 Task: Look for space in Surendranagar, India from 8th June, 2023 to 12th June, 2023 for 2 adults in price range Rs.8000 to Rs.16000. Place can be private room with 1  bedroom having 1 bed and 1 bathroom. Property type can be flatguest house, hotel. Booking option can be shelf check-in. Required host language is English.
Action: Mouse moved to (559, 85)
Screenshot: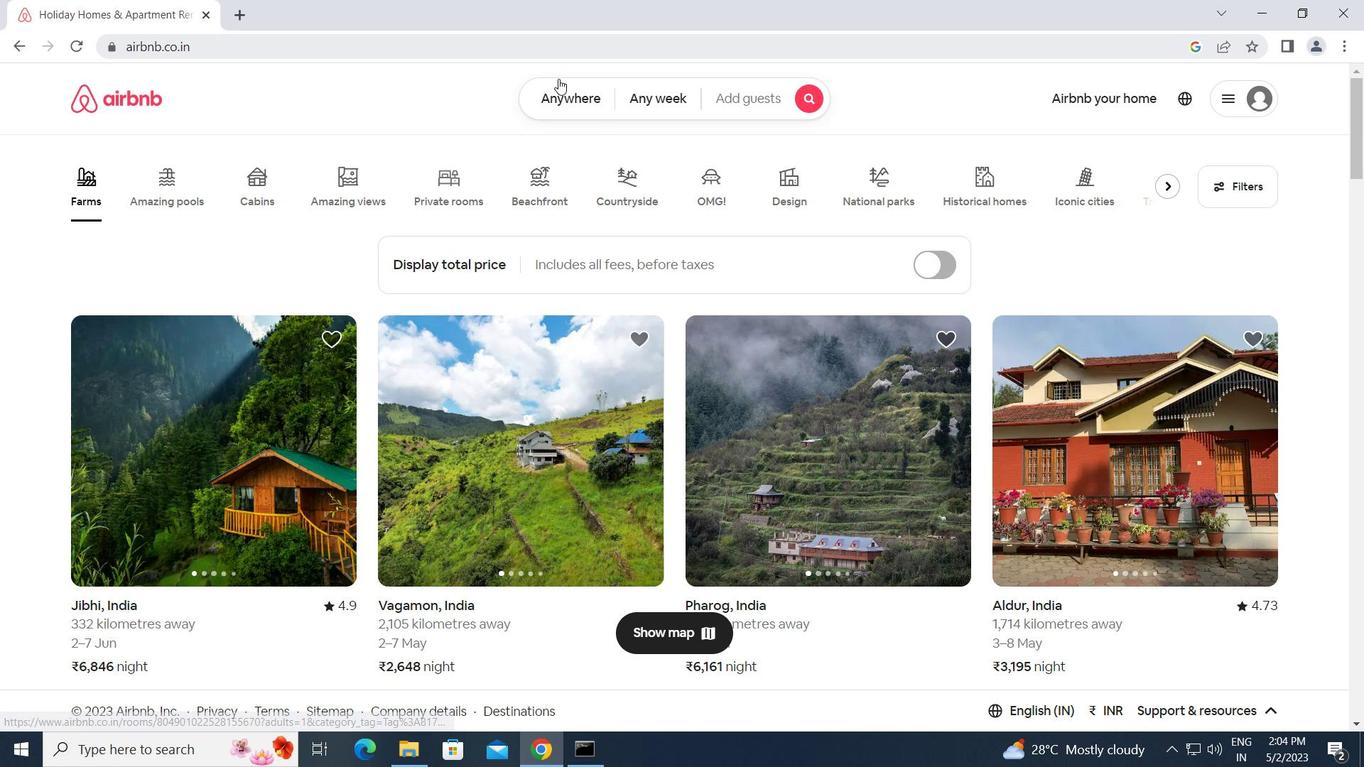 
Action: Mouse pressed left at (559, 85)
Screenshot: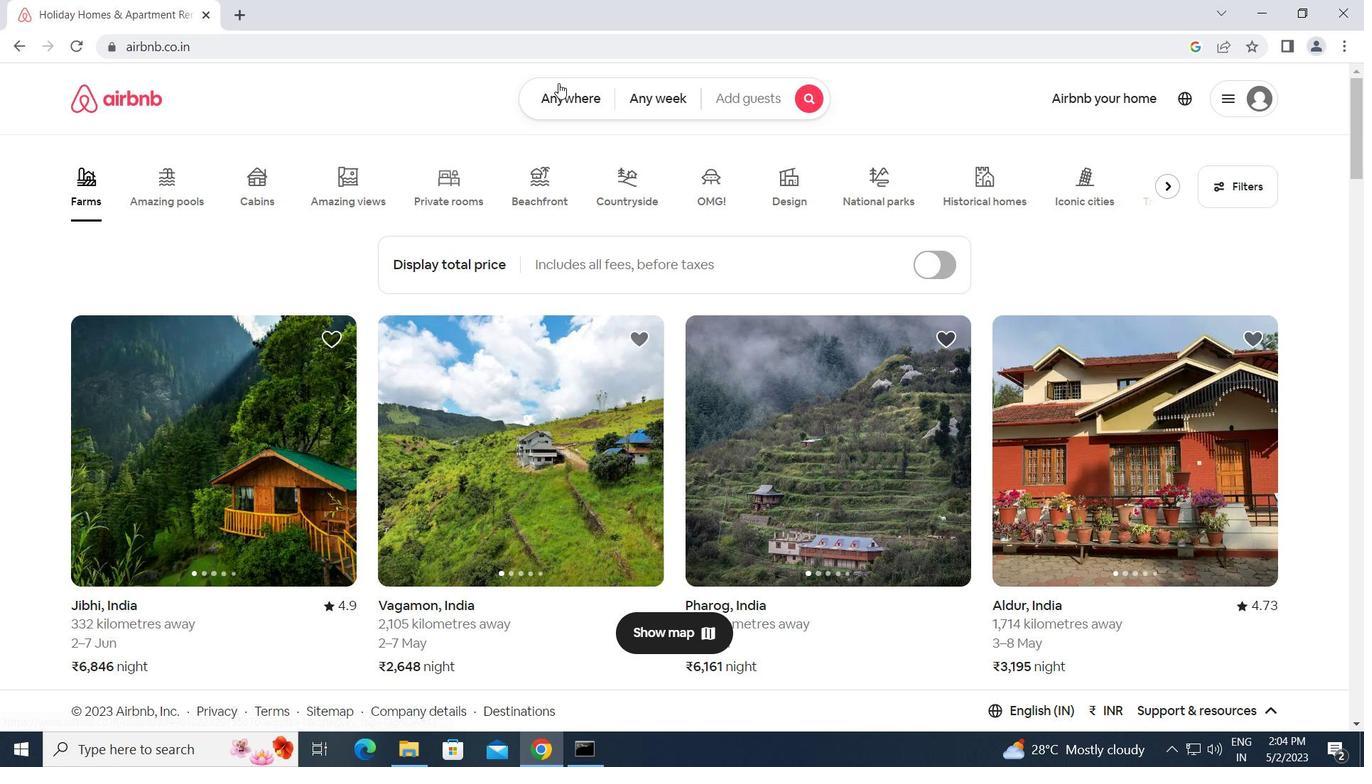 
Action: Mouse moved to (451, 163)
Screenshot: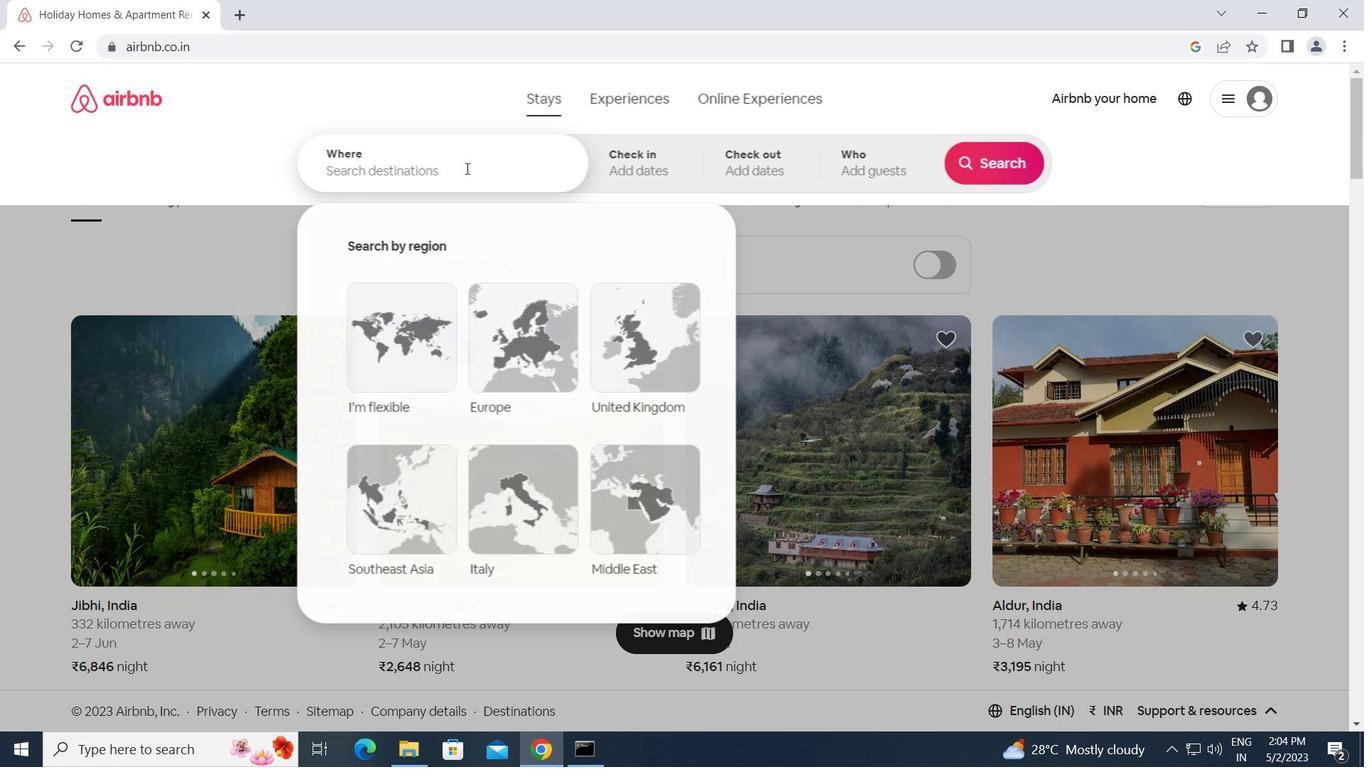 
Action: Mouse pressed left at (451, 163)
Screenshot: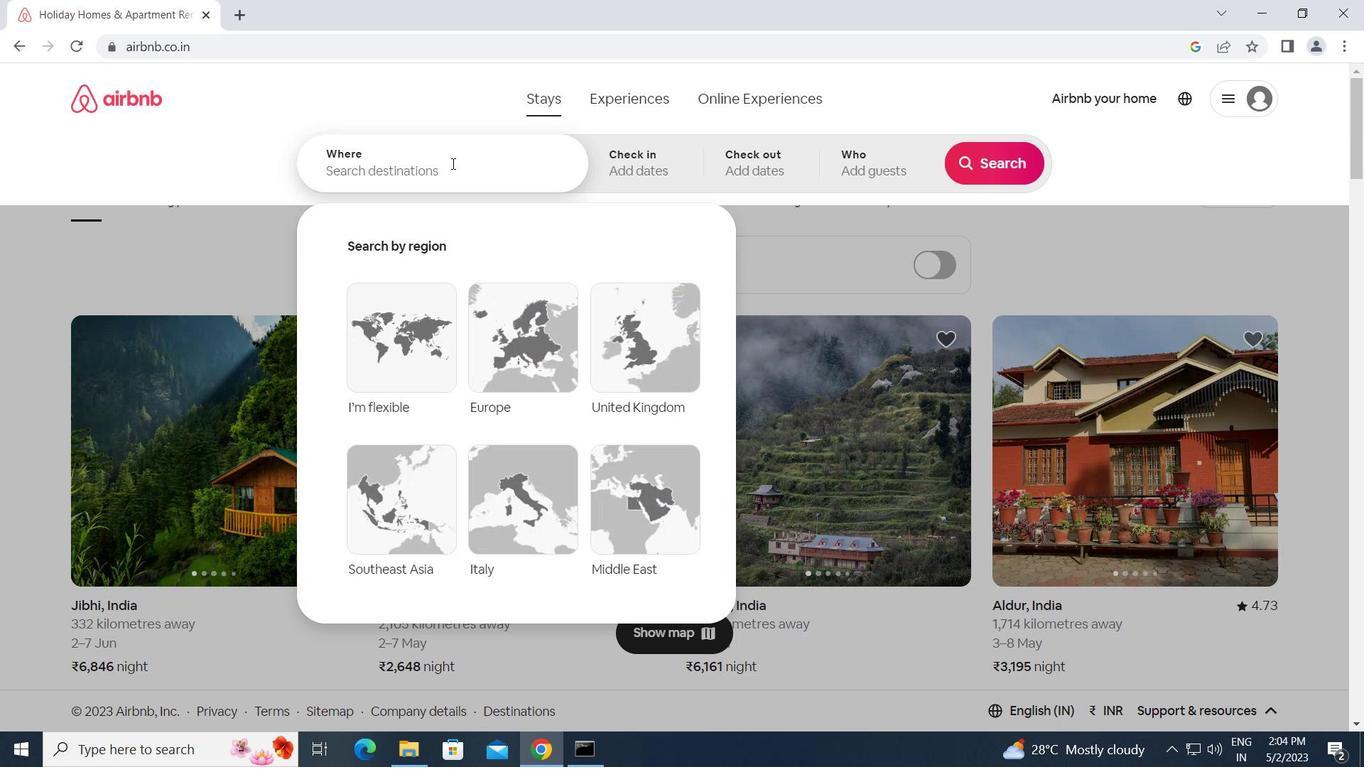 
Action: Mouse moved to (451, 162)
Screenshot: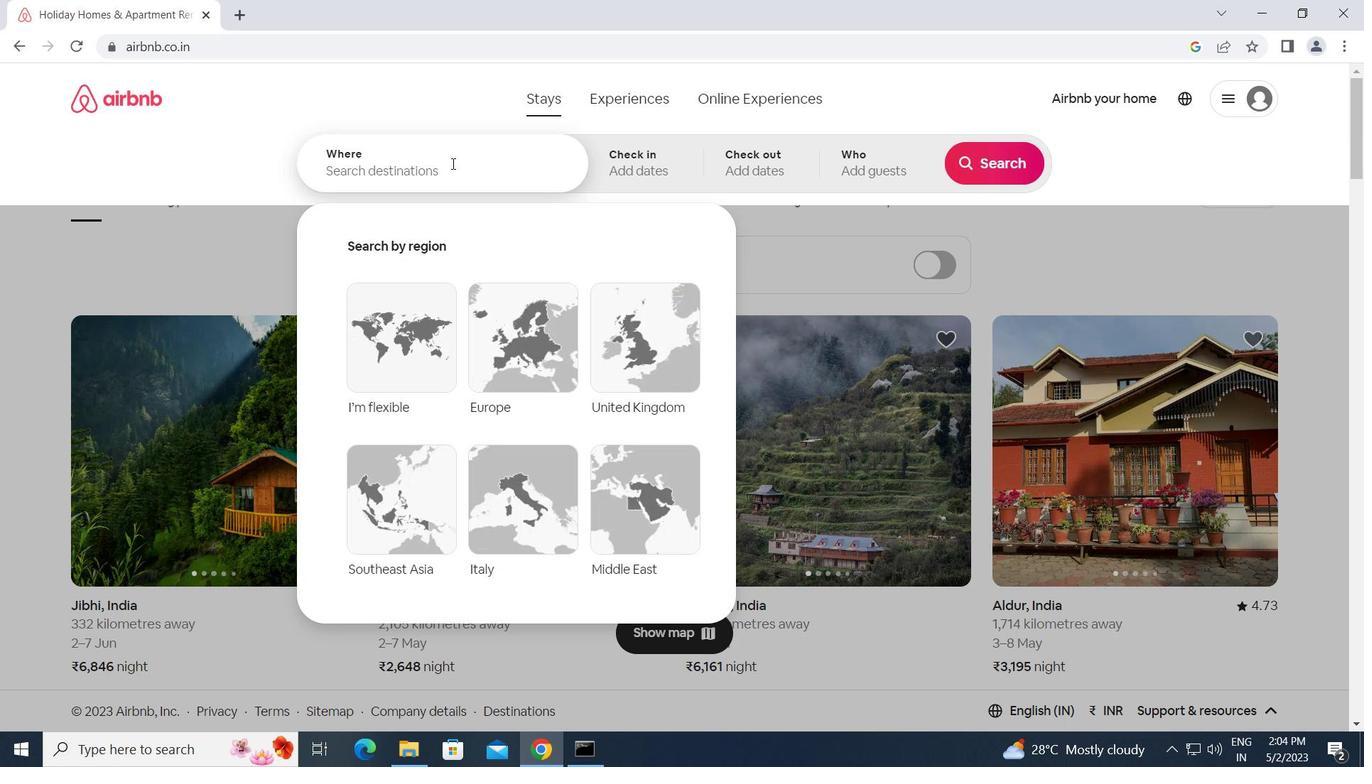 
Action: Key pressed s<Key.caps_lock>urendranagar,<Key.space><Key.caps_lock>i<Key.caps_lock>ndia<Key.enter>
Screenshot: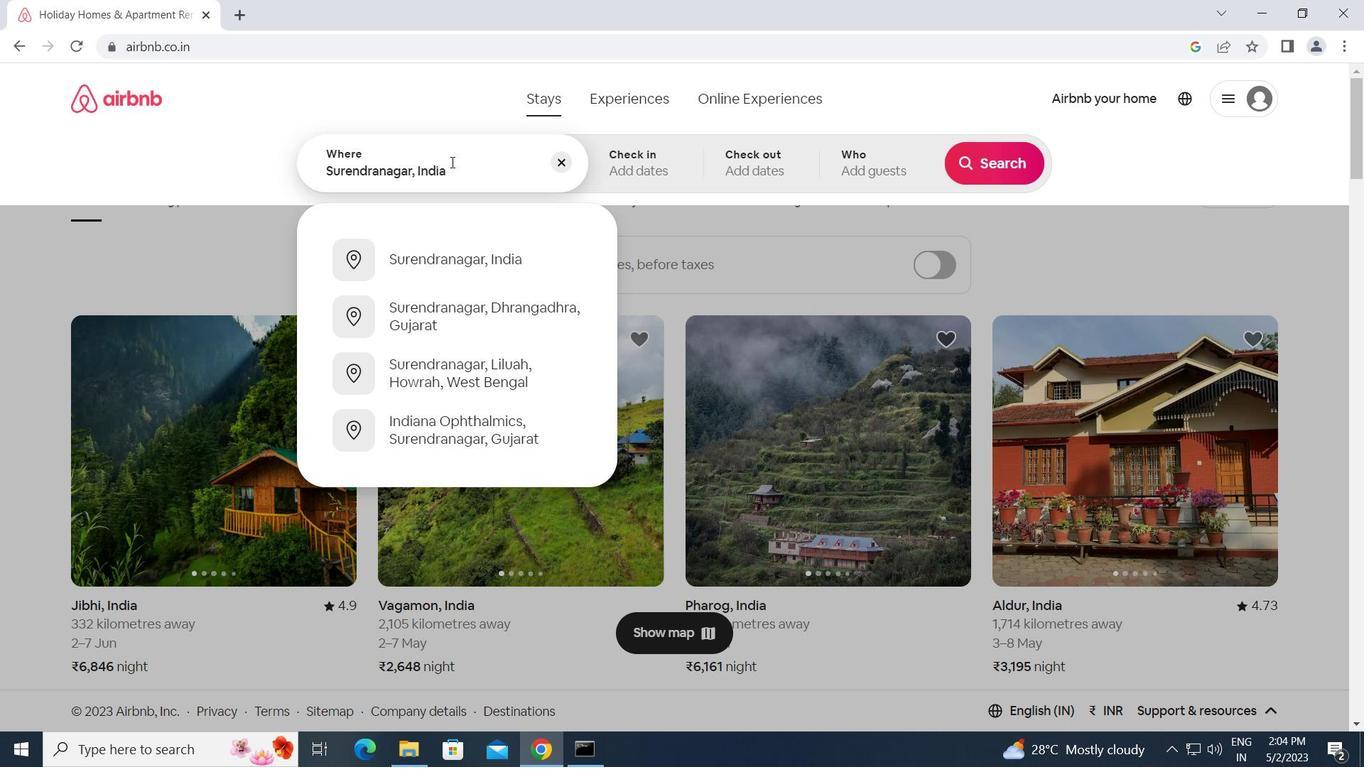 
Action: Mouse moved to (902, 424)
Screenshot: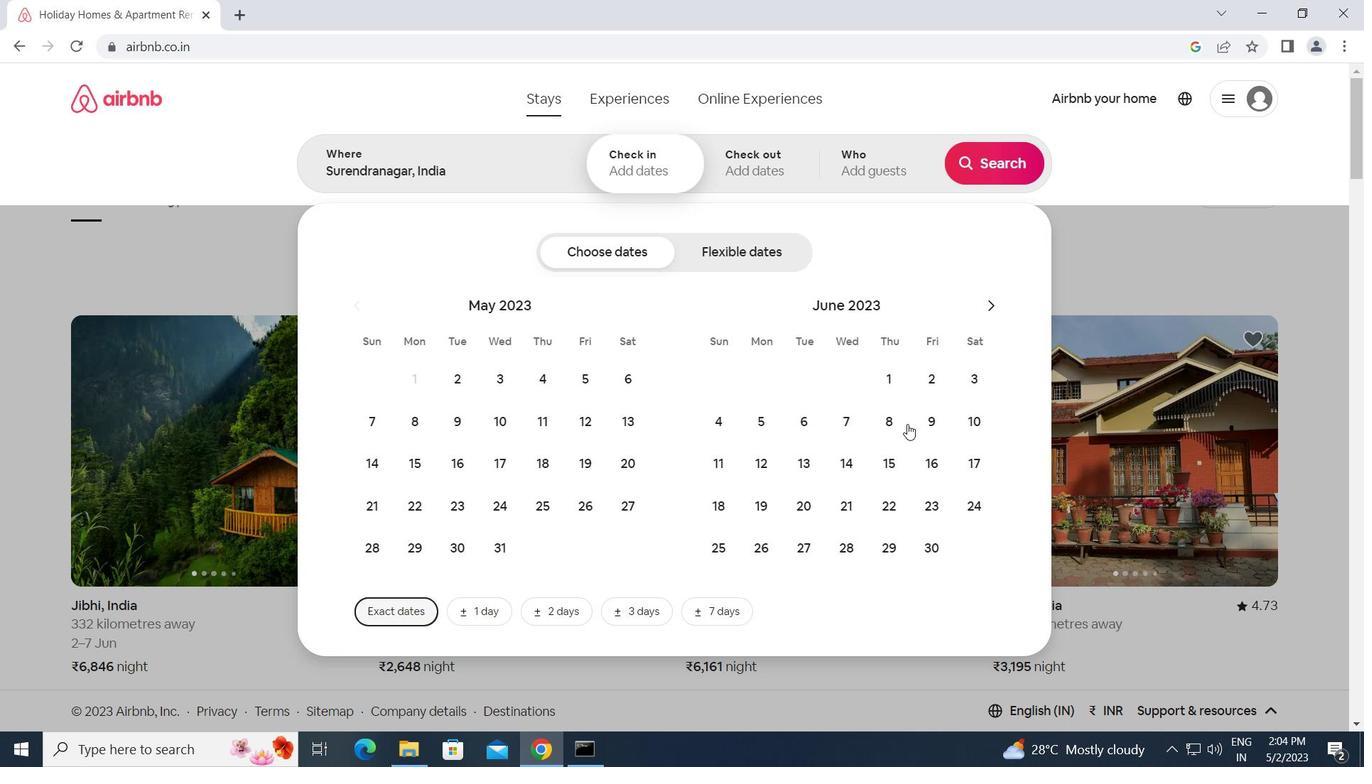 
Action: Mouse pressed left at (902, 424)
Screenshot: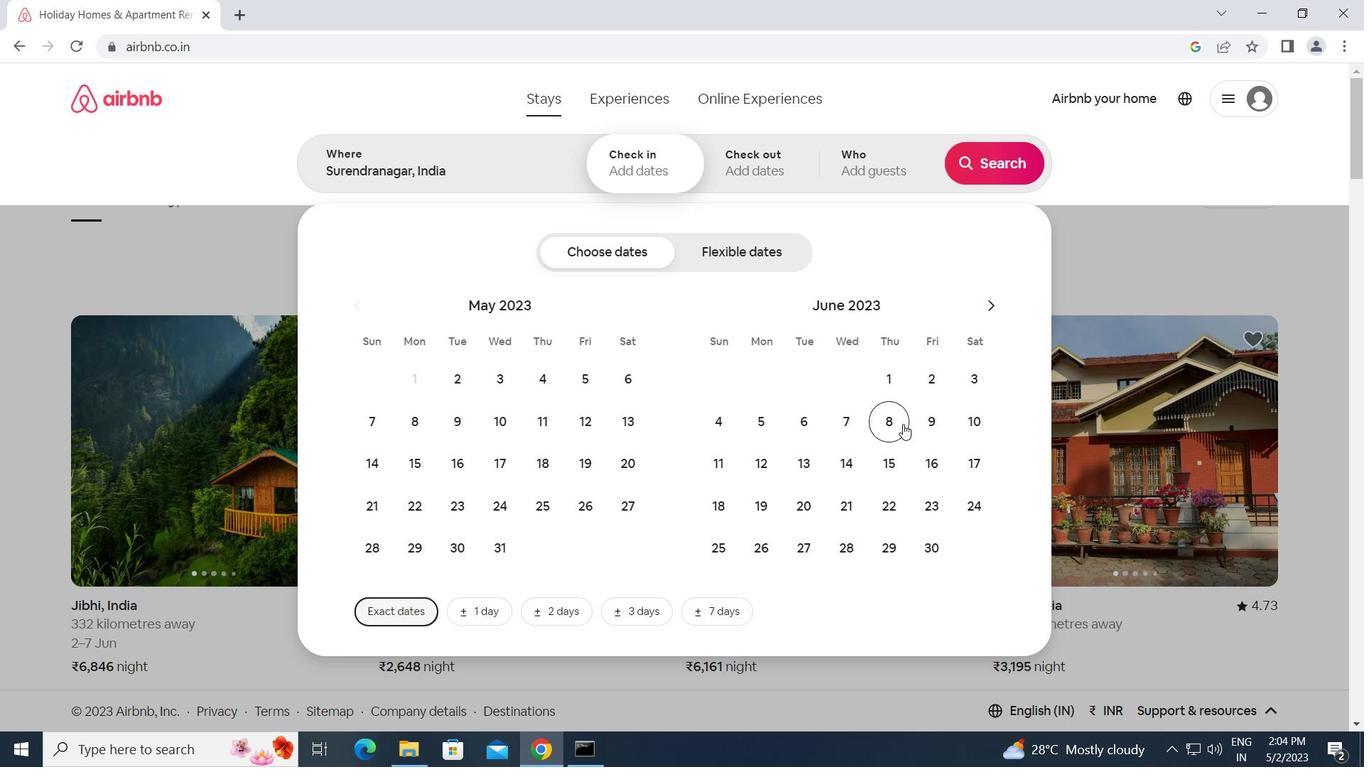 
Action: Mouse moved to (758, 463)
Screenshot: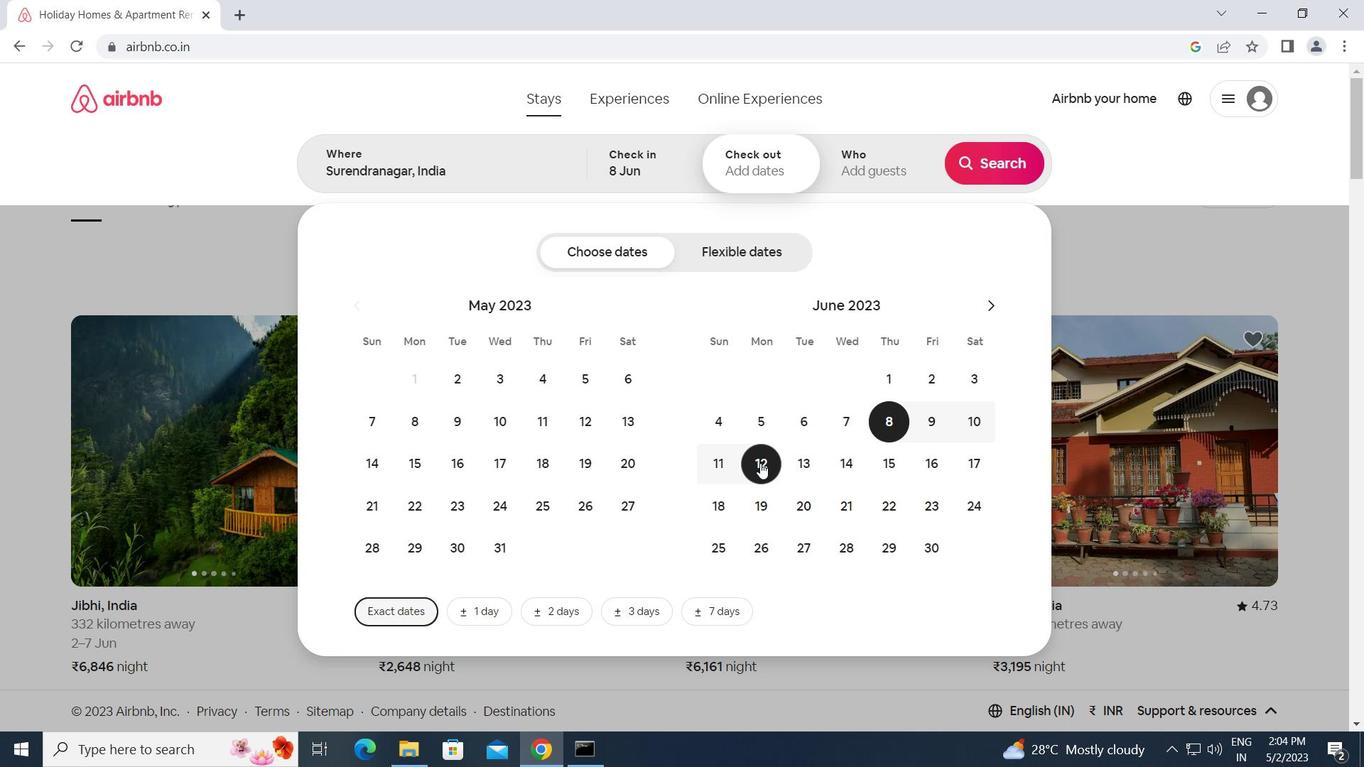 
Action: Mouse pressed left at (758, 463)
Screenshot: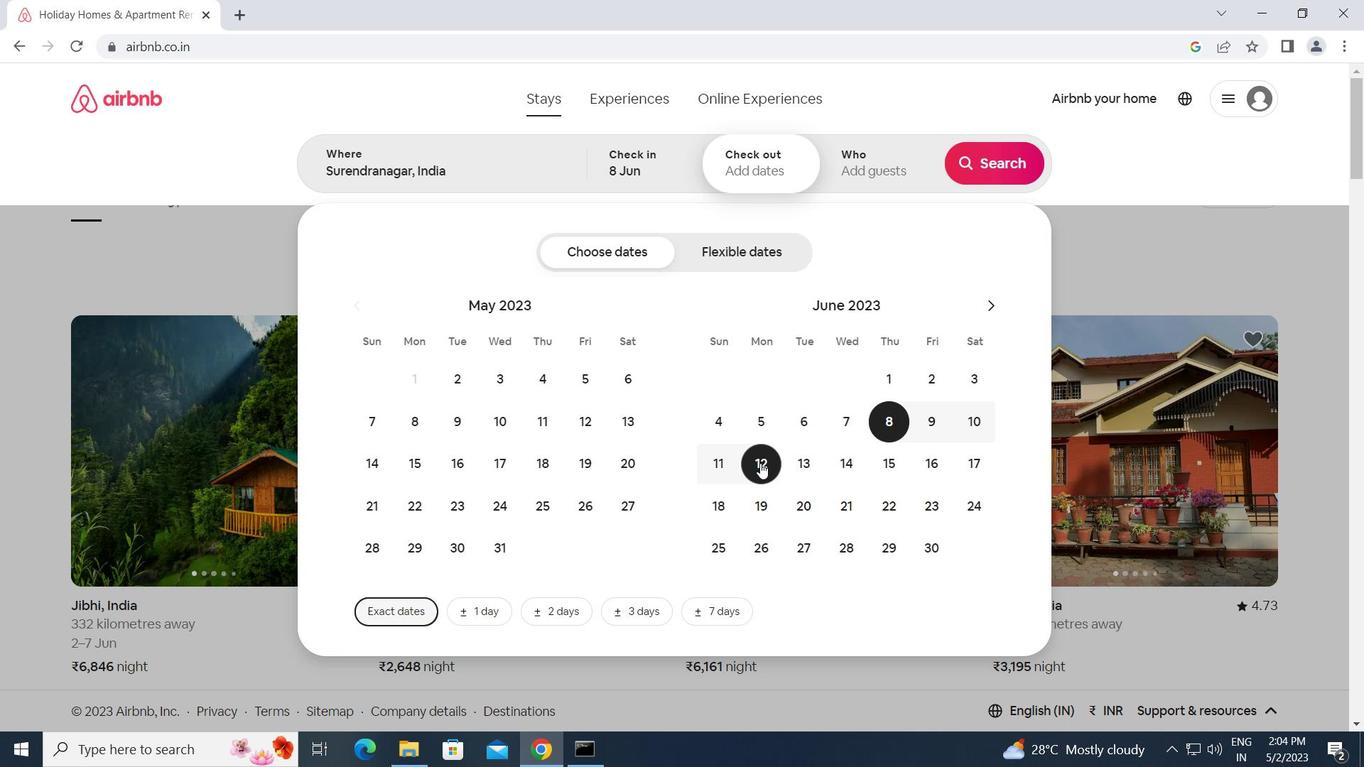 
Action: Mouse moved to (877, 153)
Screenshot: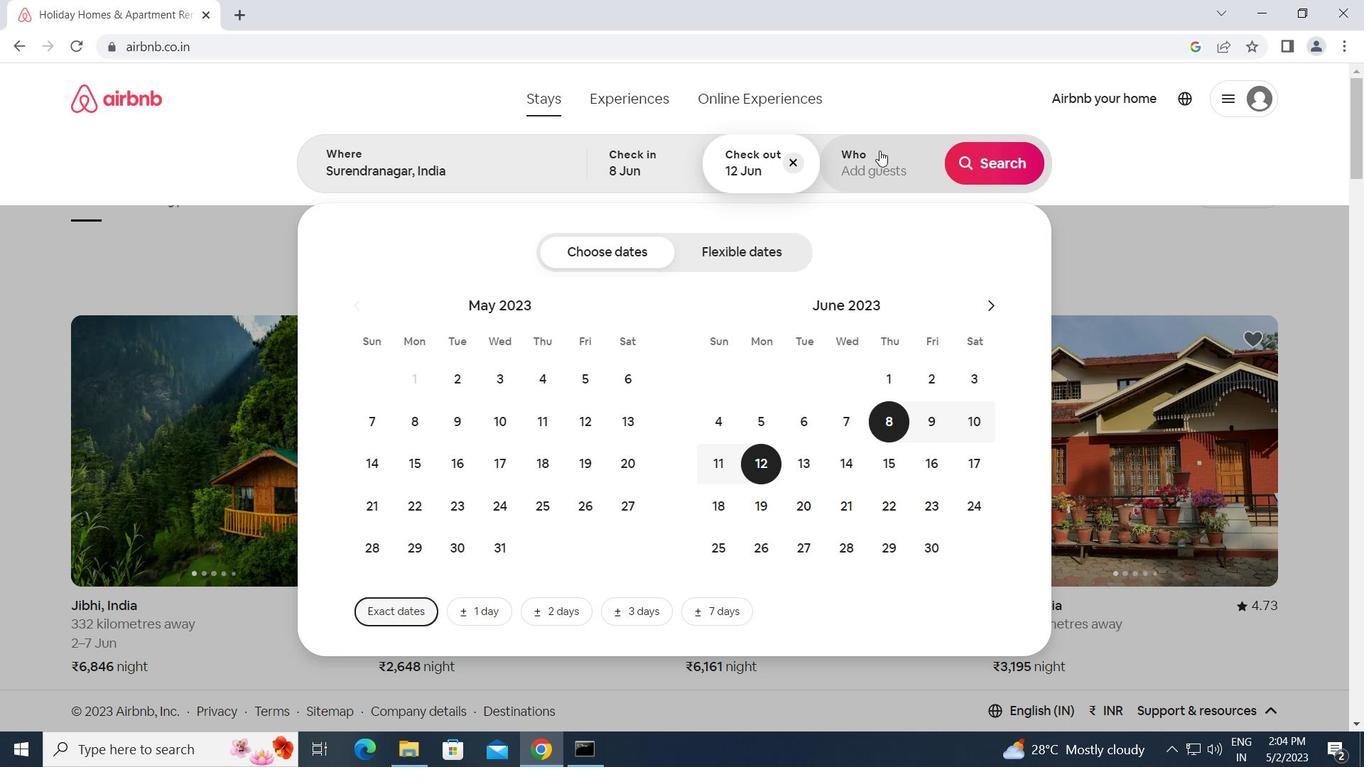 
Action: Mouse pressed left at (877, 153)
Screenshot: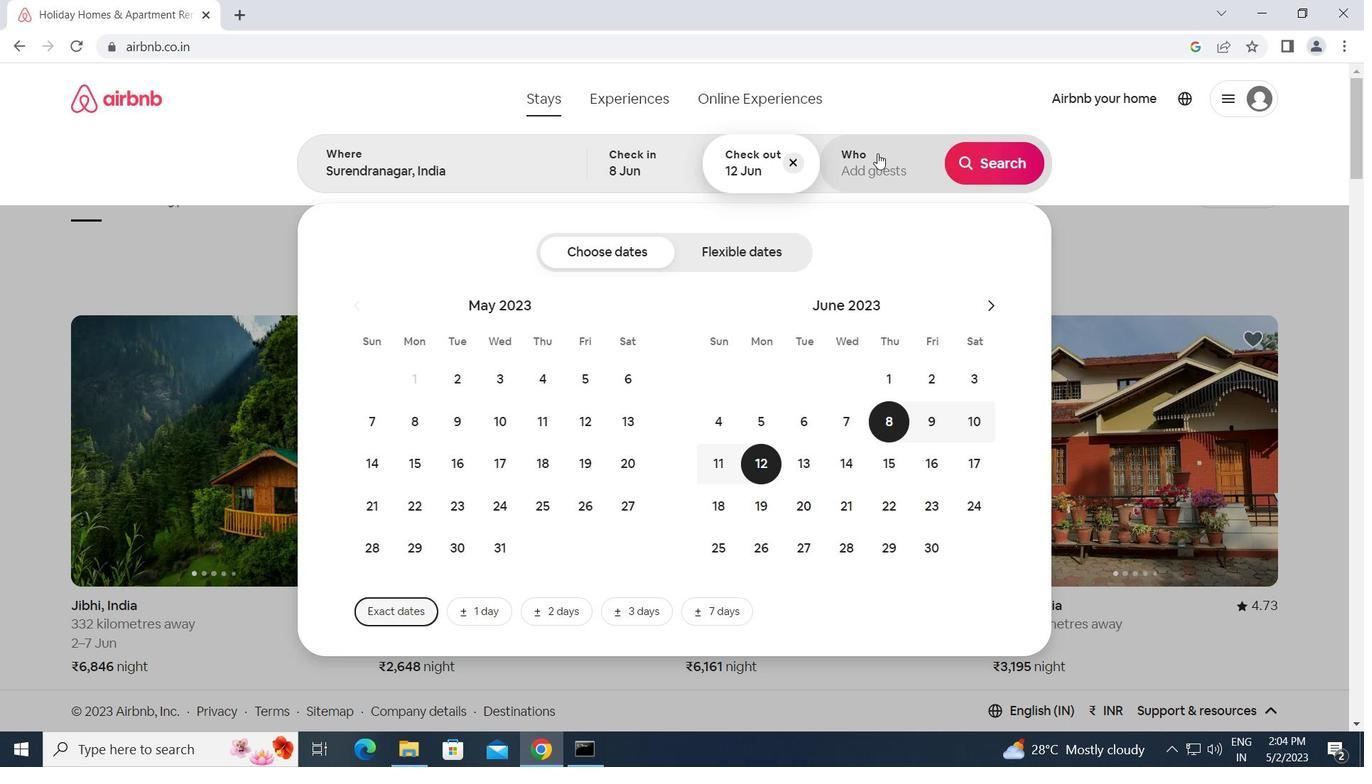 
Action: Mouse moved to (994, 252)
Screenshot: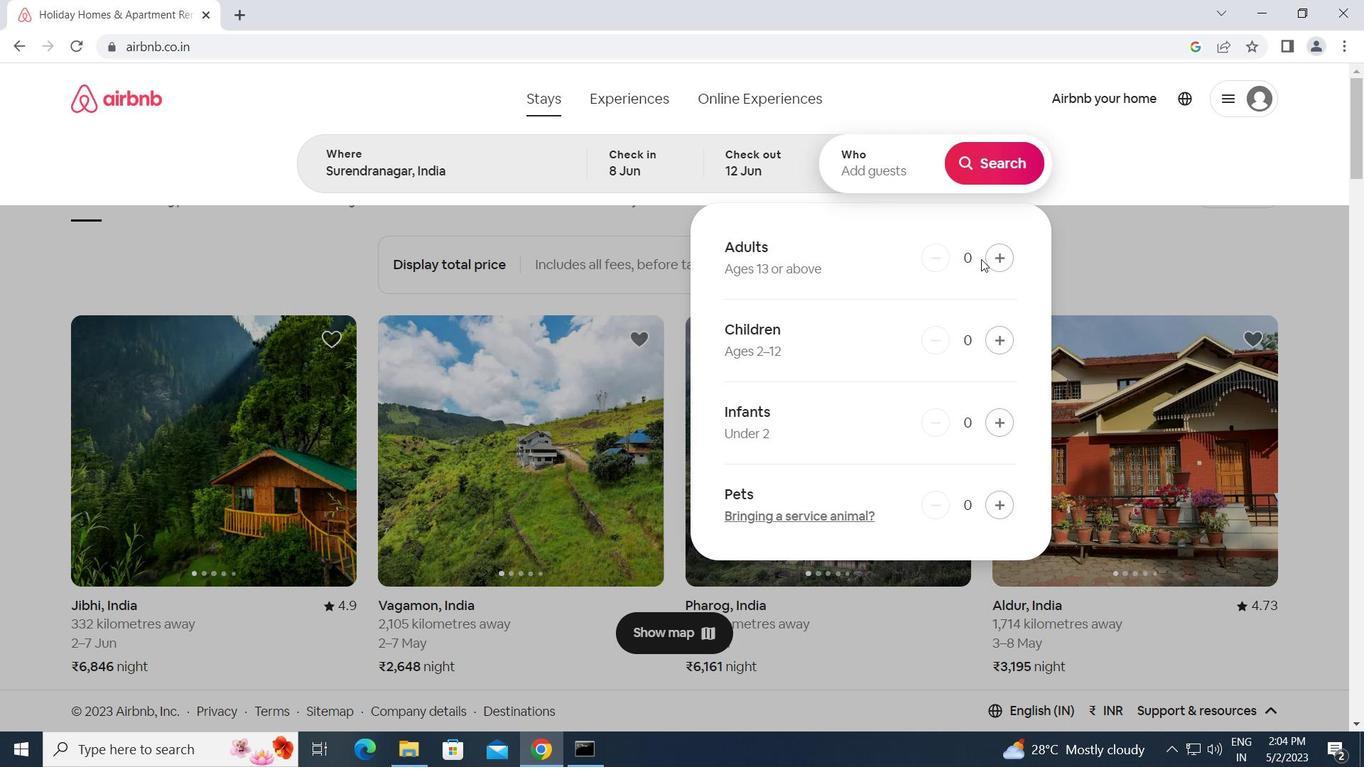 
Action: Mouse pressed left at (994, 252)
Screenshot: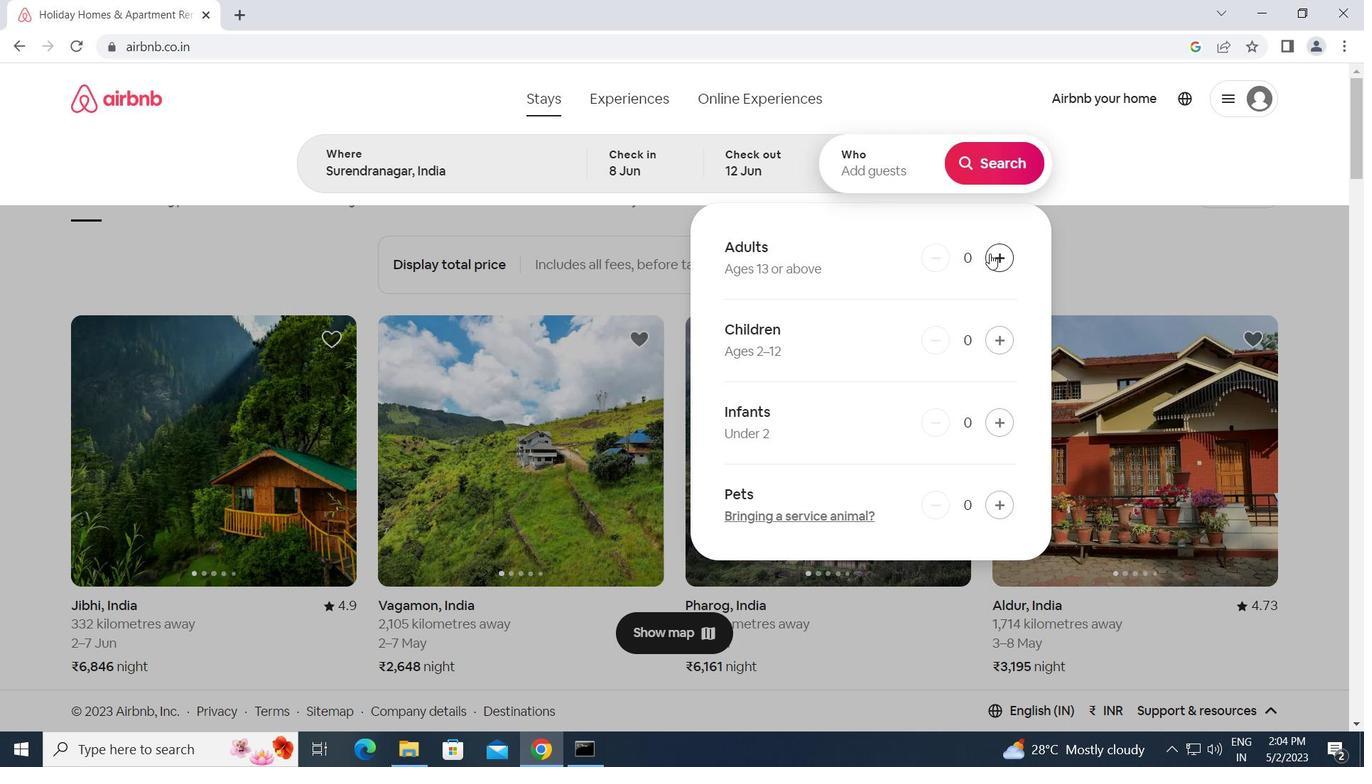 
Action: Mouse moved to (995, 252)
Screenshot: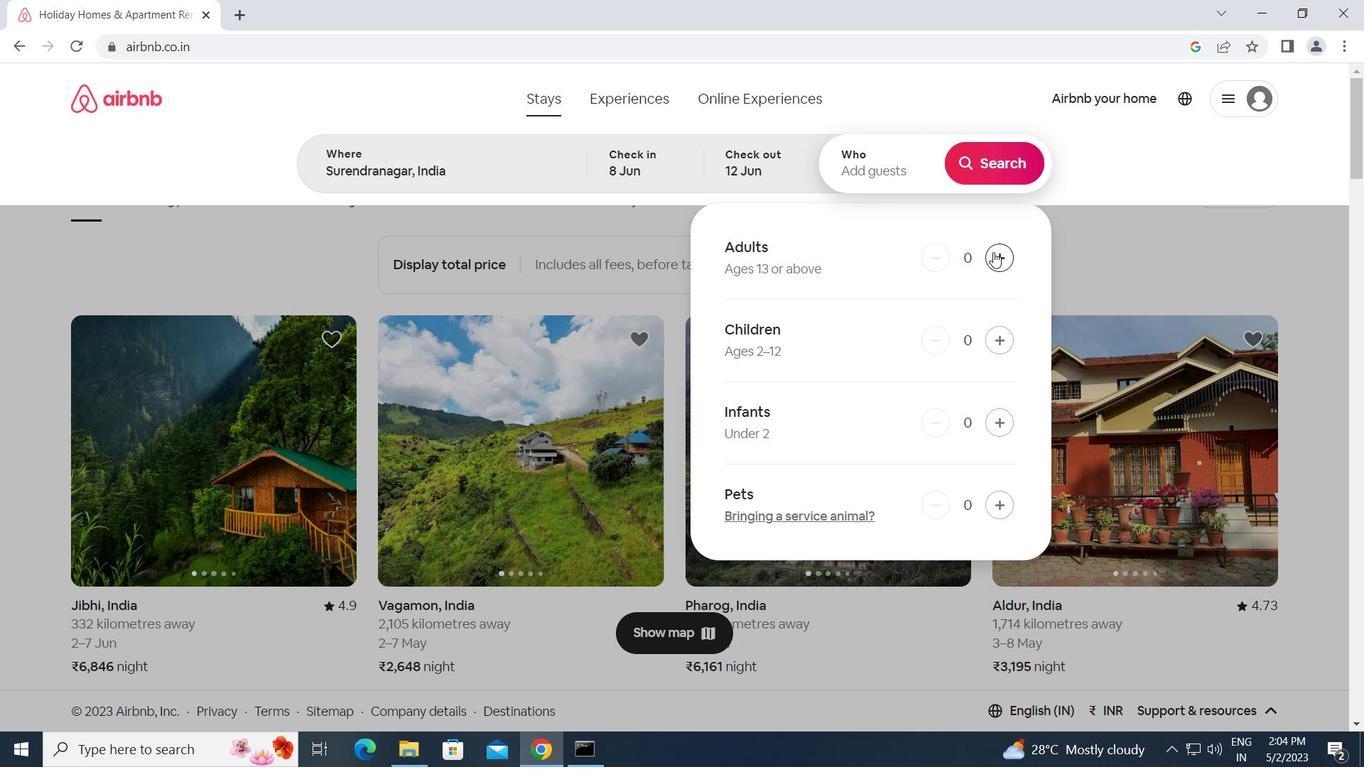 
Action: Mouse pressed left at (995, 252)
Screenshot: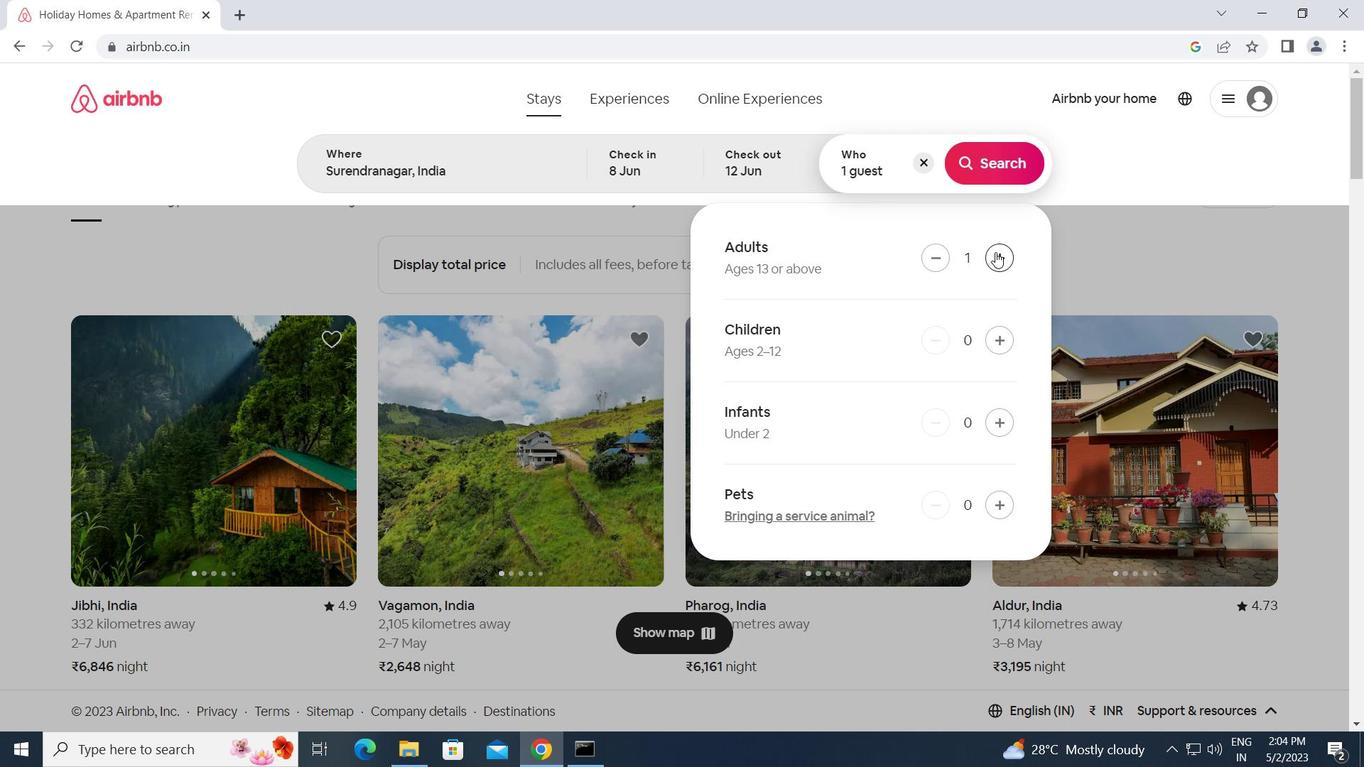 
Action: Mouse moved to (995, 165)
Screenshot: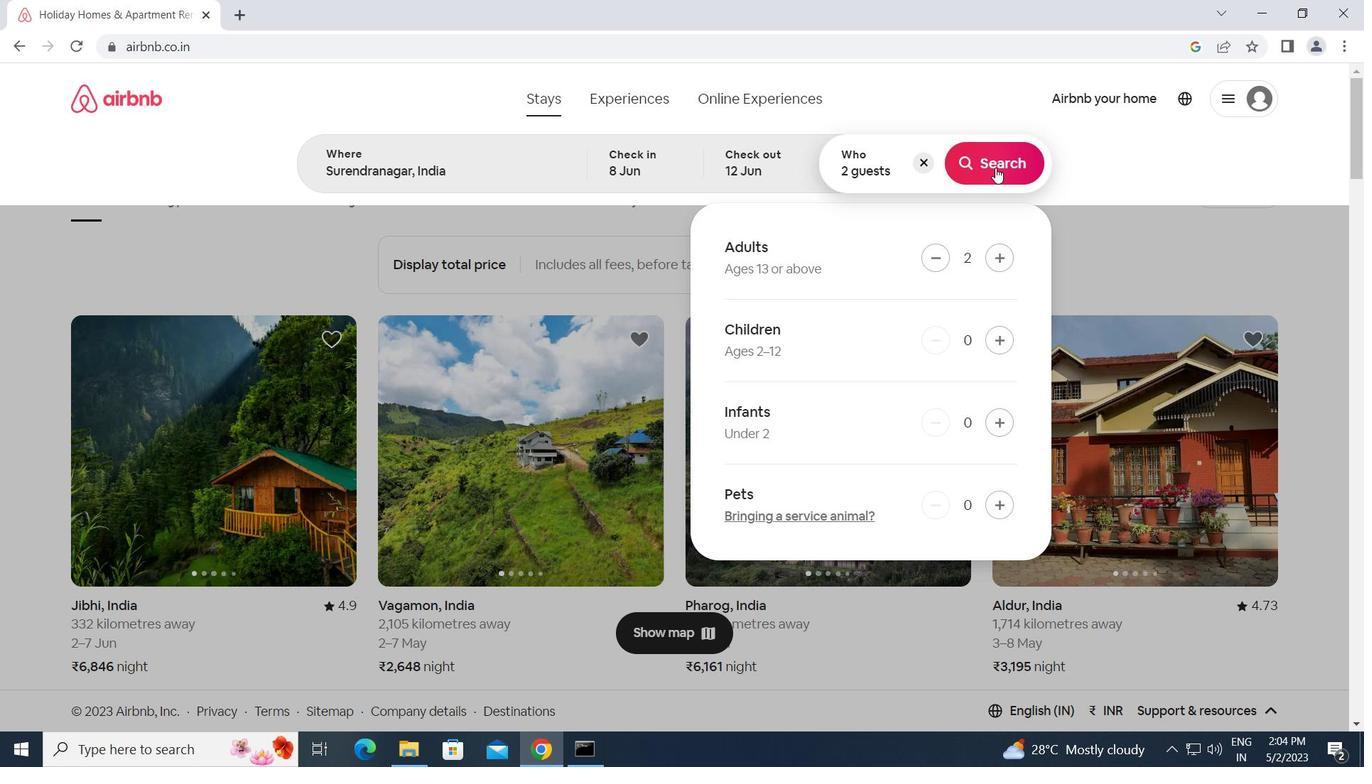 
Action: Mouse pressed left at (995, 165)
Screenshot: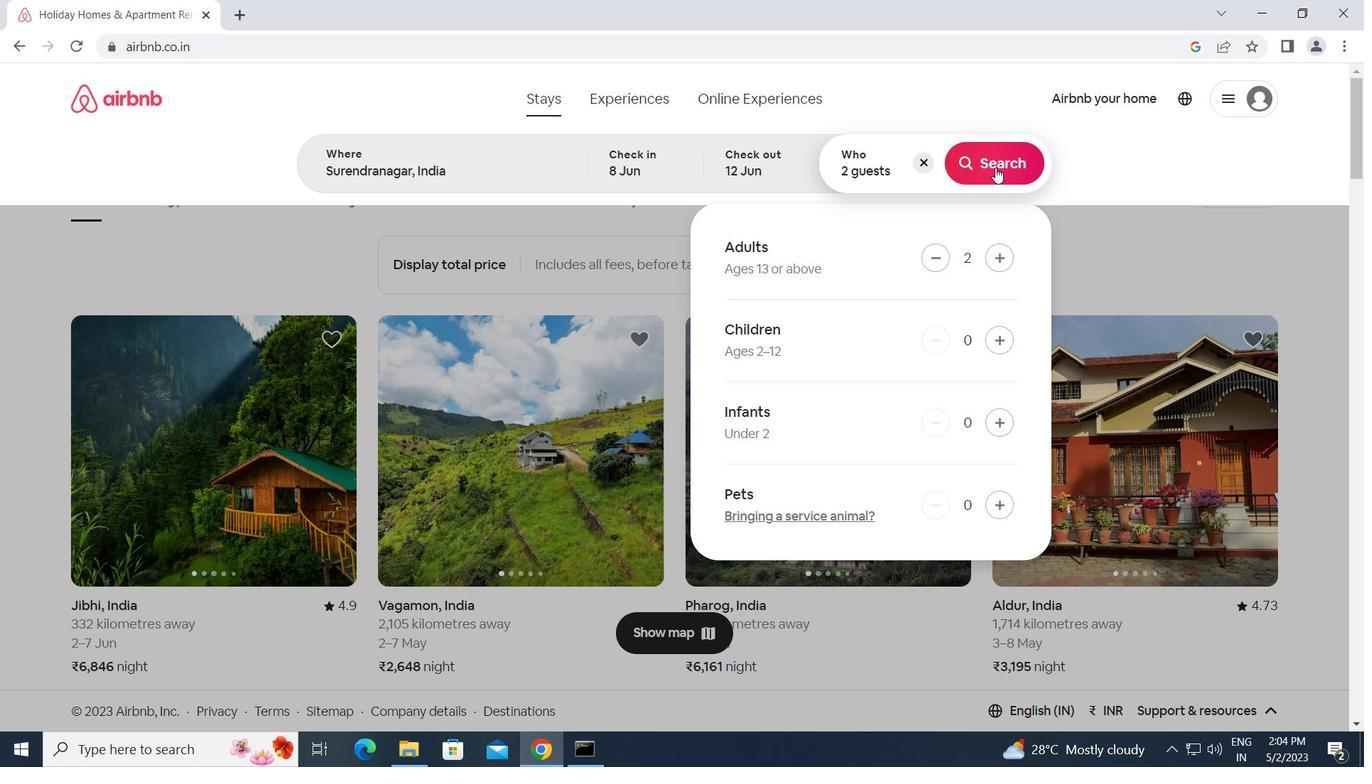 
Action: Mouse moved to (1283, 175)
Screenshot: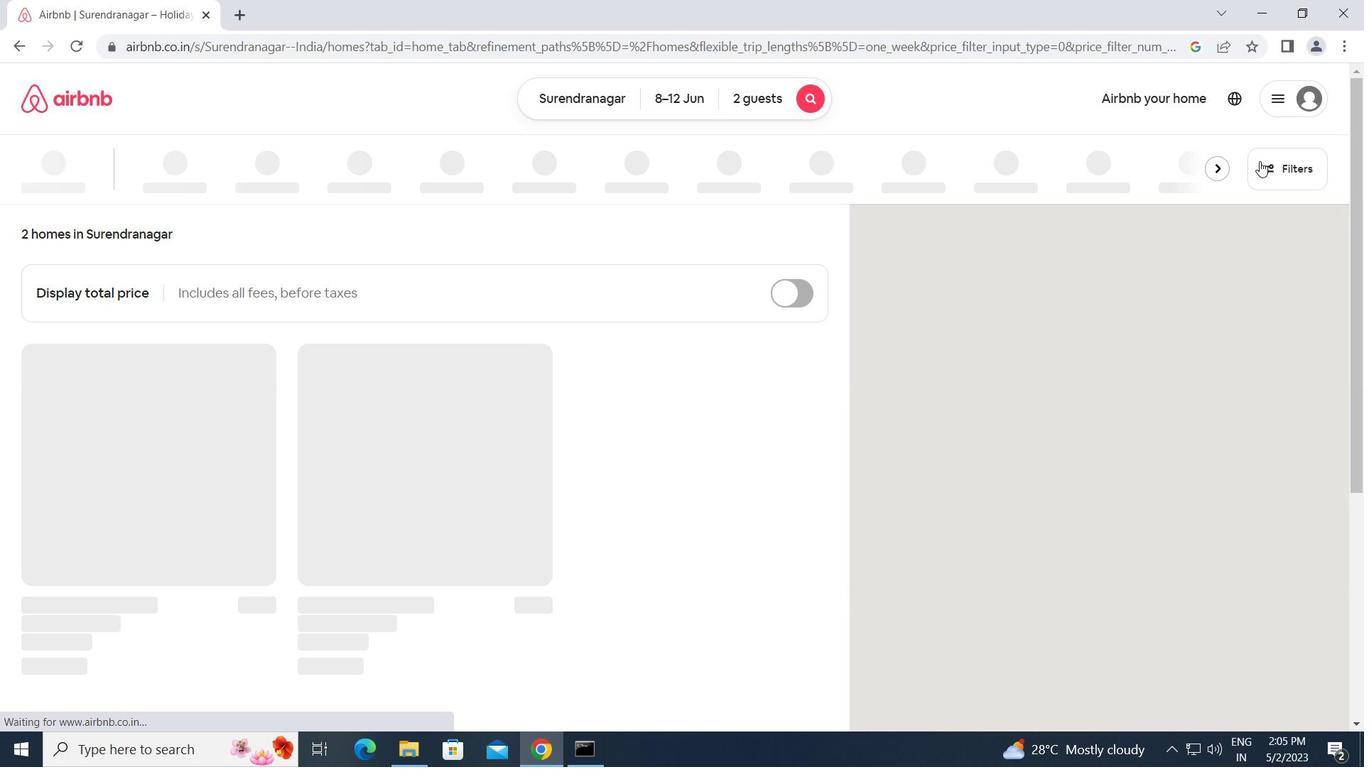 
Action: Mouse pressed left at (1283, 175)
Screenshot: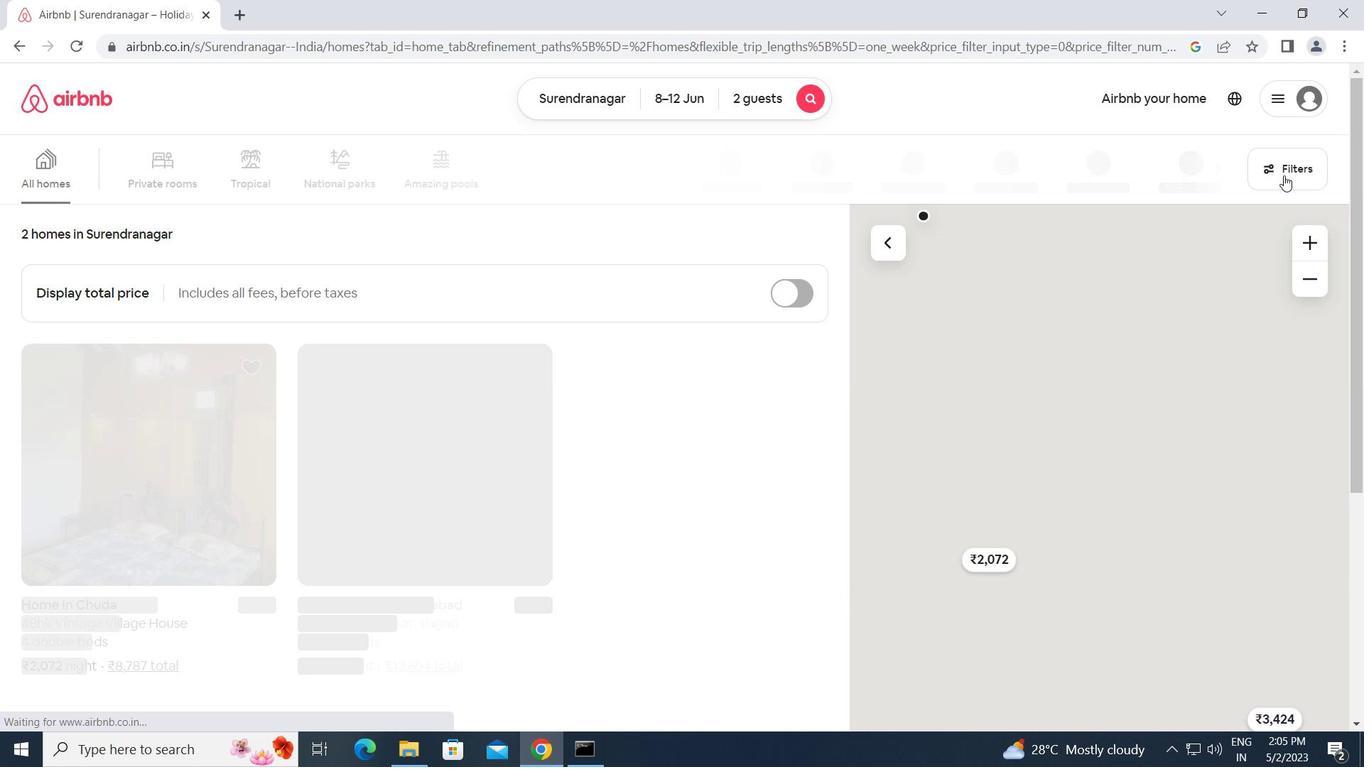 
Action: Mouse moved to (471, 404)
Screenshot: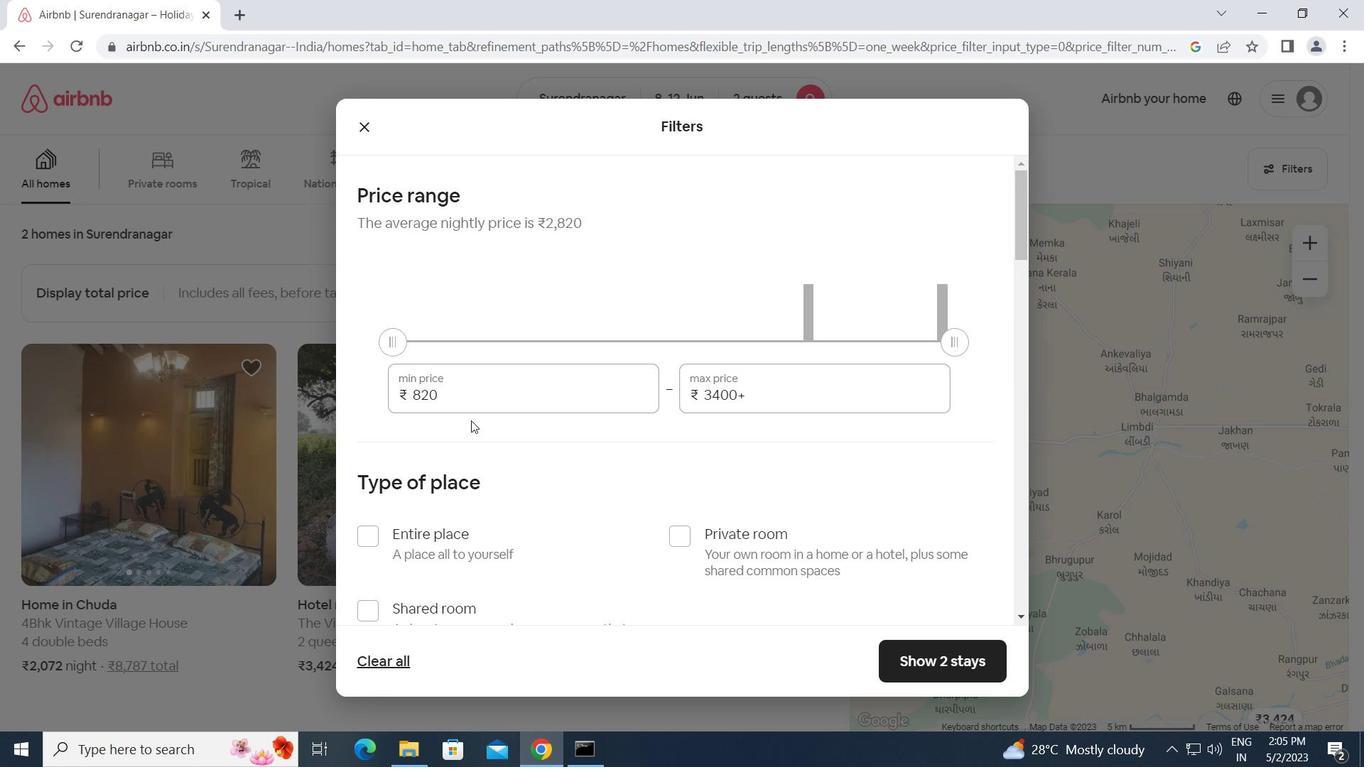 
Action: Mouse pressed left at (471, 404)
Screenshot: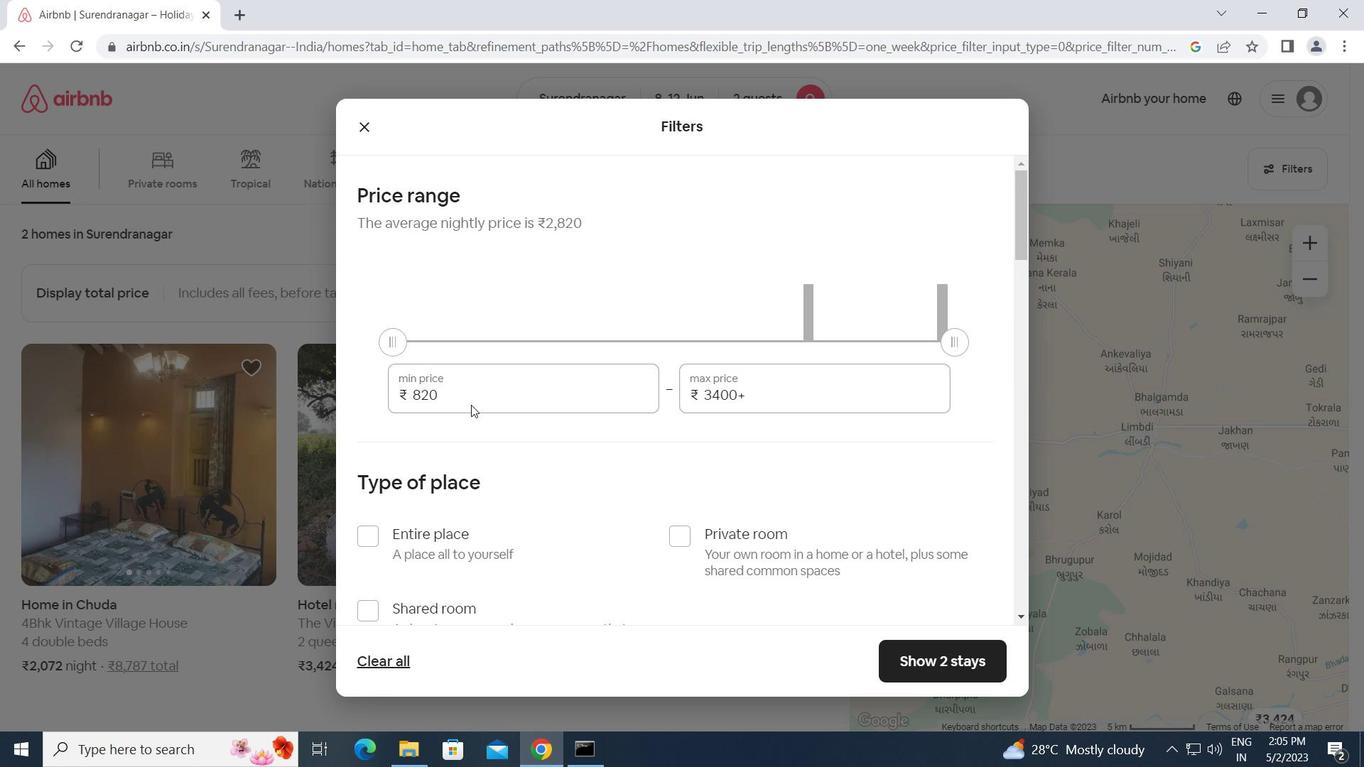 
Action: Mouse moved to (442, 395)
Screenshot: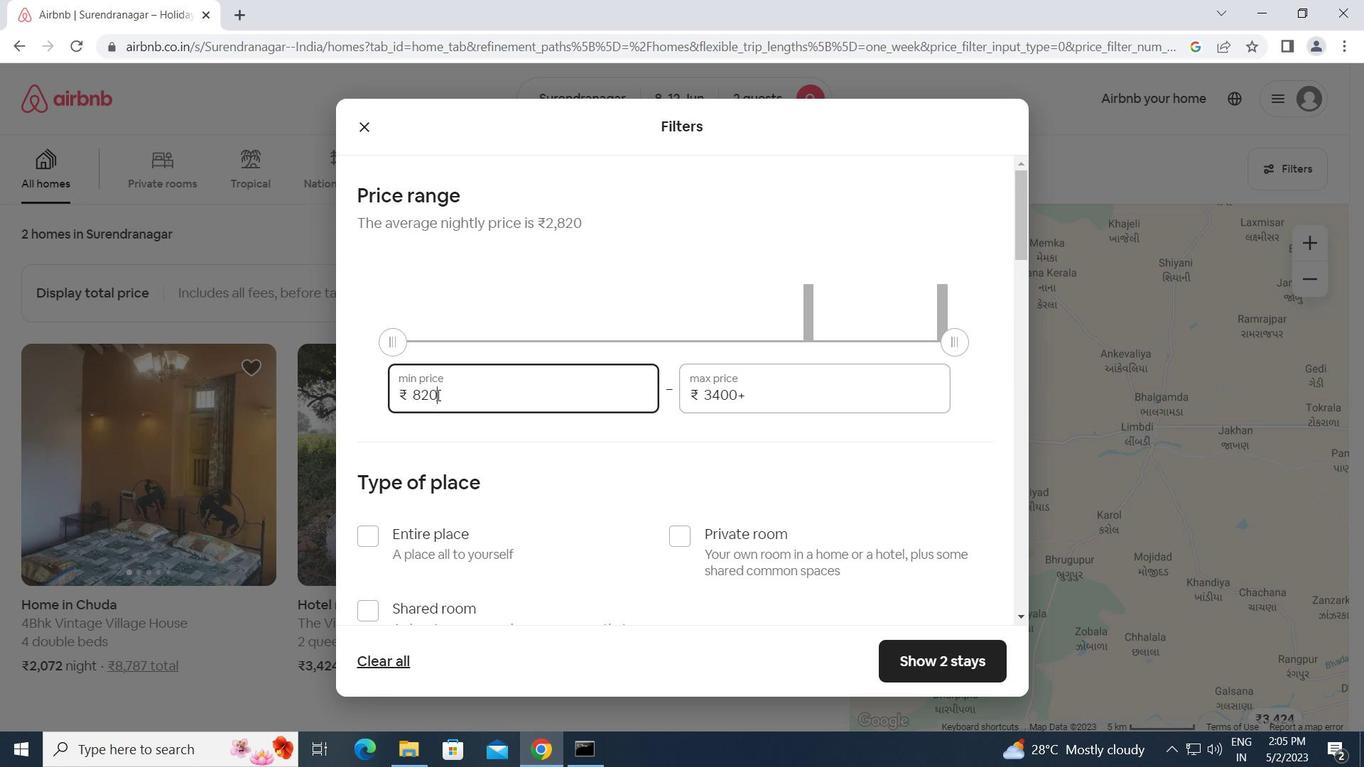 
Action: Mouse pressed left at (442, 395)
Screenshot: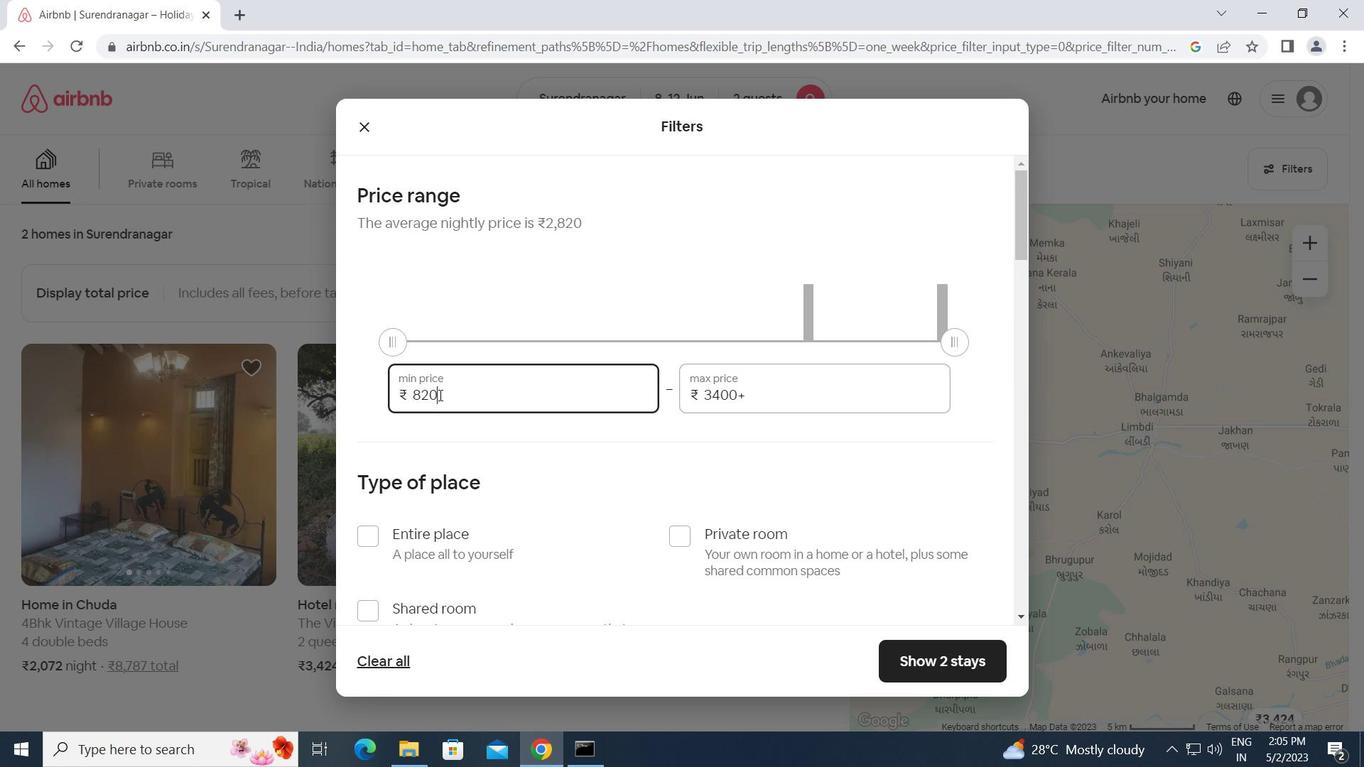 
Action: Mouse moved to (403, 399)
Screenshot: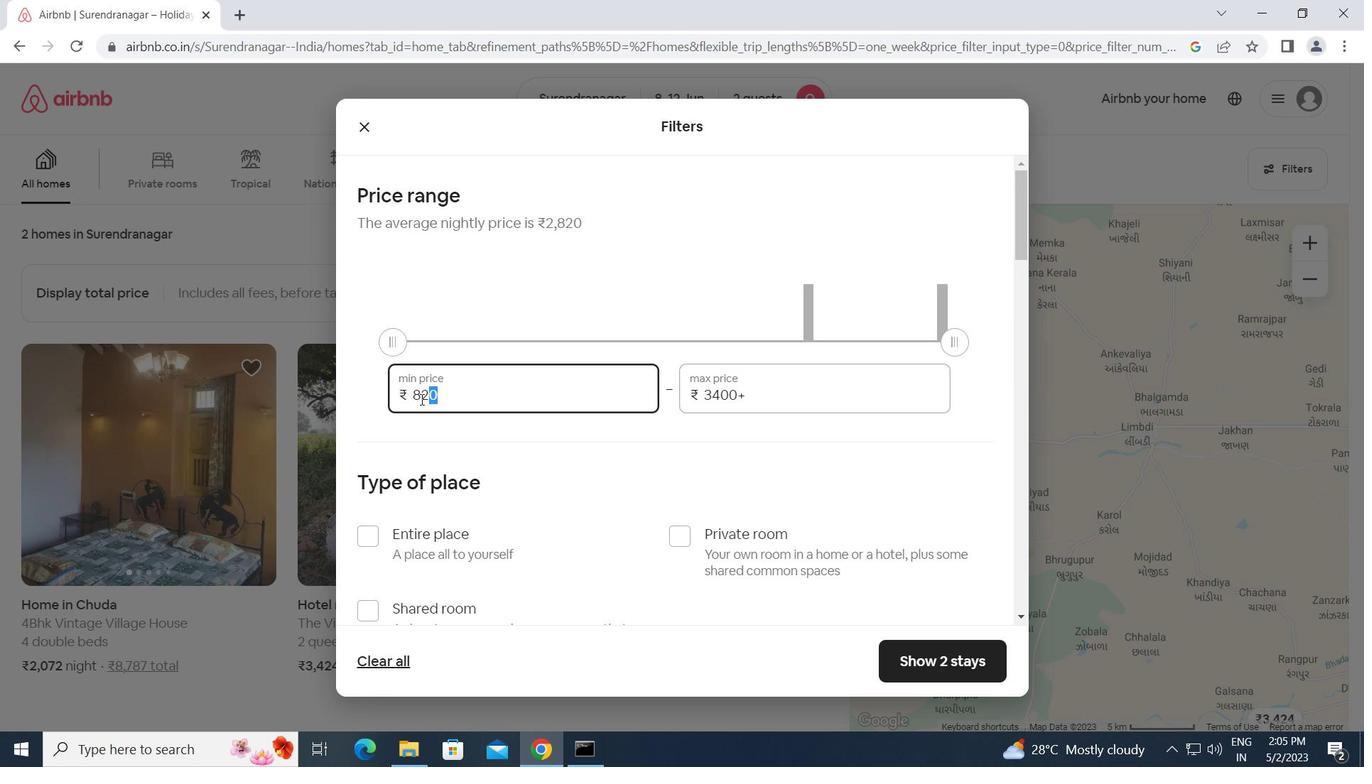 
Action: Key pressed 8000<Key.tab>16000
Screenshot: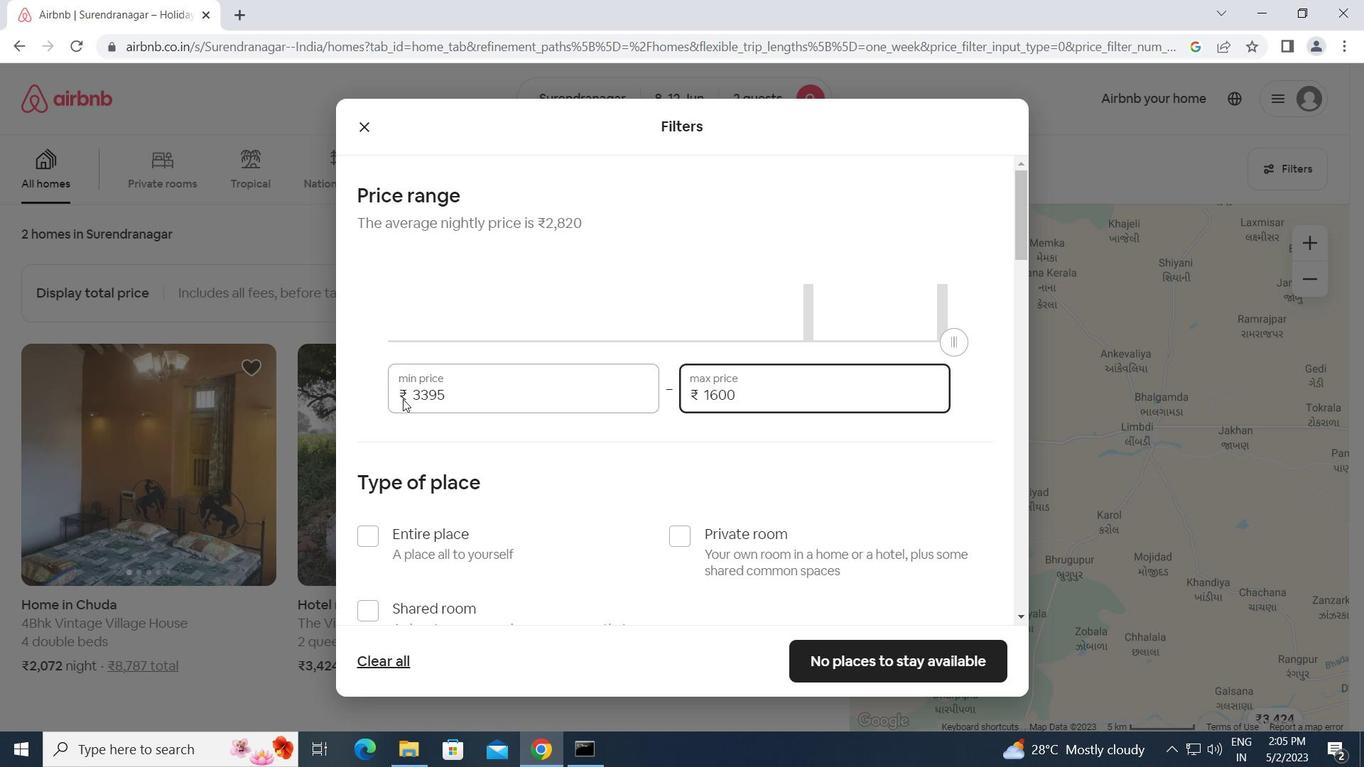 
Action: Mouse moved to (675, 544)
Screenshot: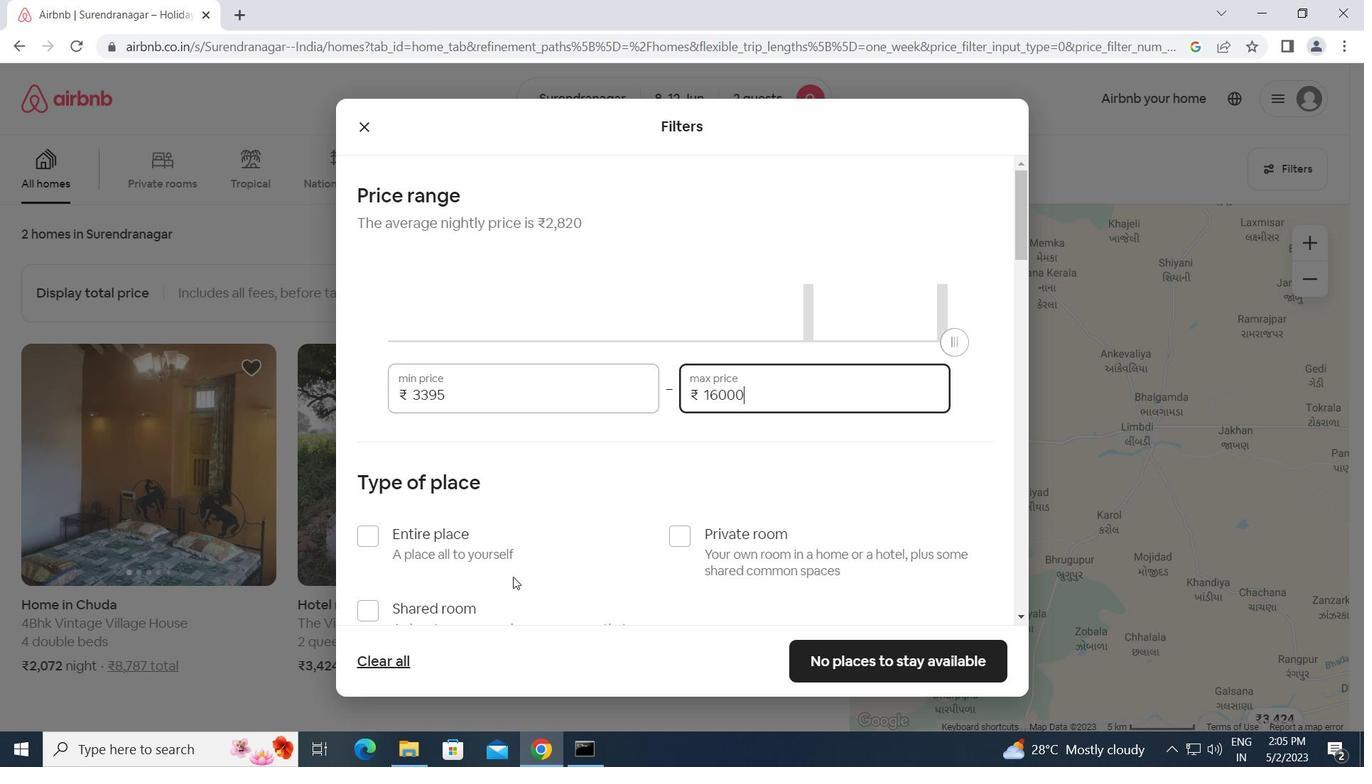 
Action: Mouse pressed left at (675, 544)
Screenshot: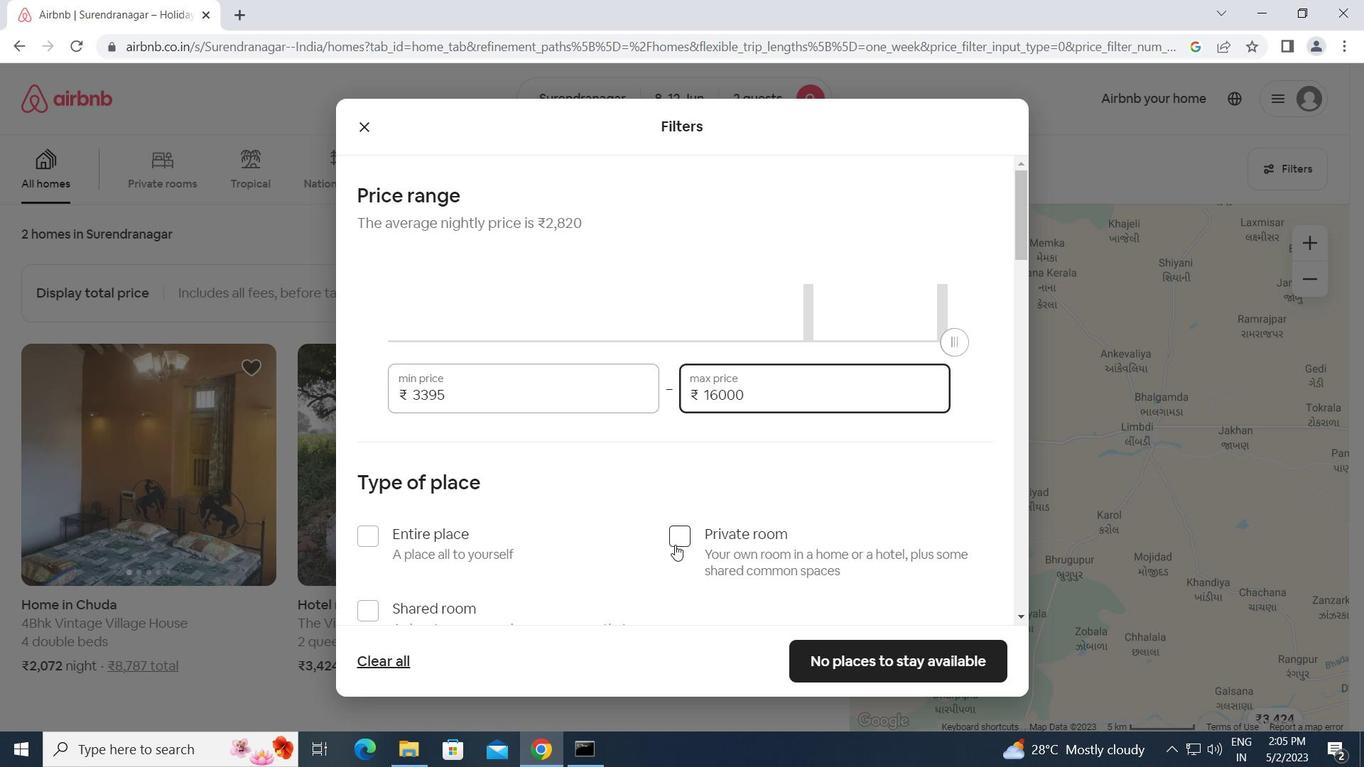 
Action: Mouse scrolled (675, 544) with delta (0, 0)
Screenshot: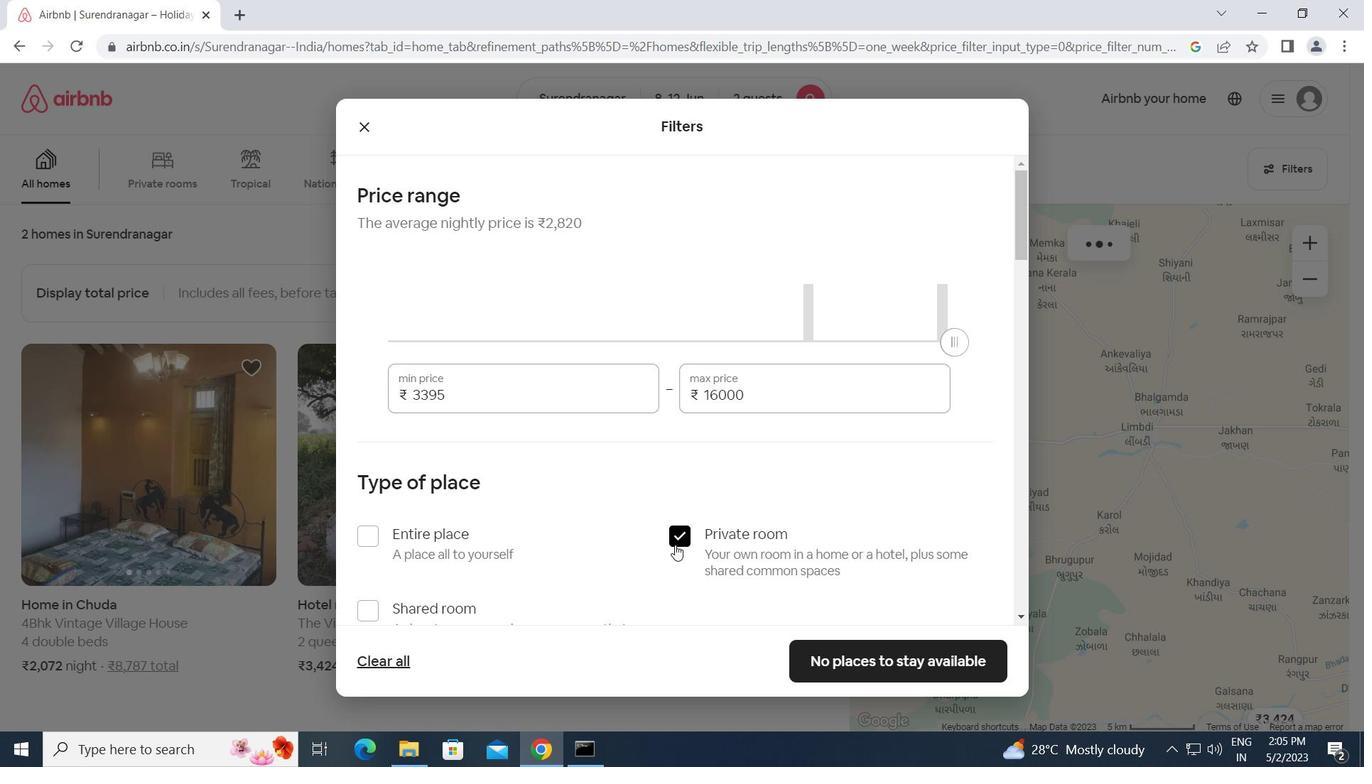 
Action: Mouse scrolled (675, 544) with delta (0, 0)
Screenshot: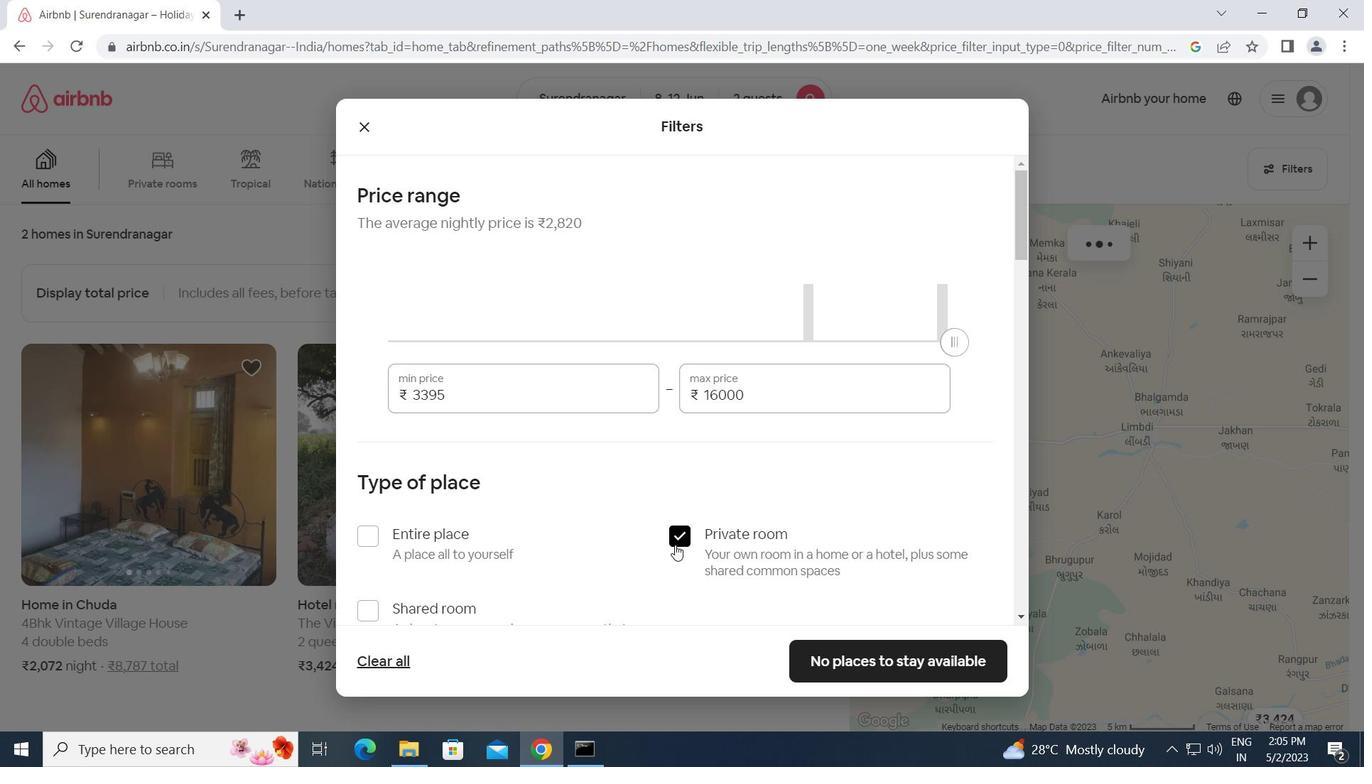 
Action: Mouse scrolled (675, 544) with delta (0, 0)
Screenshot: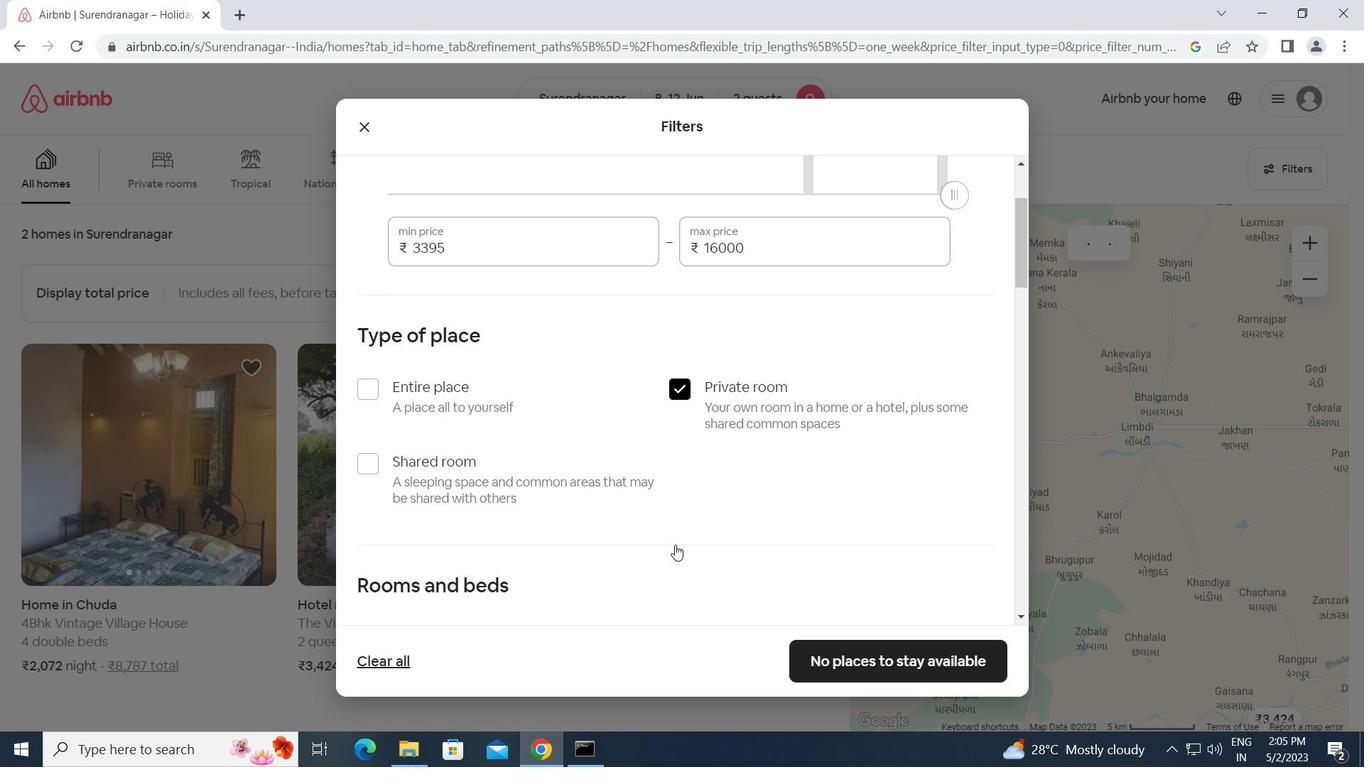 
Action: Mouse scrolled (675, 544) with delta (0, 0)
Screenshot: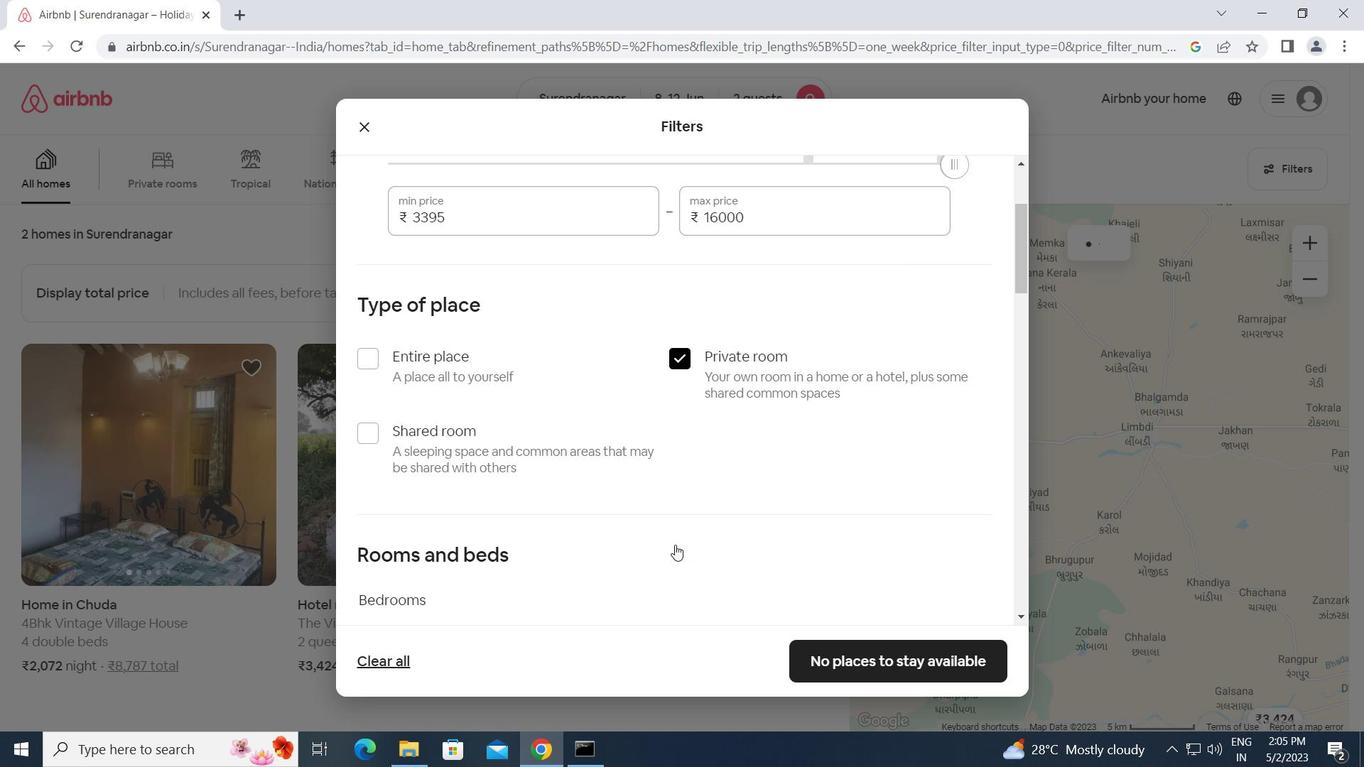 
Action: Mouse scrolled (675, 544) with delta (0, 0)
Screenshot: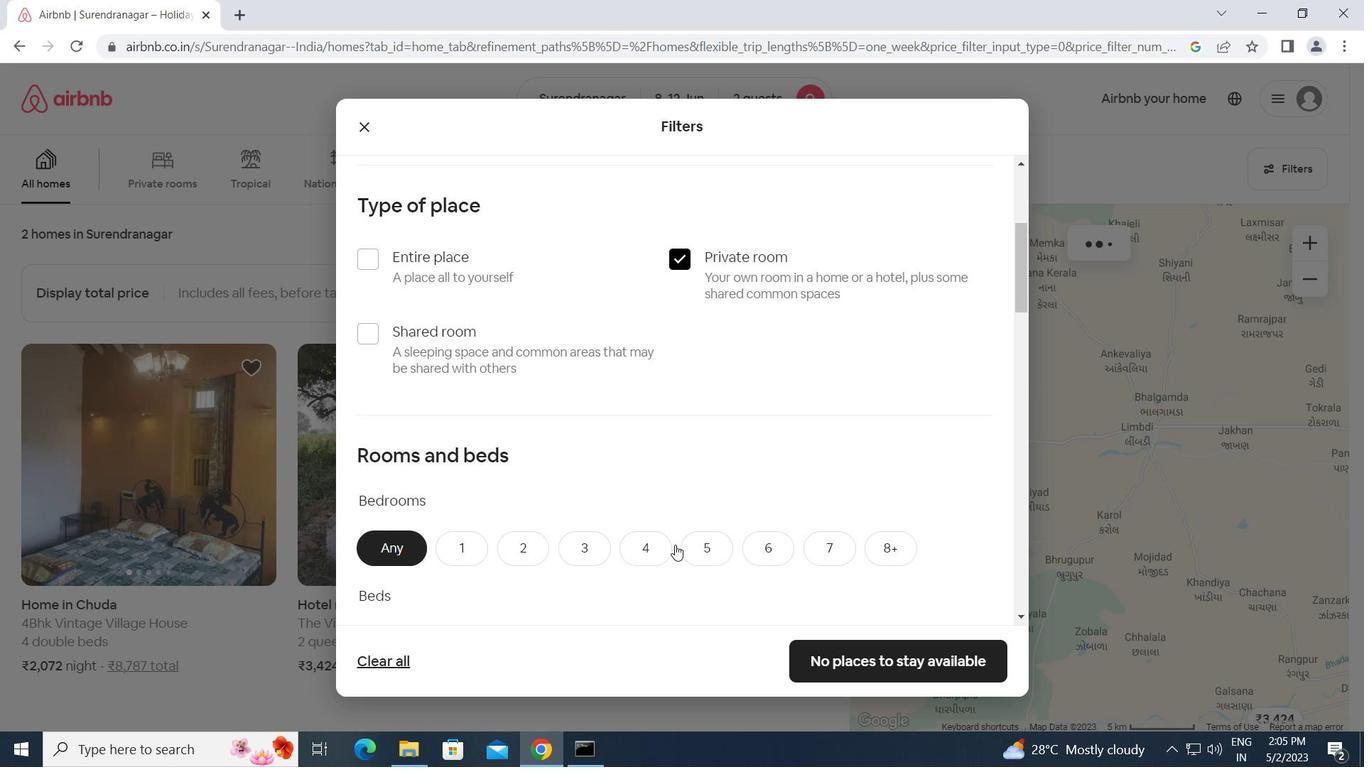 
Action: Mouse moved to (458, 378)
Screenshot: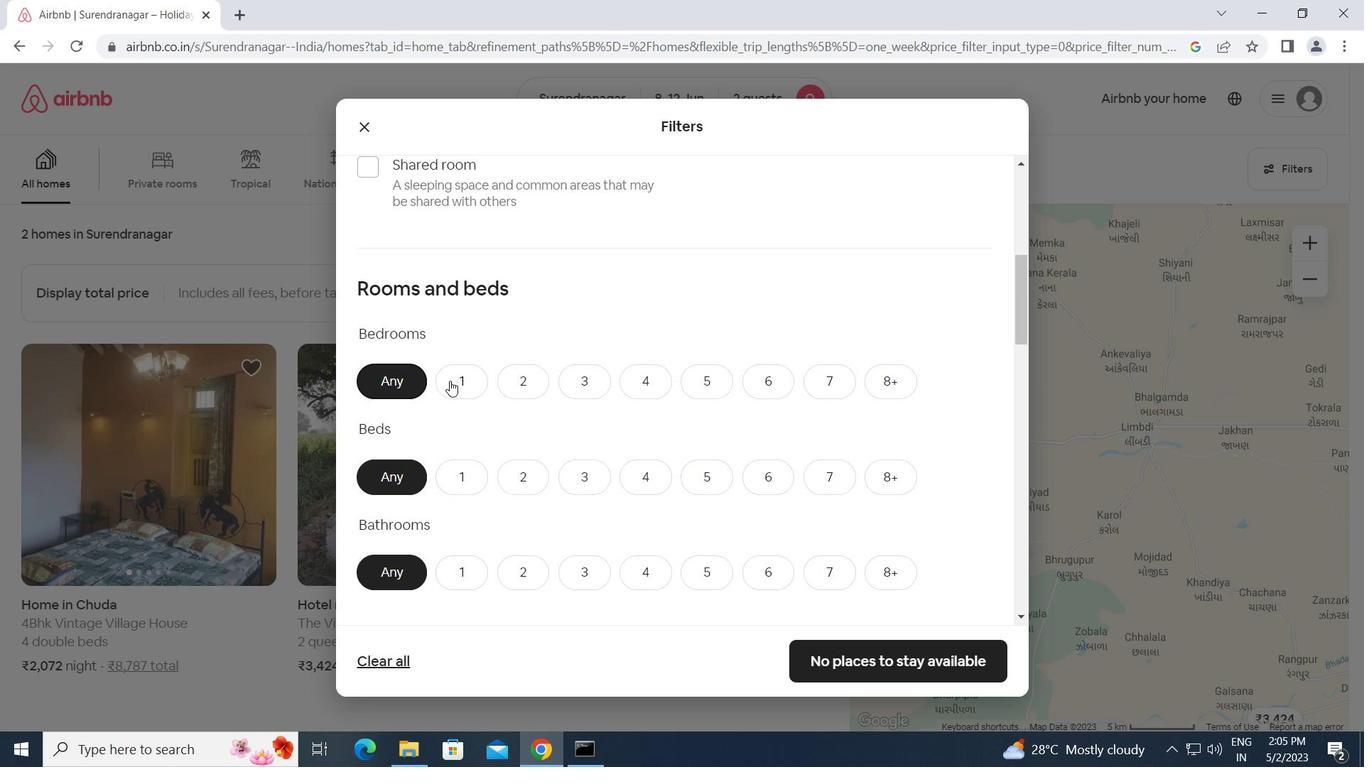 
Action: Mouse pressed left at (458, 378)
Screenshot: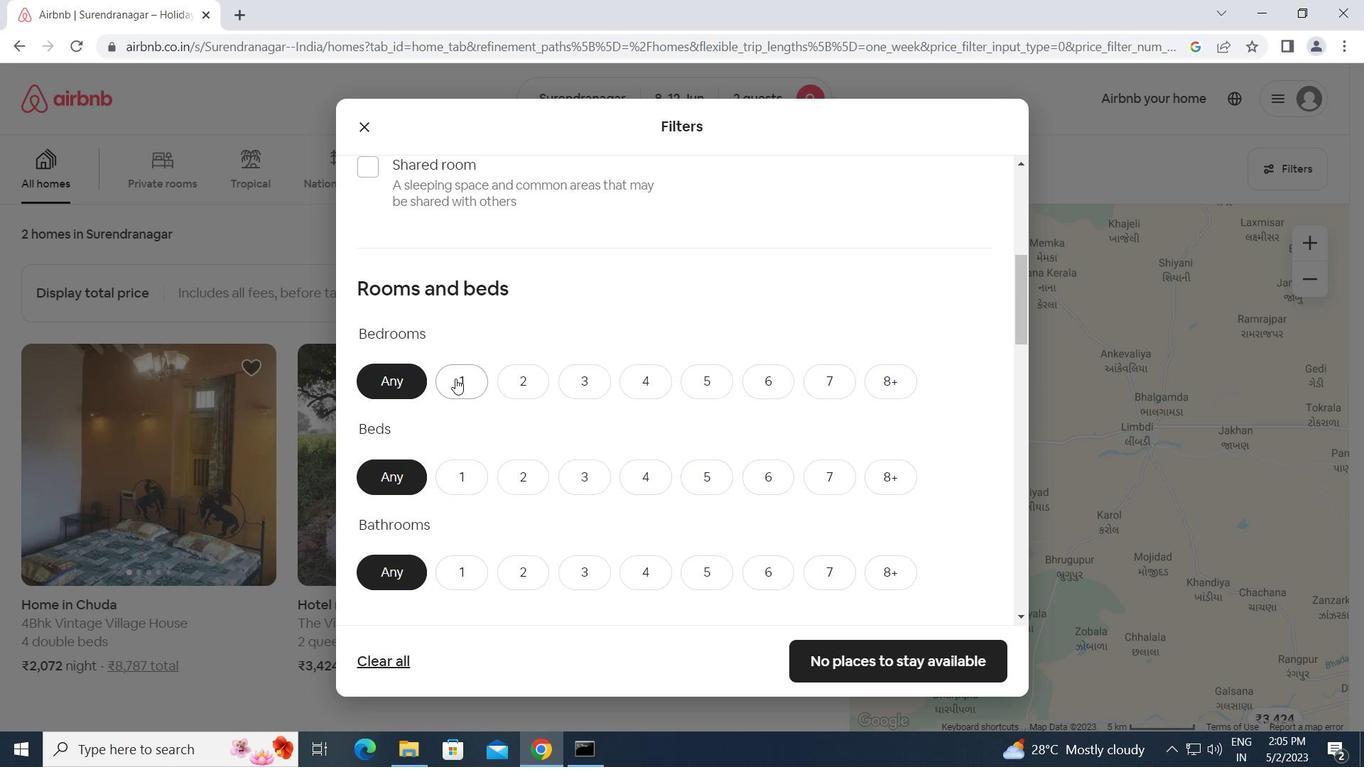 
Action: Mouse moved to (448, 467)
Screenshot: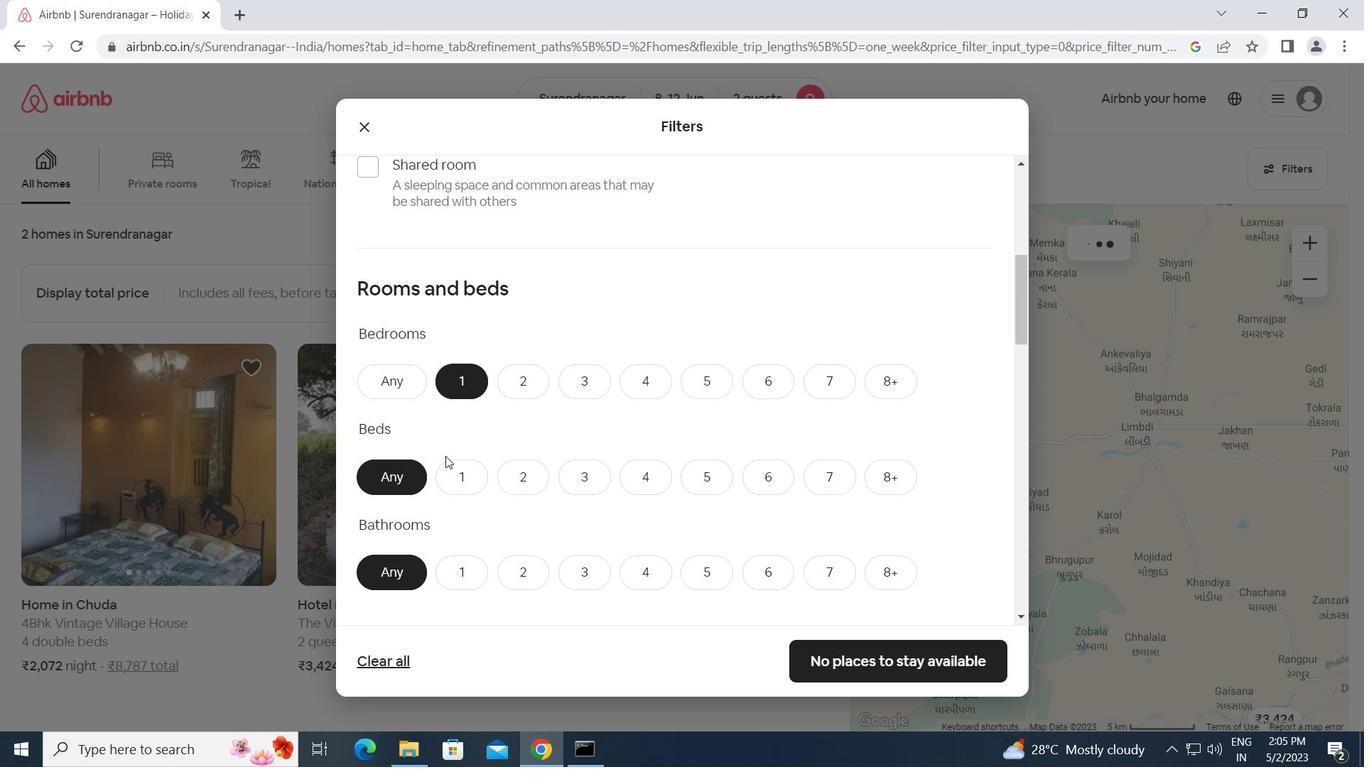 
Action: Mouse pressed left at (448, 467)
Screenshot: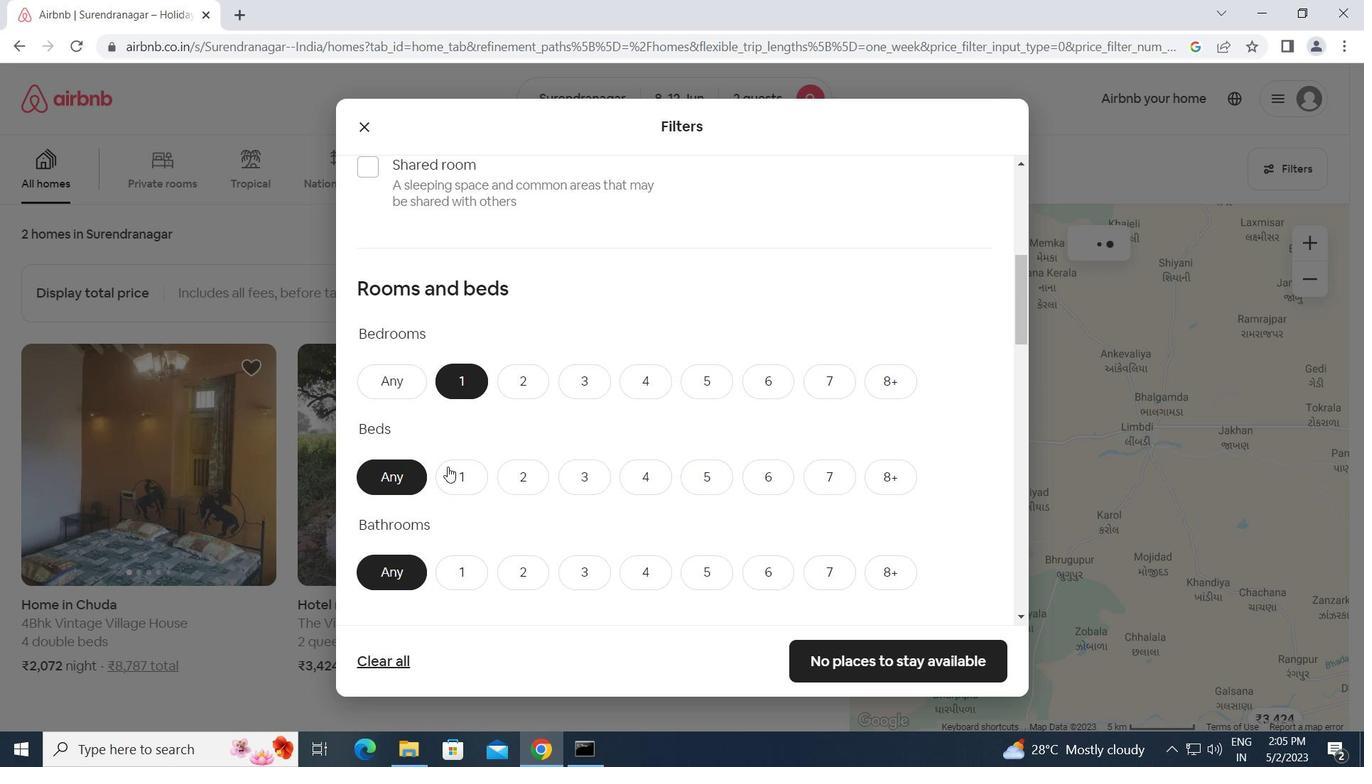 
Action: Mouse moved to (459, 566)
Screenshot: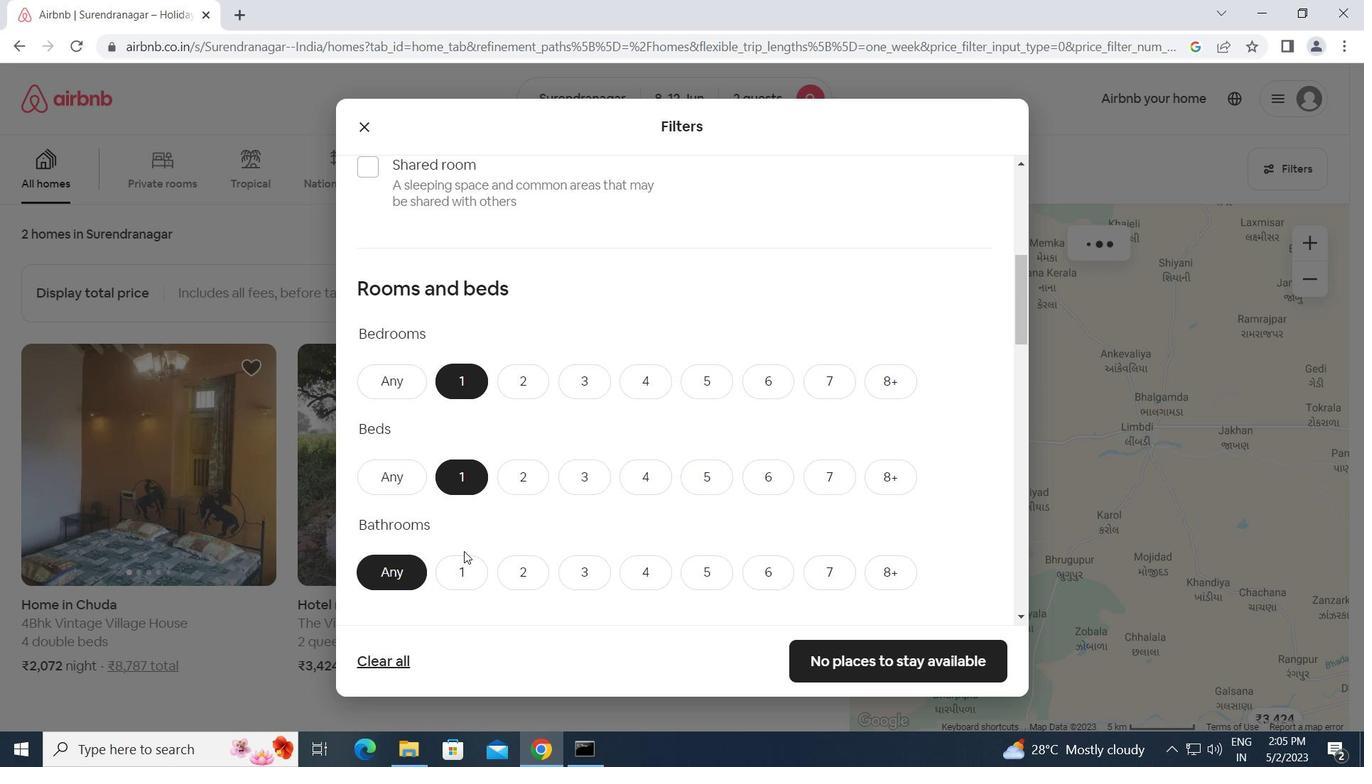 
Action: Mouse pressed left at (459, 566)
Screenshot: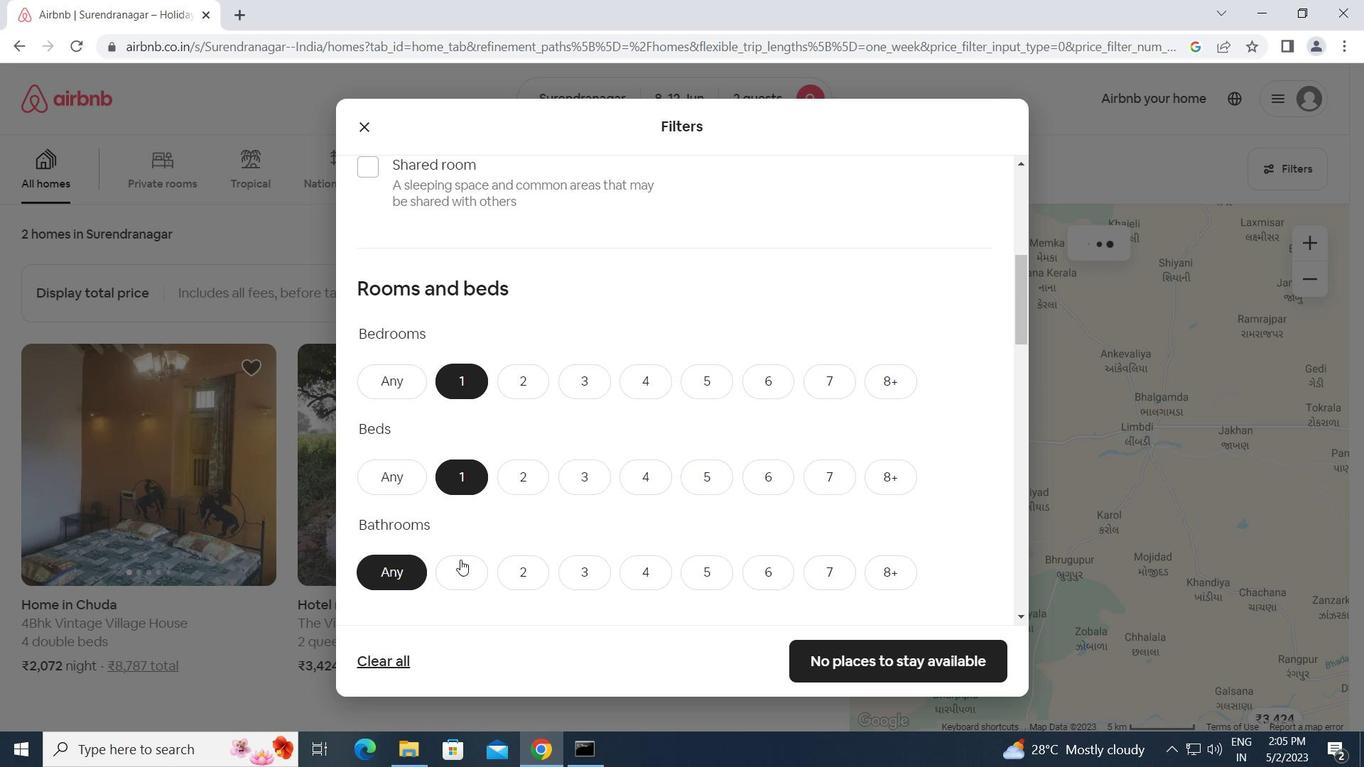 
Action: Mouse moved to (483, 563)
Screenshot: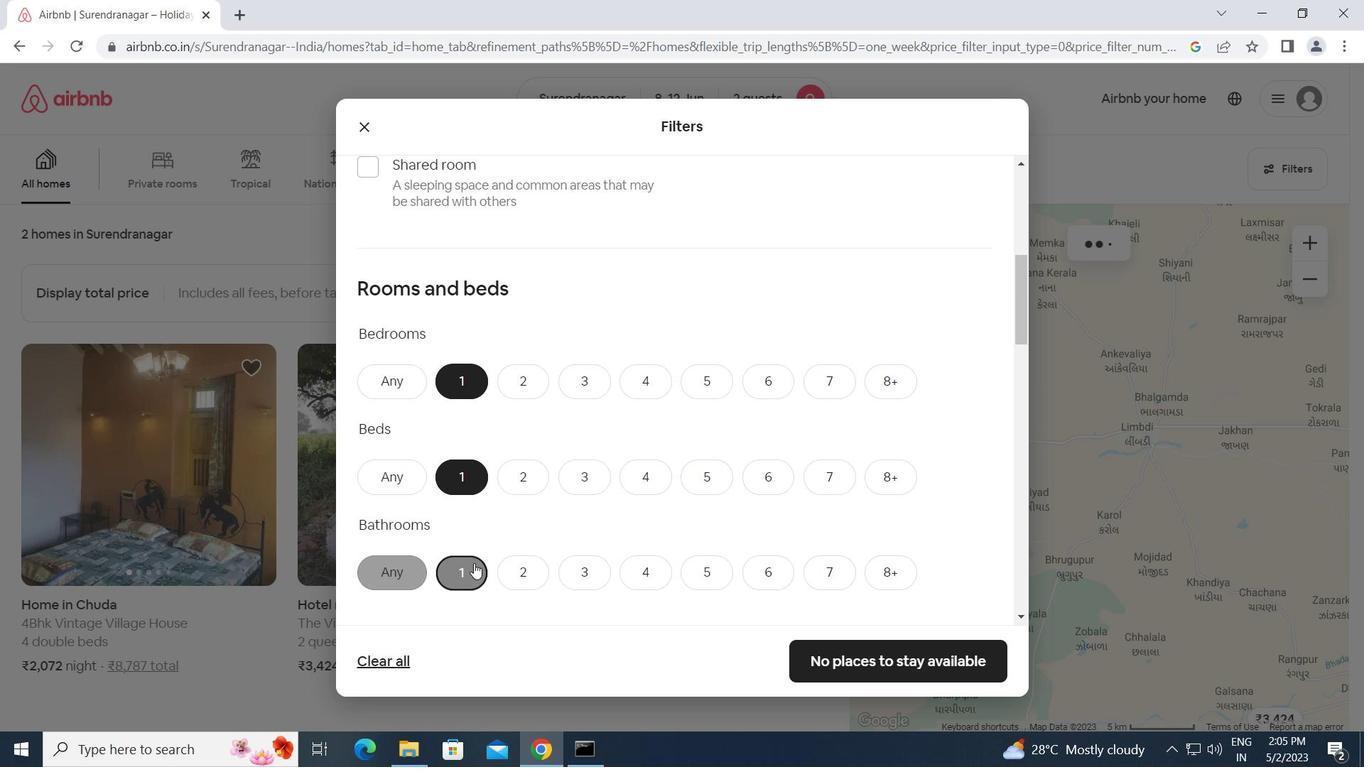 
Action: Mouse scrolled (483, 562) with delta (0, 0)
Screenshot: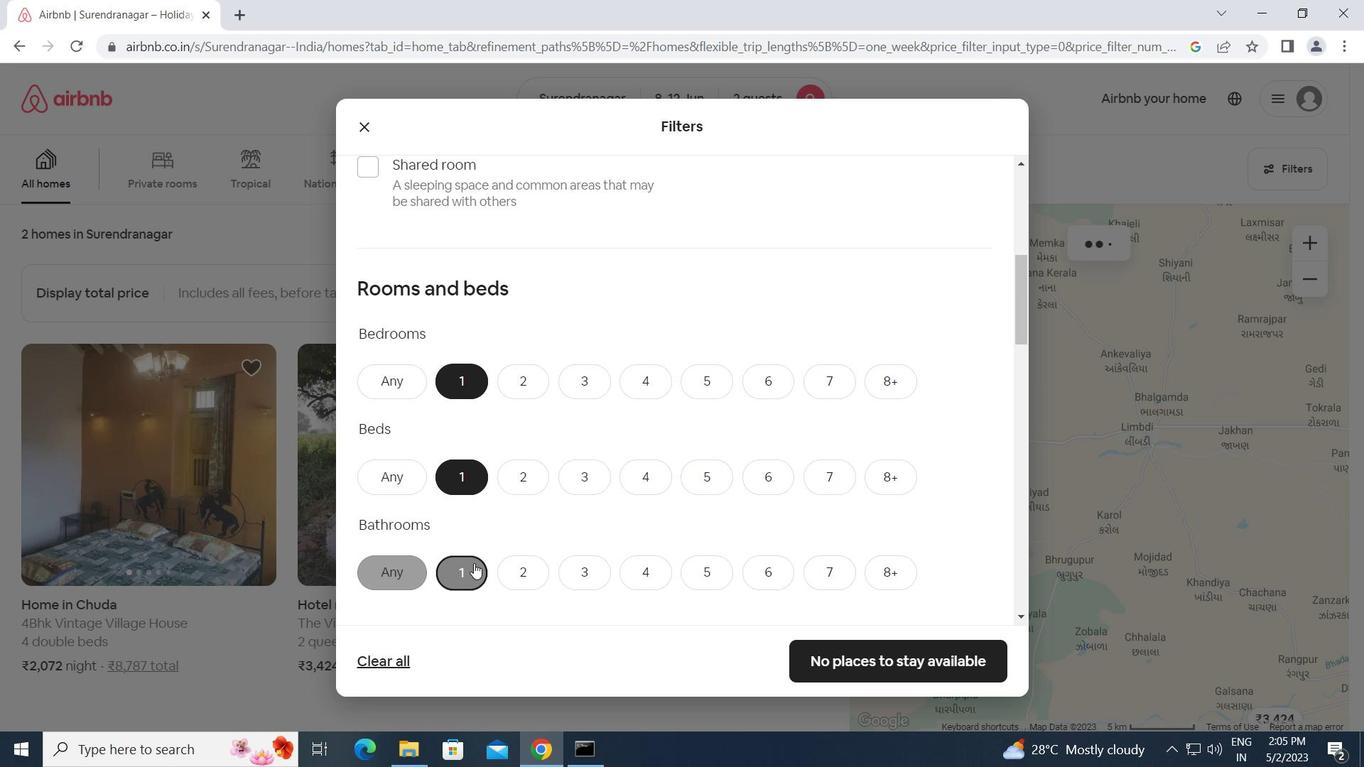 
Action: Mouse moved to (484, 563)
Screenshot: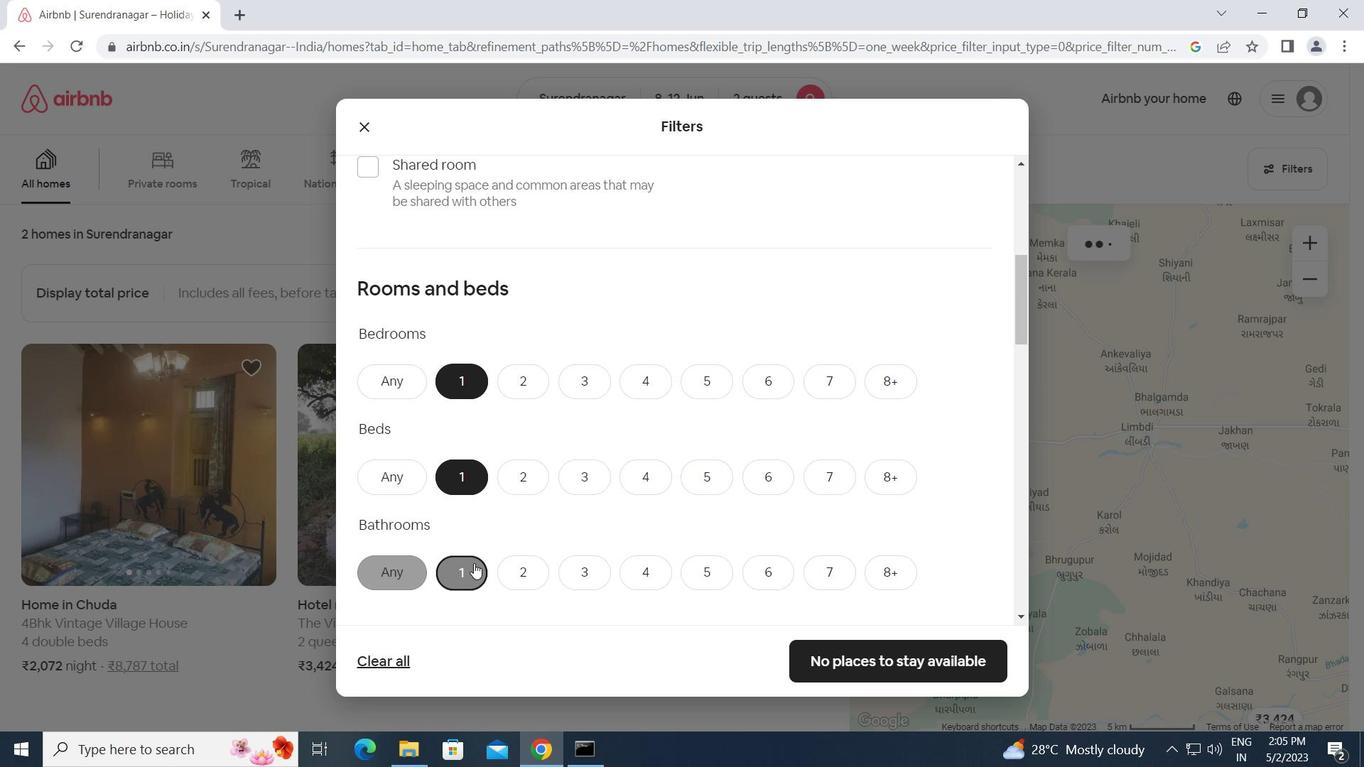 
Action: Mouse scrolled (484, 562) with delta (0, 0)
Screenshot: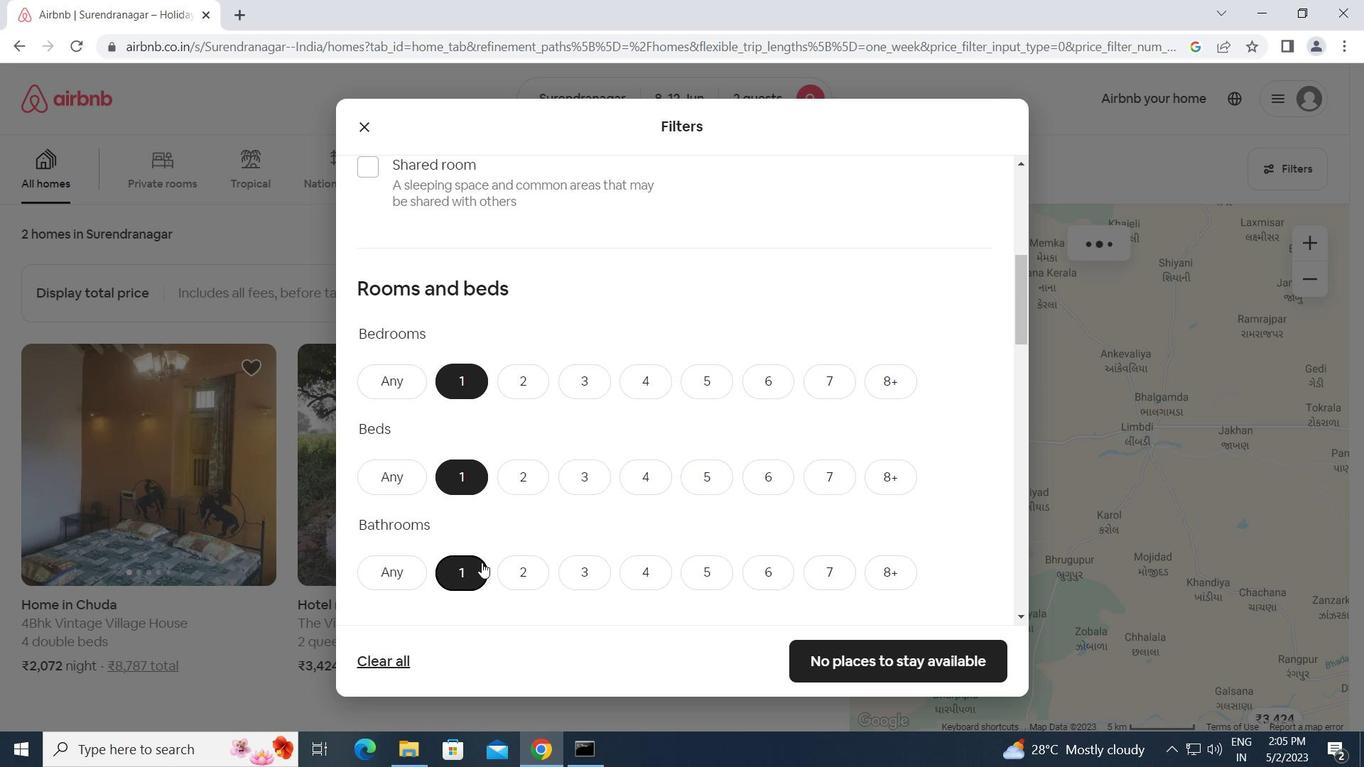 
Action: Mouse scrolled (484, 562) with delta (0, 0)
Screenshot: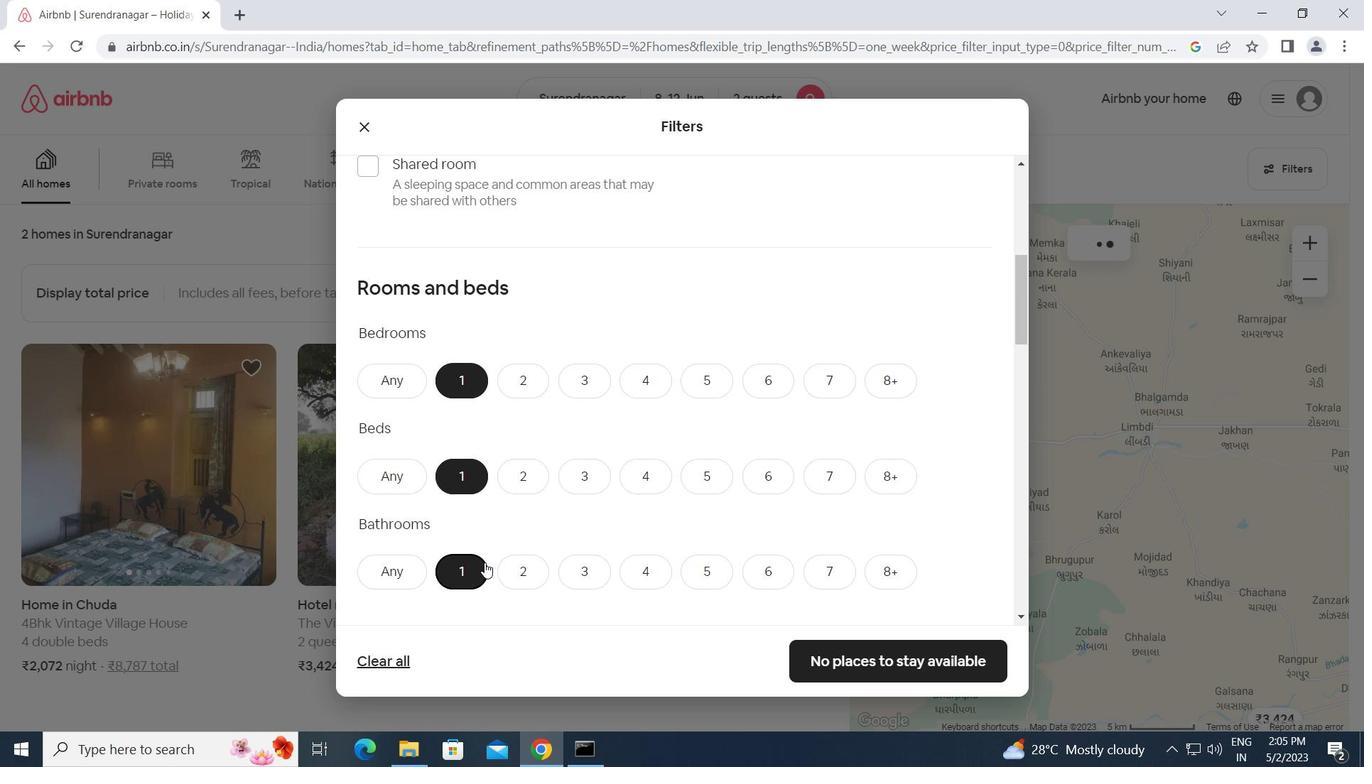 
Action: Mouse moved to (451, 505)
Screenshot: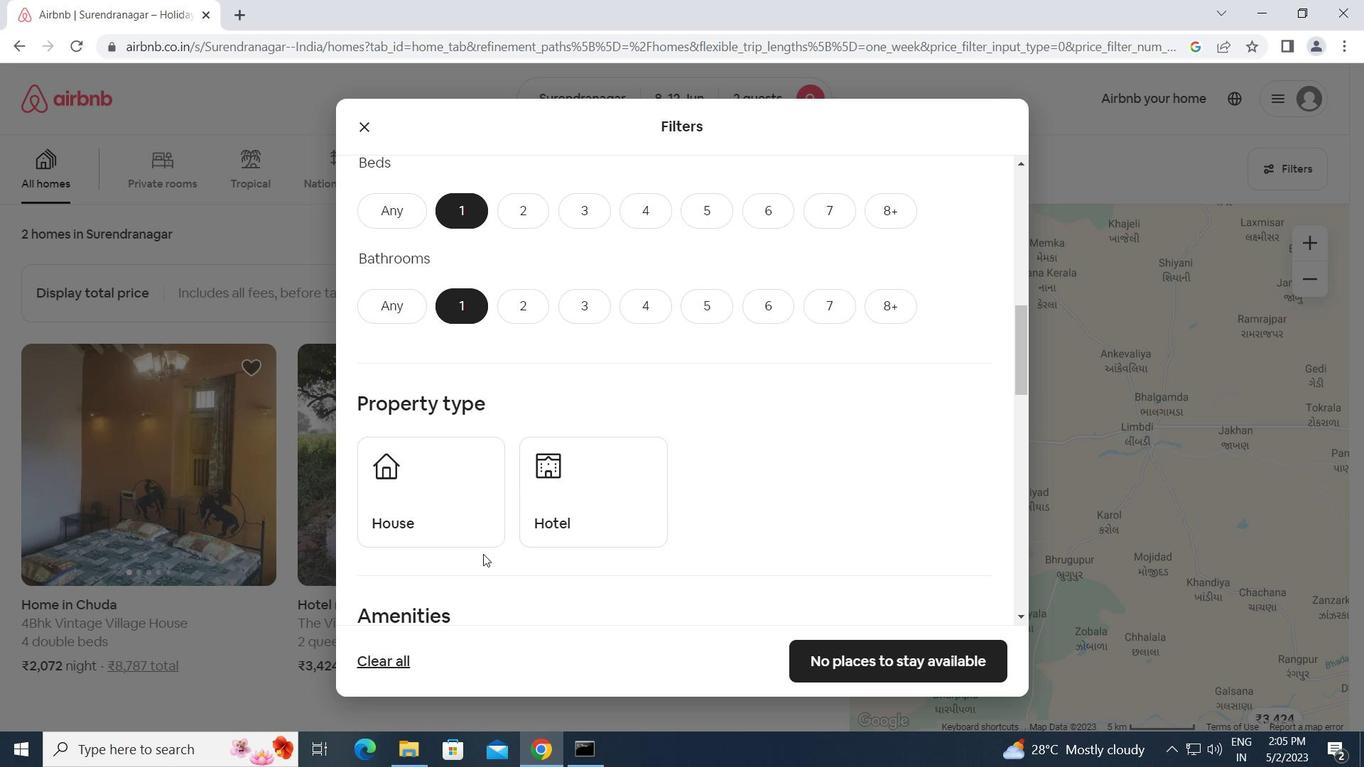 
Action: Mouse pressed left at (451, 505)
Screenshot: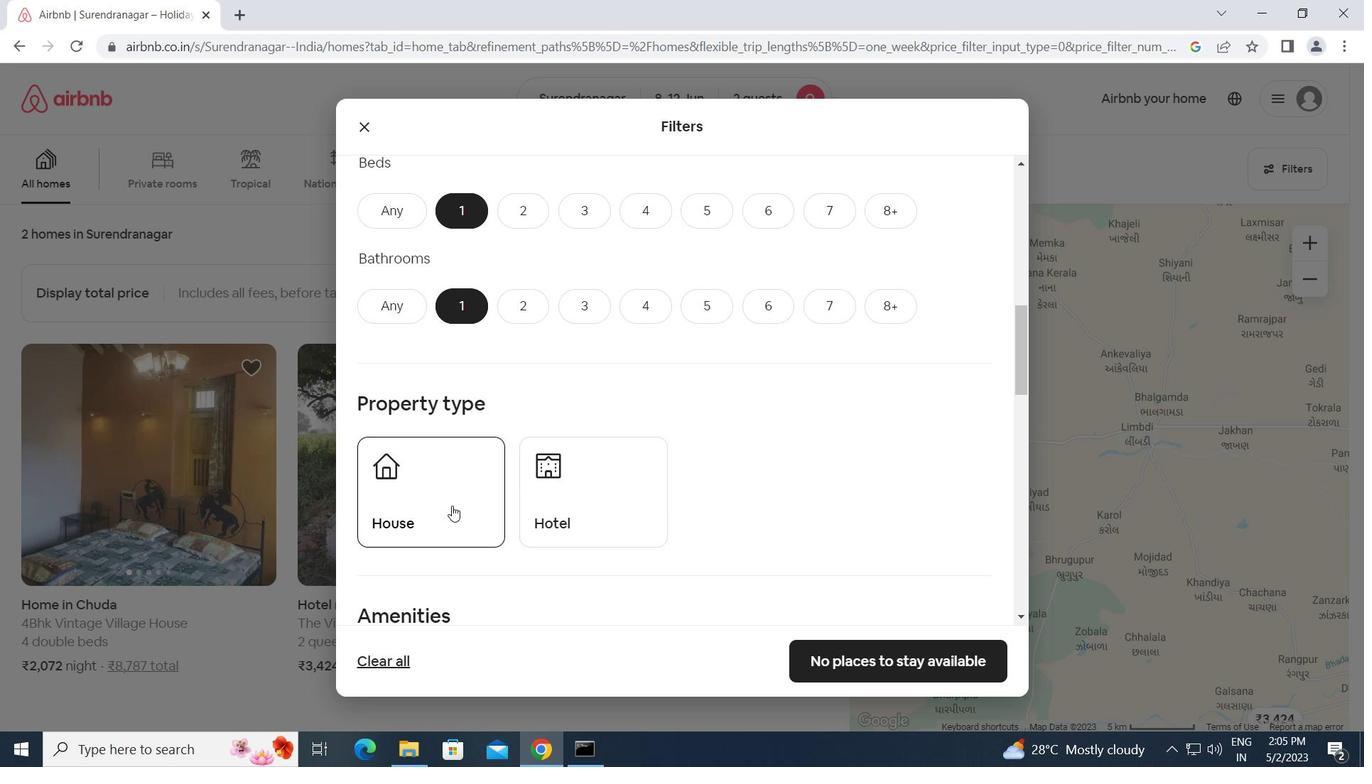 
Action: Mouse moved to (547, 508)
Screenshot: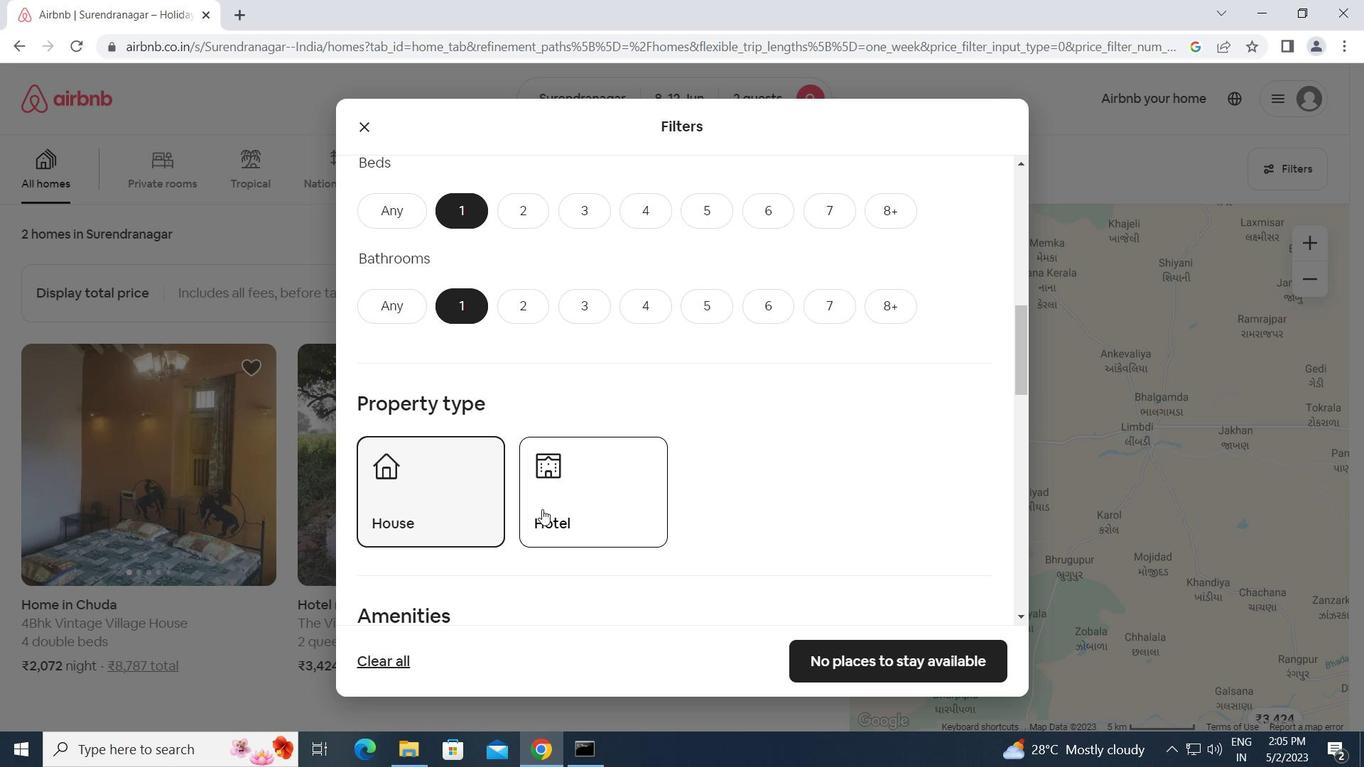 
Action: Mouse pressed left at (547, 508)
Screenshot: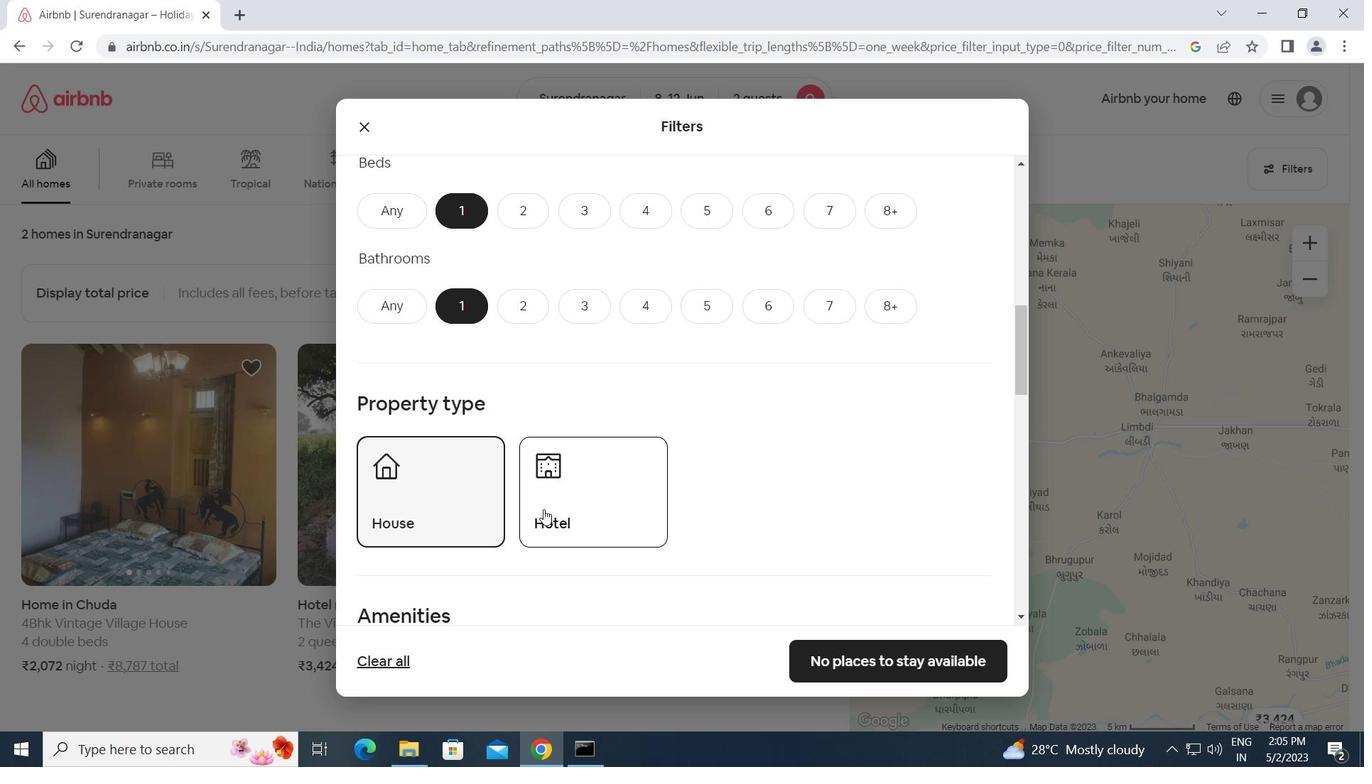 
Action: Mouse moved to (477, 496)
Screenshot: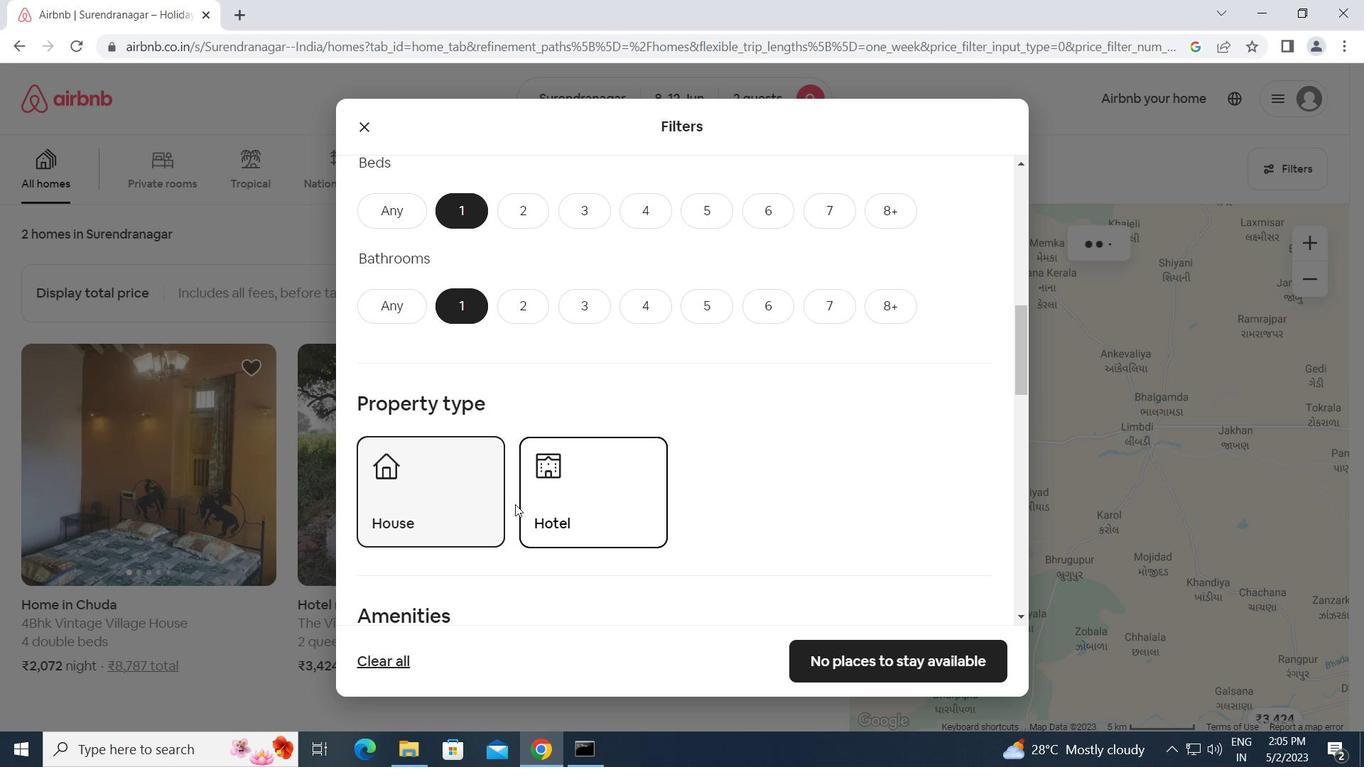 
Action: Mouse pressed left at (477, 496)
Screenshot: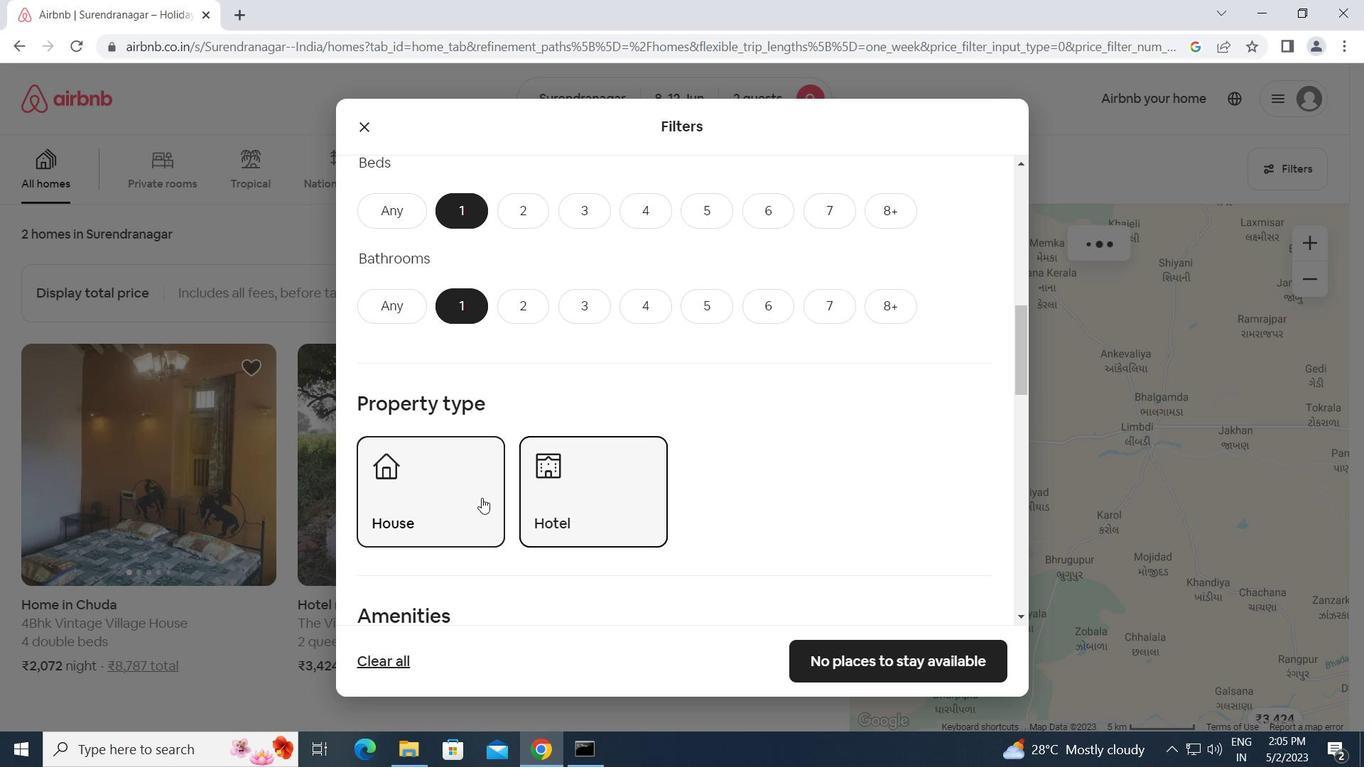 
Action: Mouse moved to (566, 513)
Screenshot: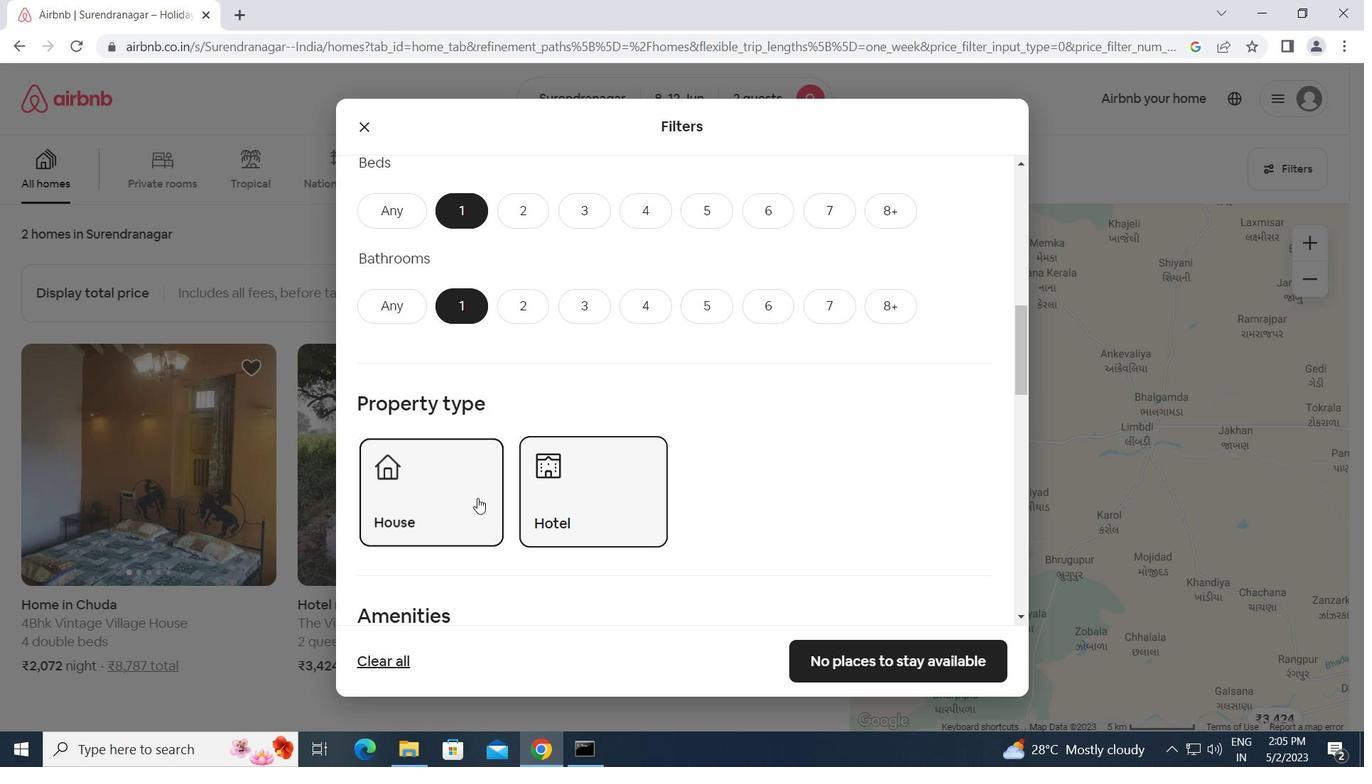 
Action: Mouse scrolled (566, 513) with delta (0, 0)
Screenshot: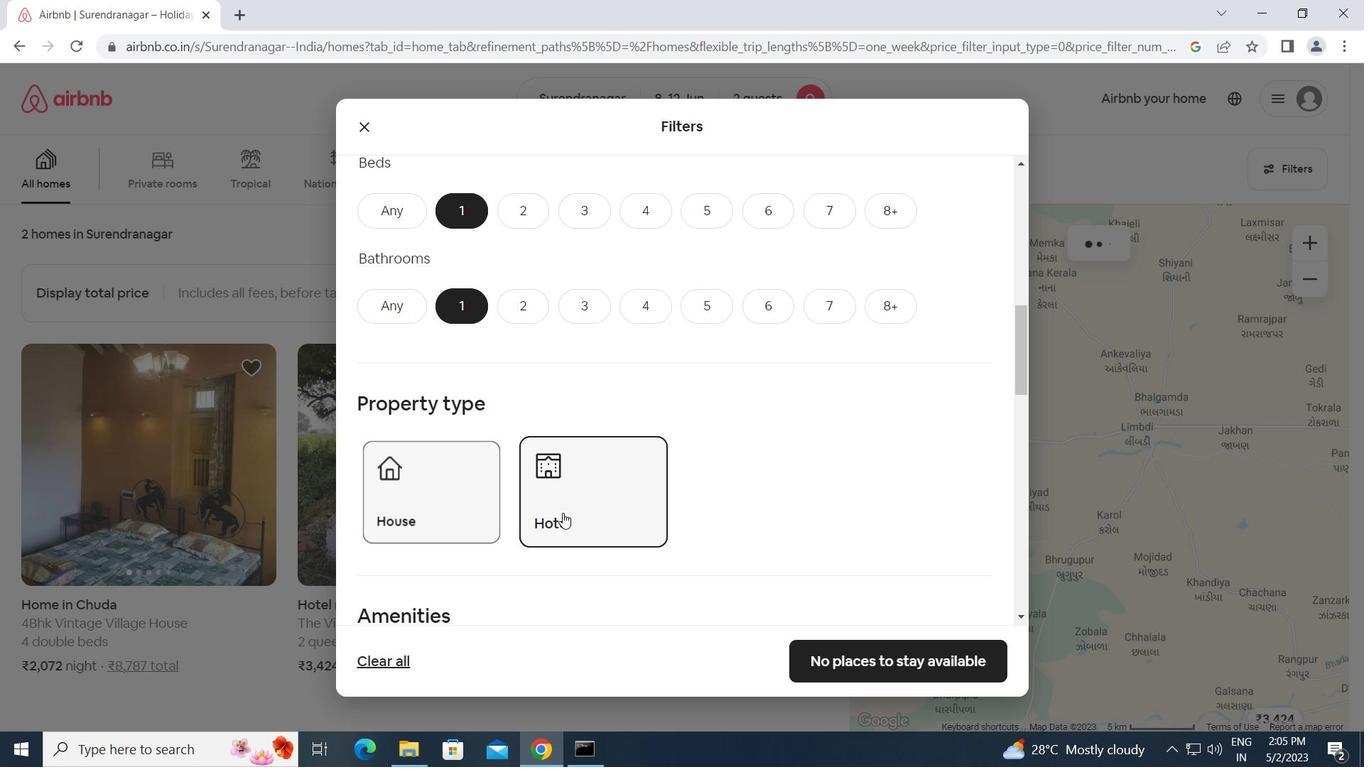 
Action: Mouse scrolled (566, 513) with delta (0, 0)
Screenshot: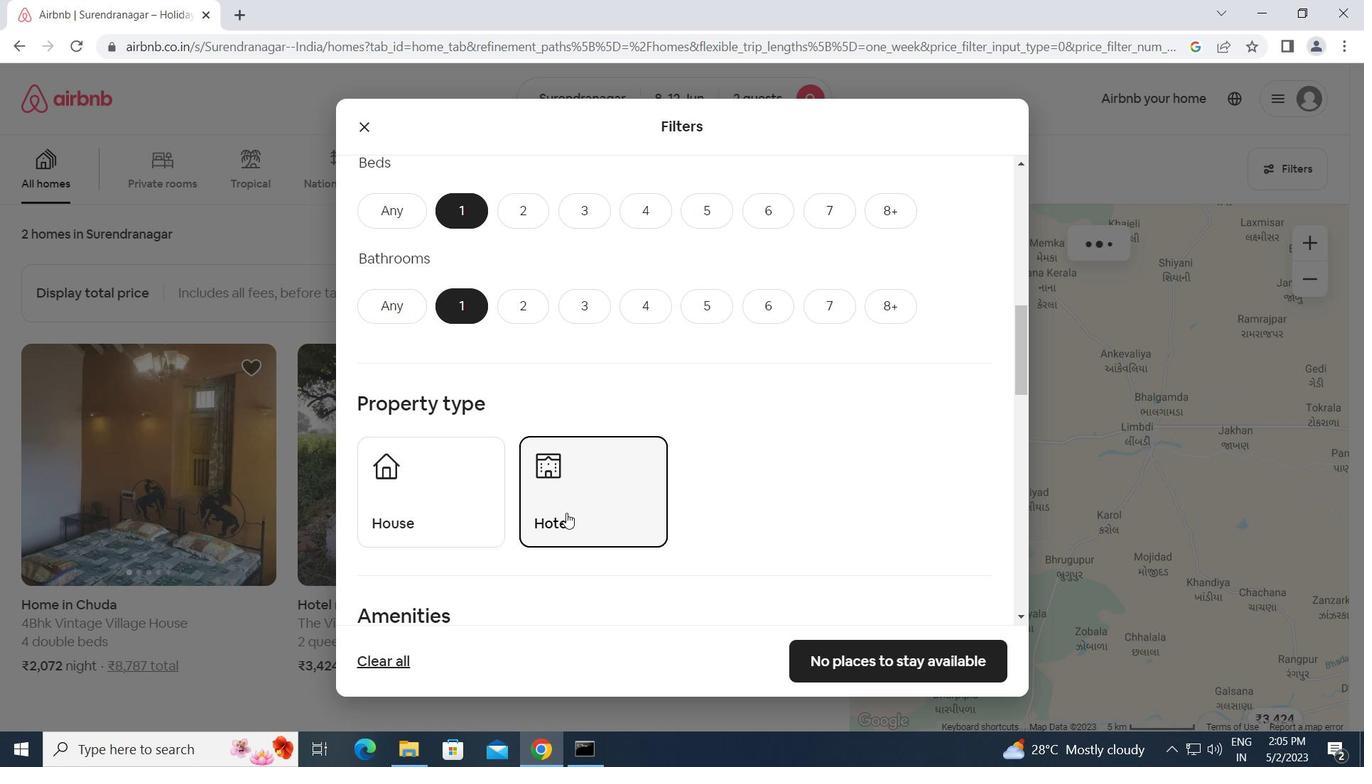
Action: Mouse scrolled (566, 513) with delta (0, 0)
Screenshot: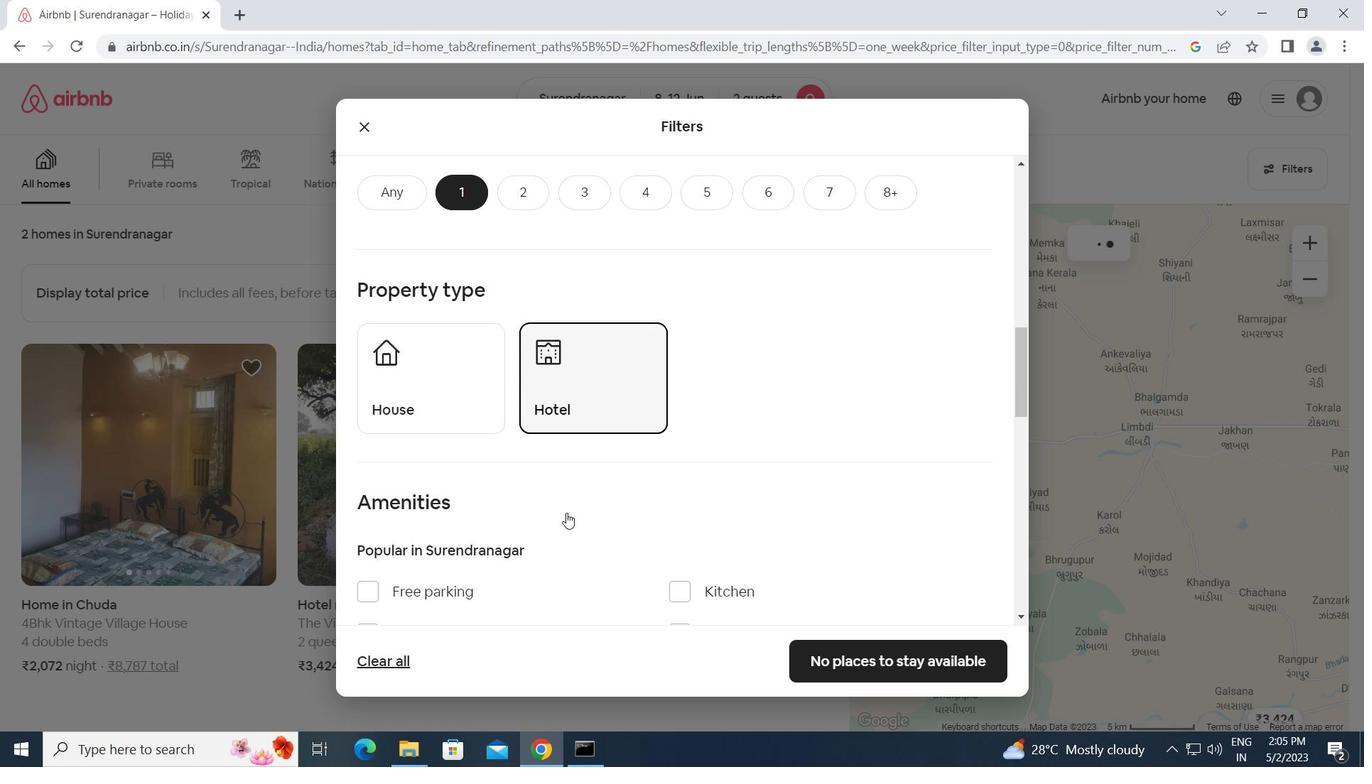 
Action: Mouse moved to (598, 516)
Screenshot: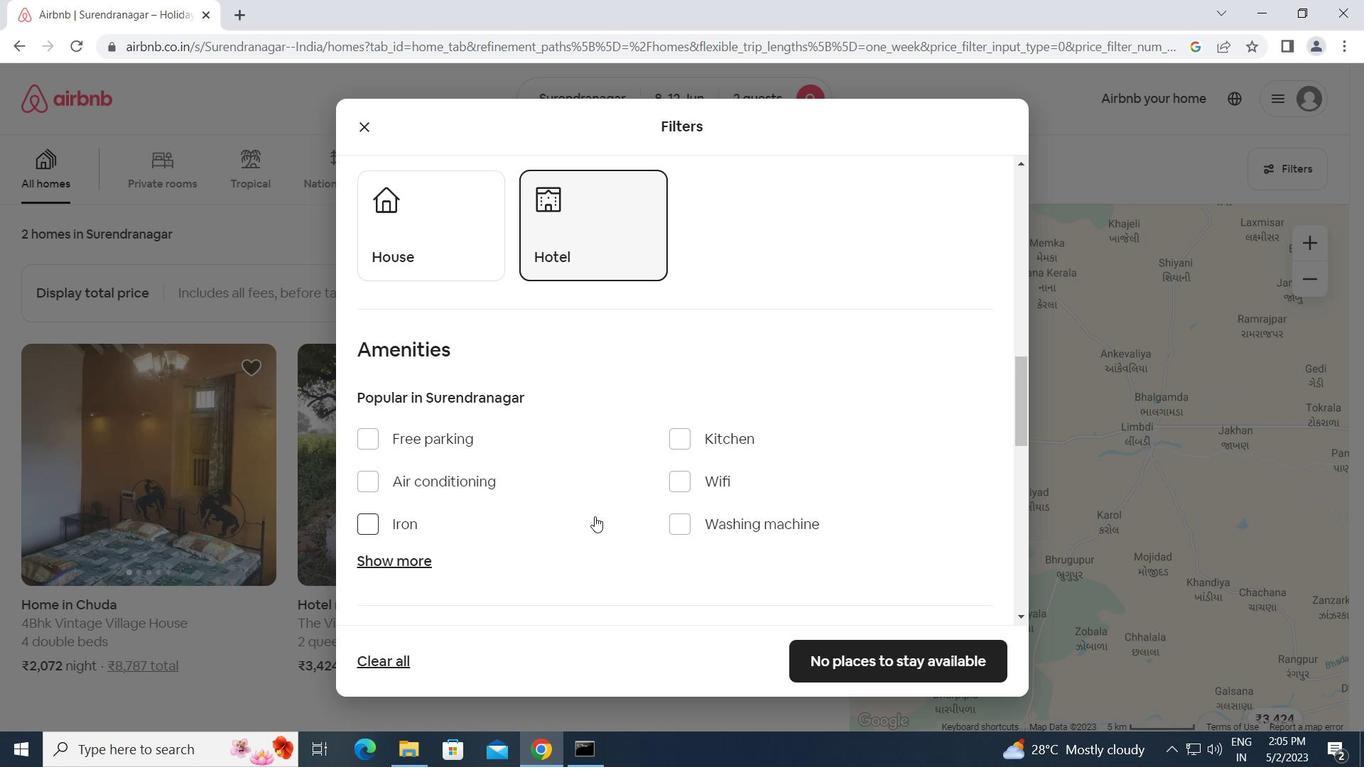 
Action: Mouse scrolled (598, 515) with delta (0, 0)
Screenshot: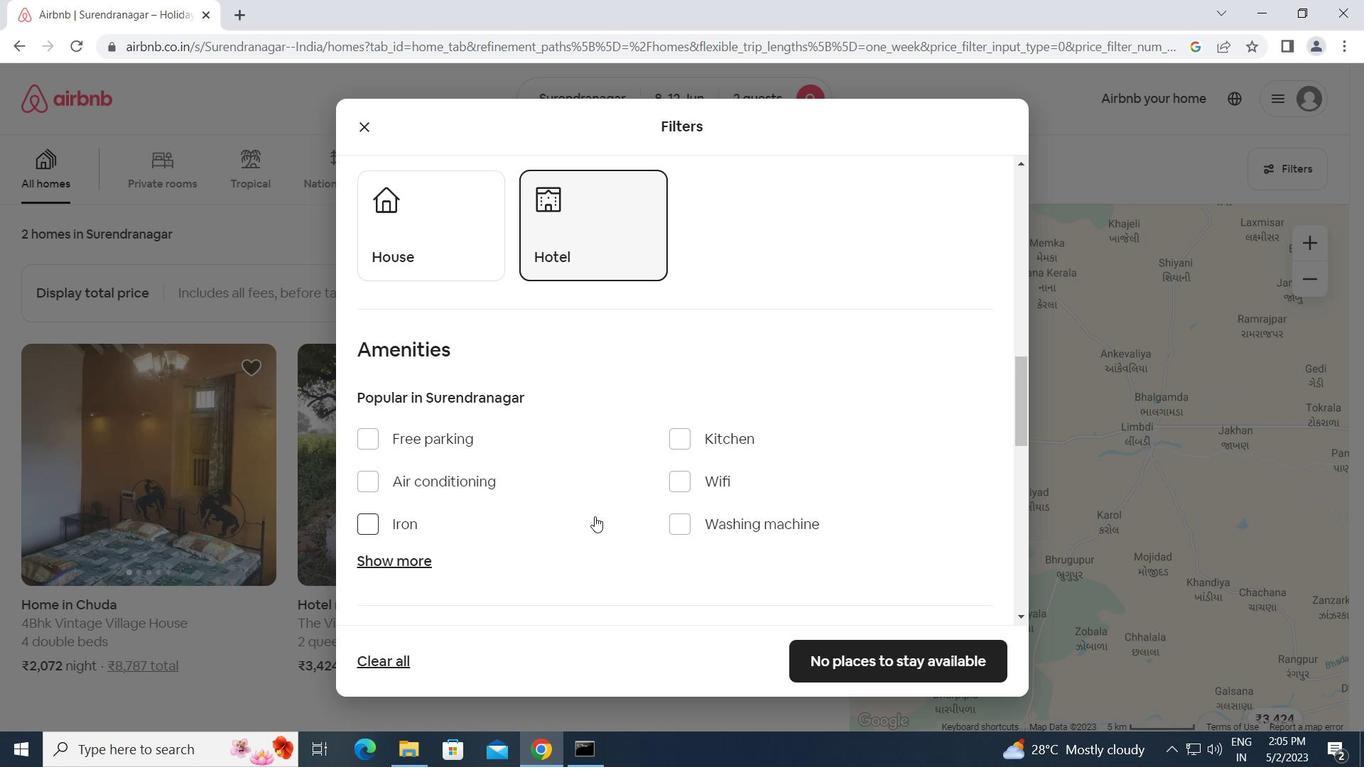 
Action: Mouse moved to (599, 516)
Screenshot: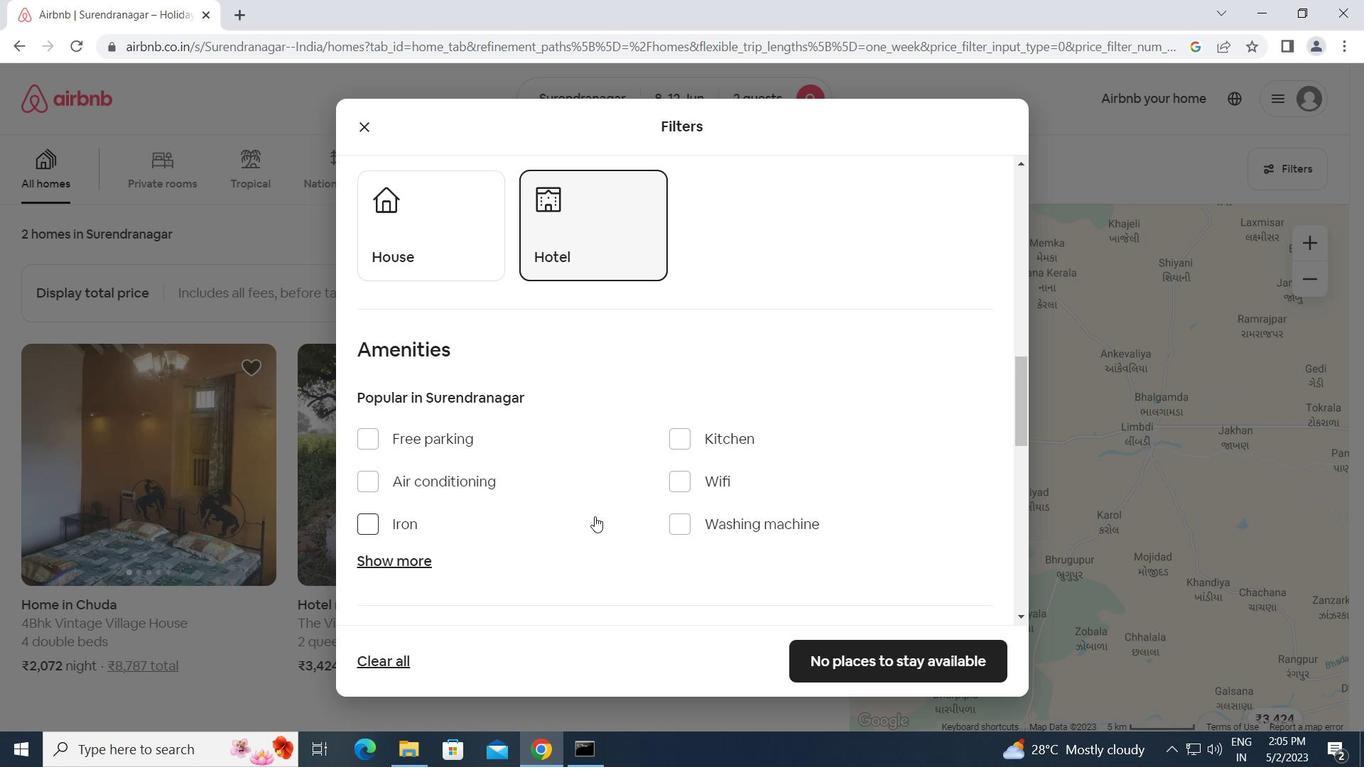 
Action: Mouse scrolled (599, 515) with delta (0, 0)
Screenshot: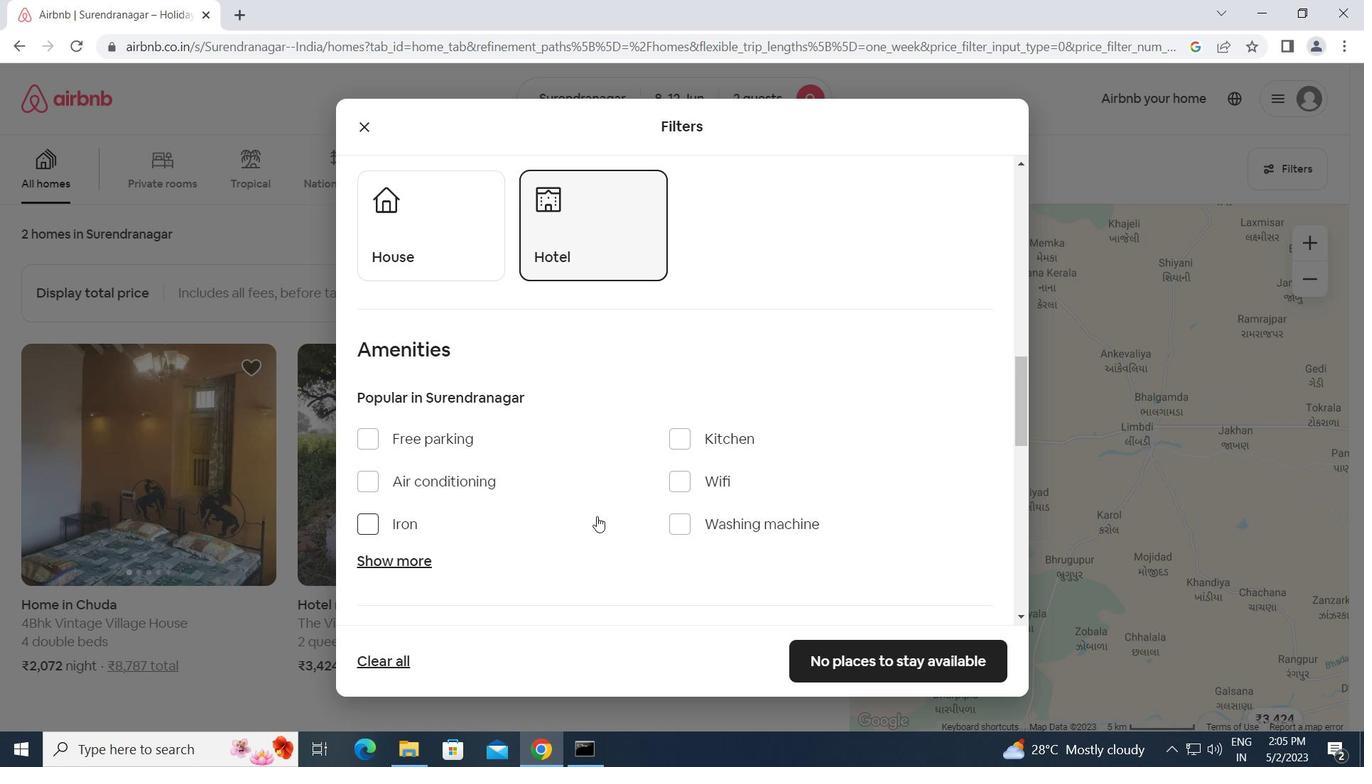 
Action: Mouse moved to (600, 517)
Screenshot: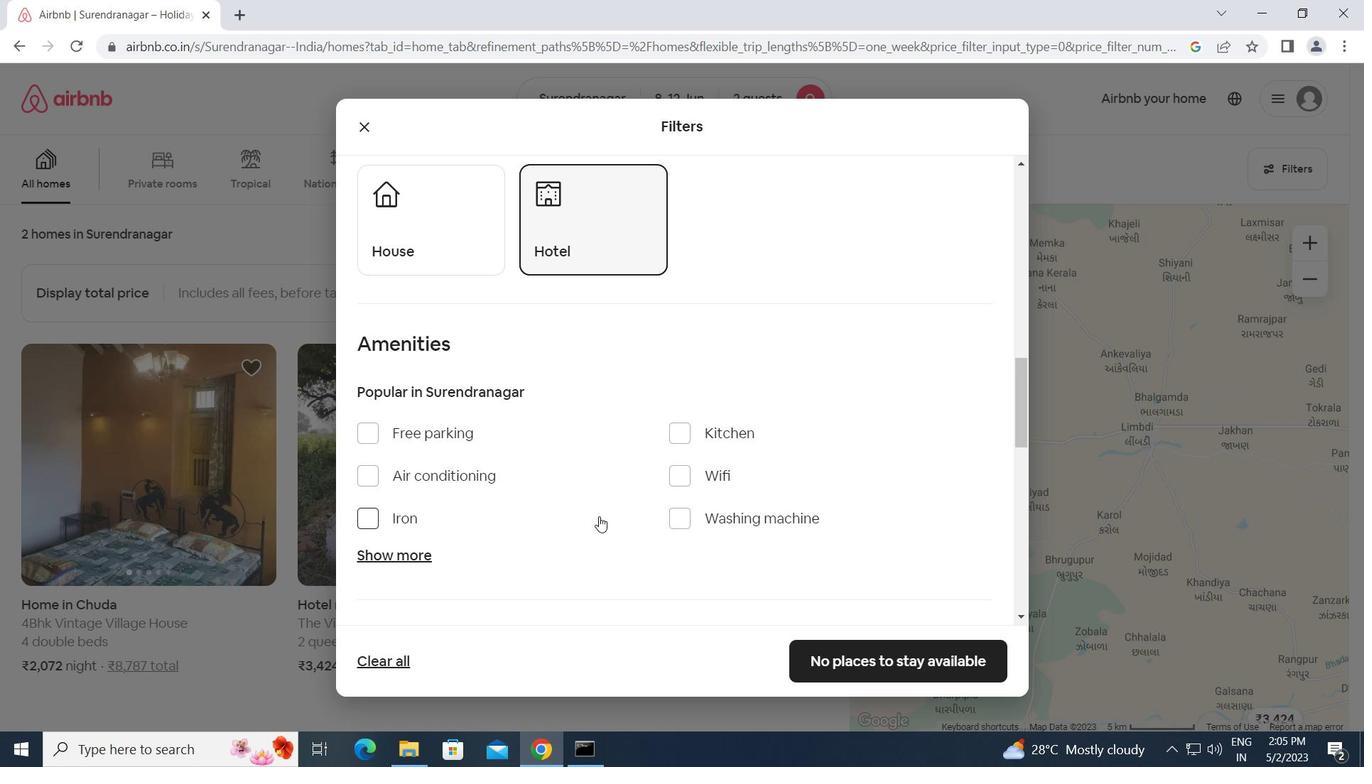 
Action: Mouse scrolled (600, 516) with delta (0, 0)
Screenshot: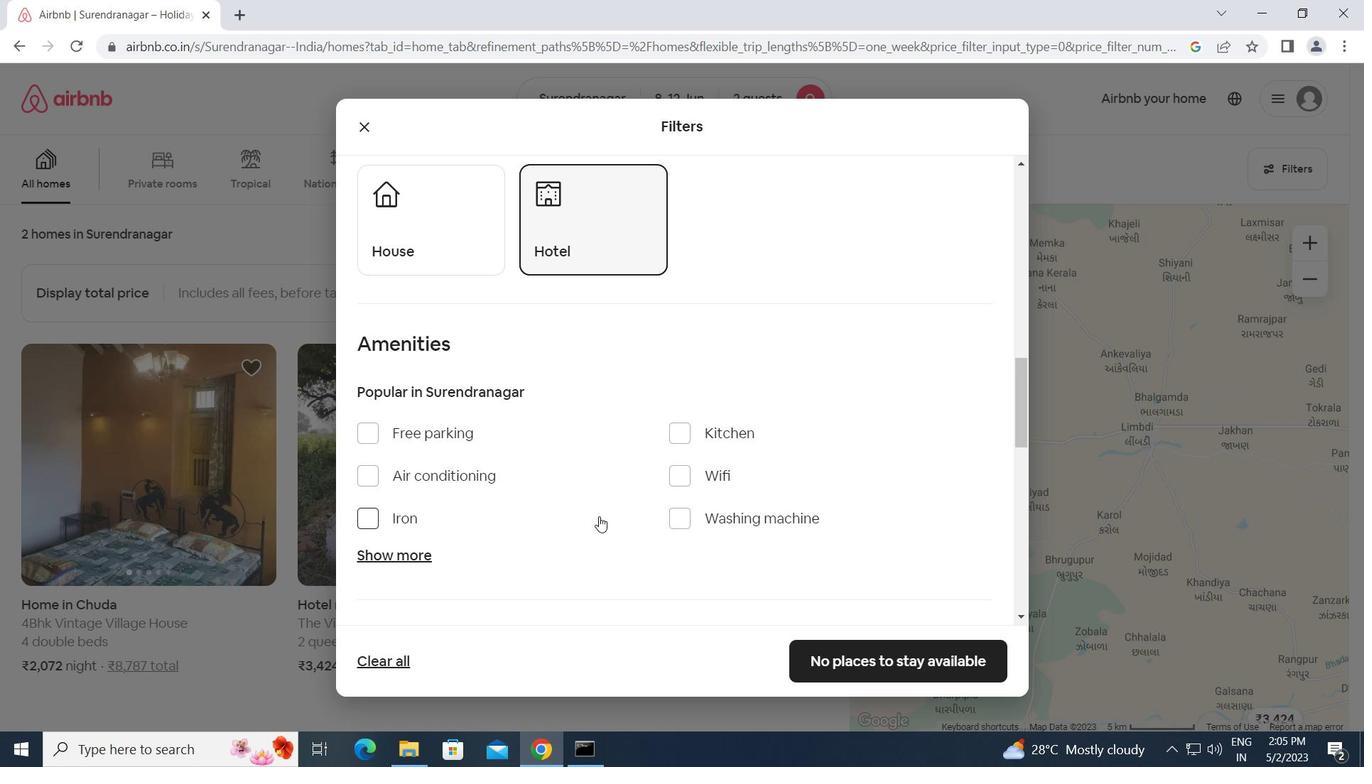 
Action: Mouse moved to (945, 492)
Screenshot: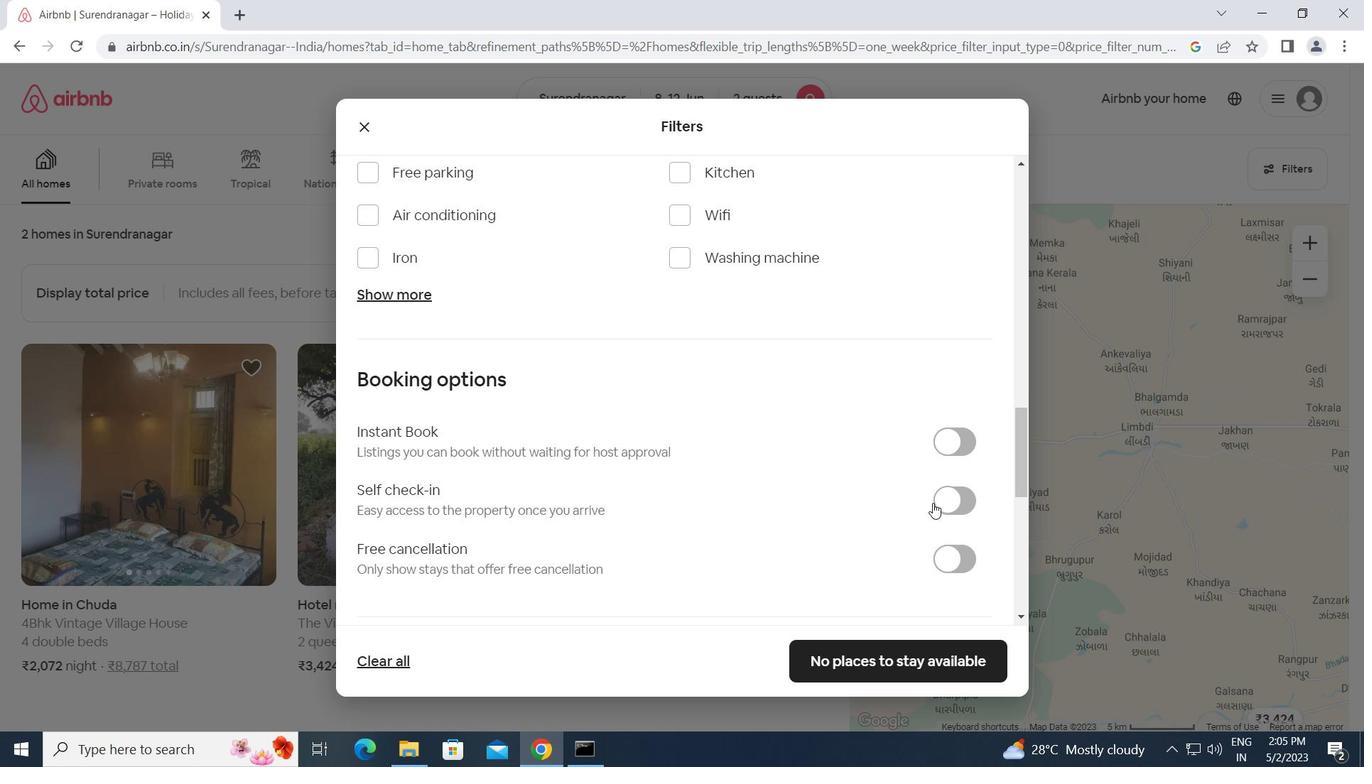
Action: Mouse pressed left at (945, 492)
Screenshot: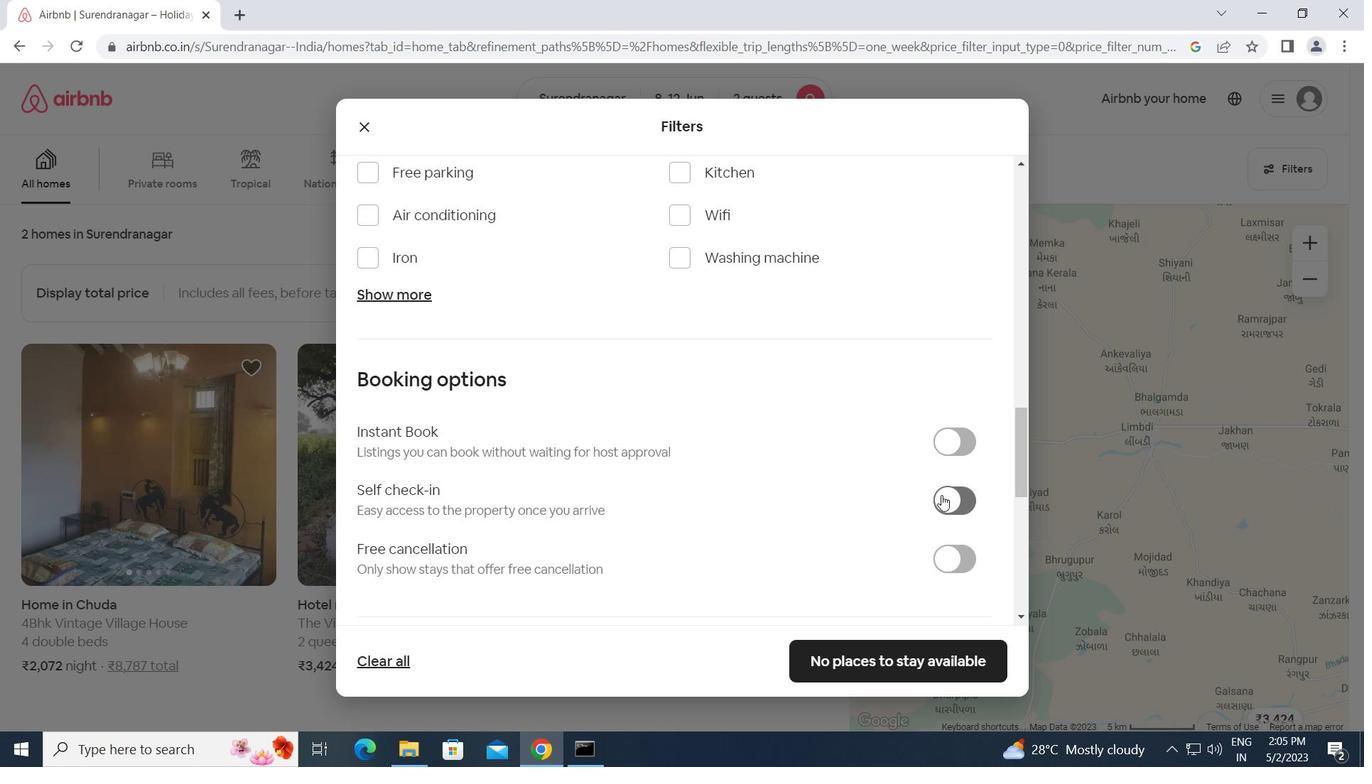 
Action: Mouse moved to (814, 493)
Screenshot: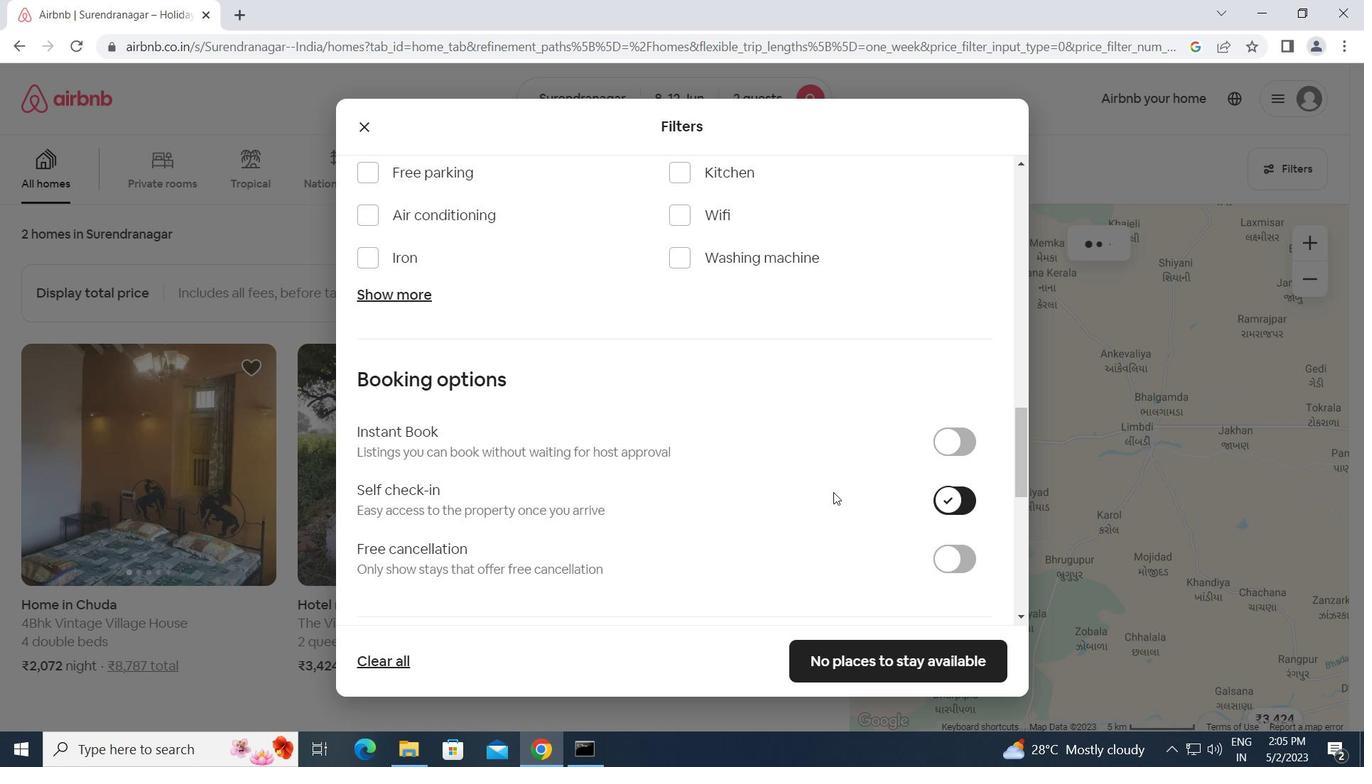 
Action: Mouse scrolled (814, 492) with delta (0, 0)
Screenshot: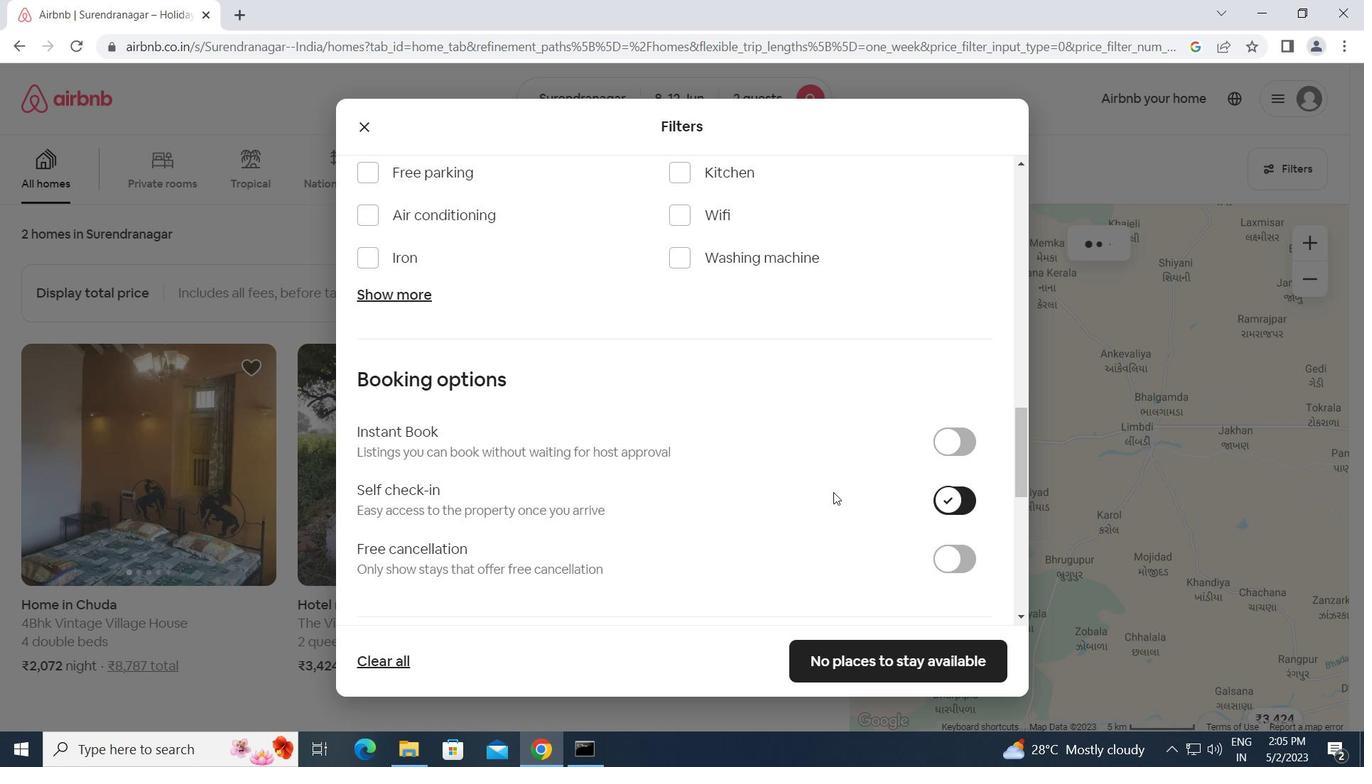 
Action: Mouse scrolled (814, 492) with delta (0, 0)
Screenshot: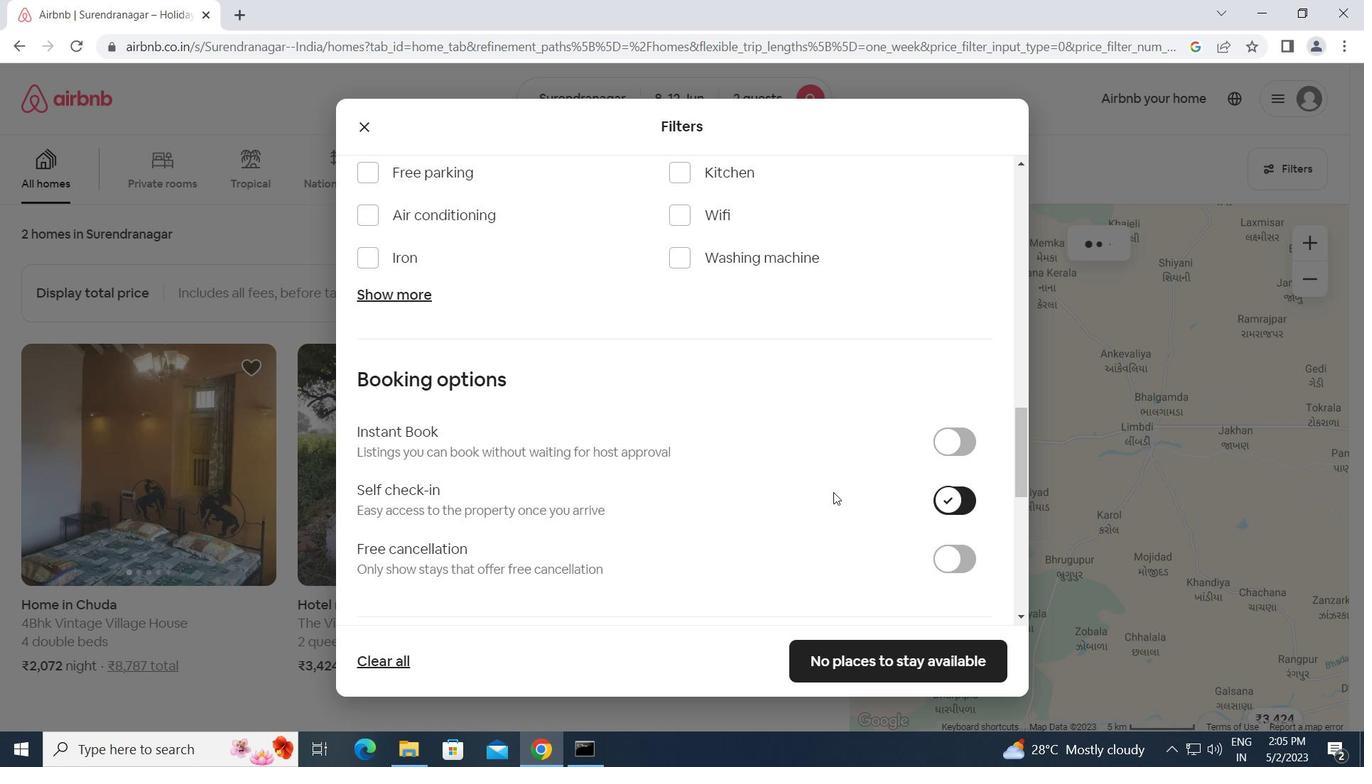 
Action: Mouse scrolled (814, 492) with delta (0, 0)
Screenshot: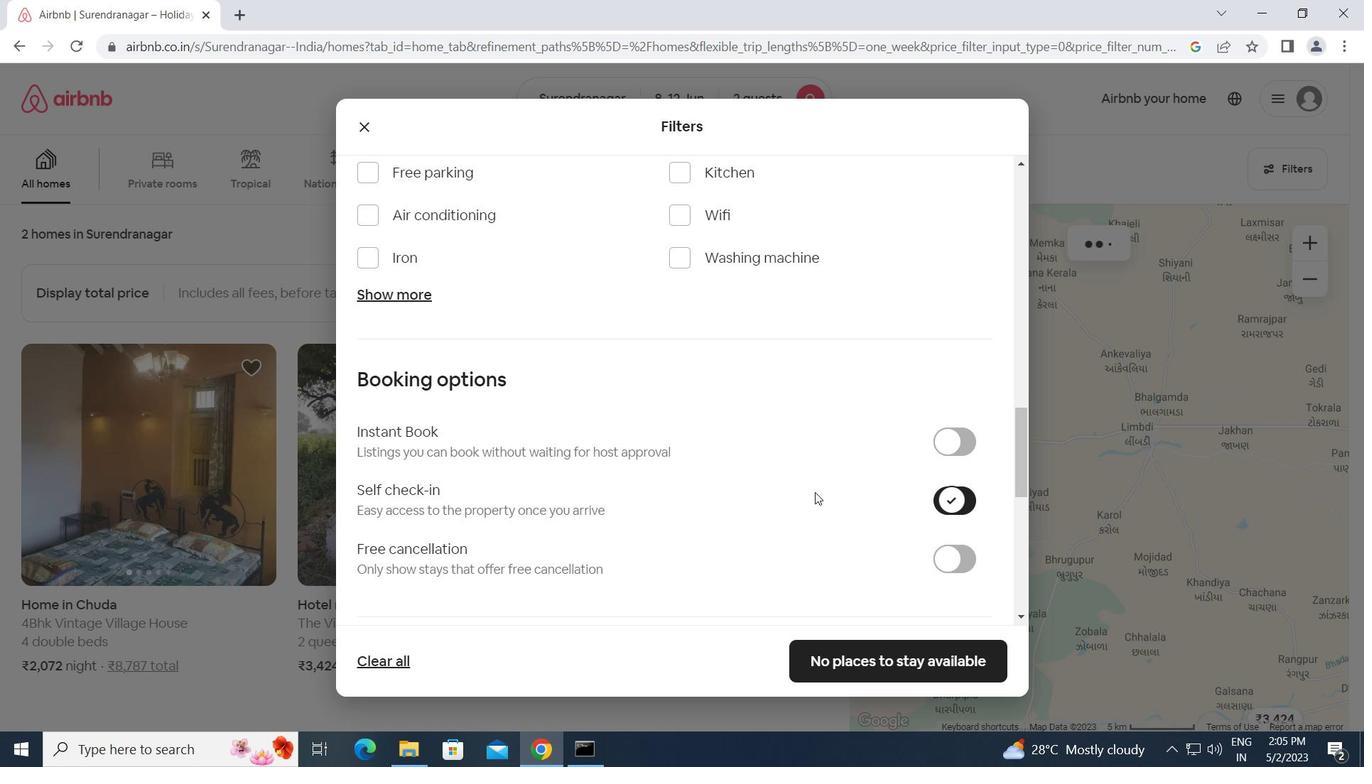 
Action: Mouse scrolled (814, 492) with delta (0, 0)
Screenshot: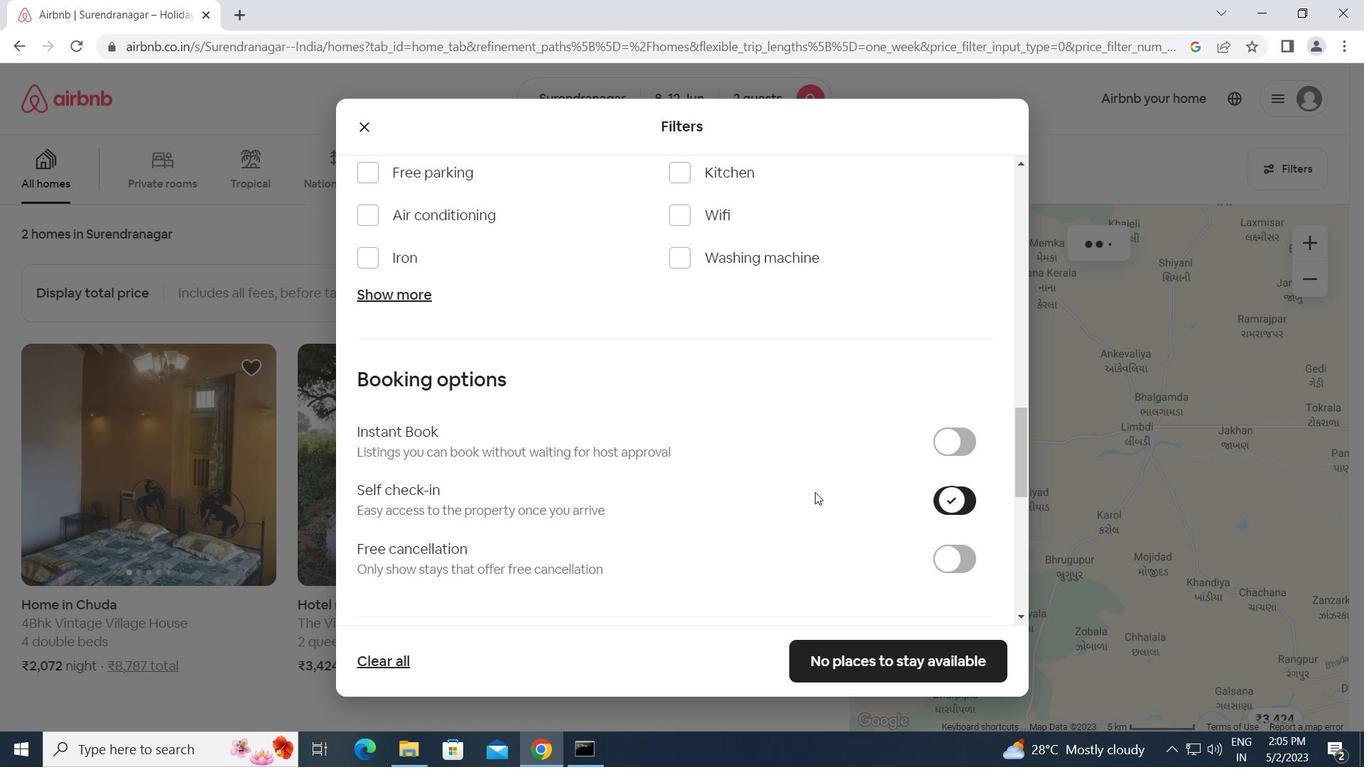 
Action: Mouse moved to (814, 493)
Screenshot: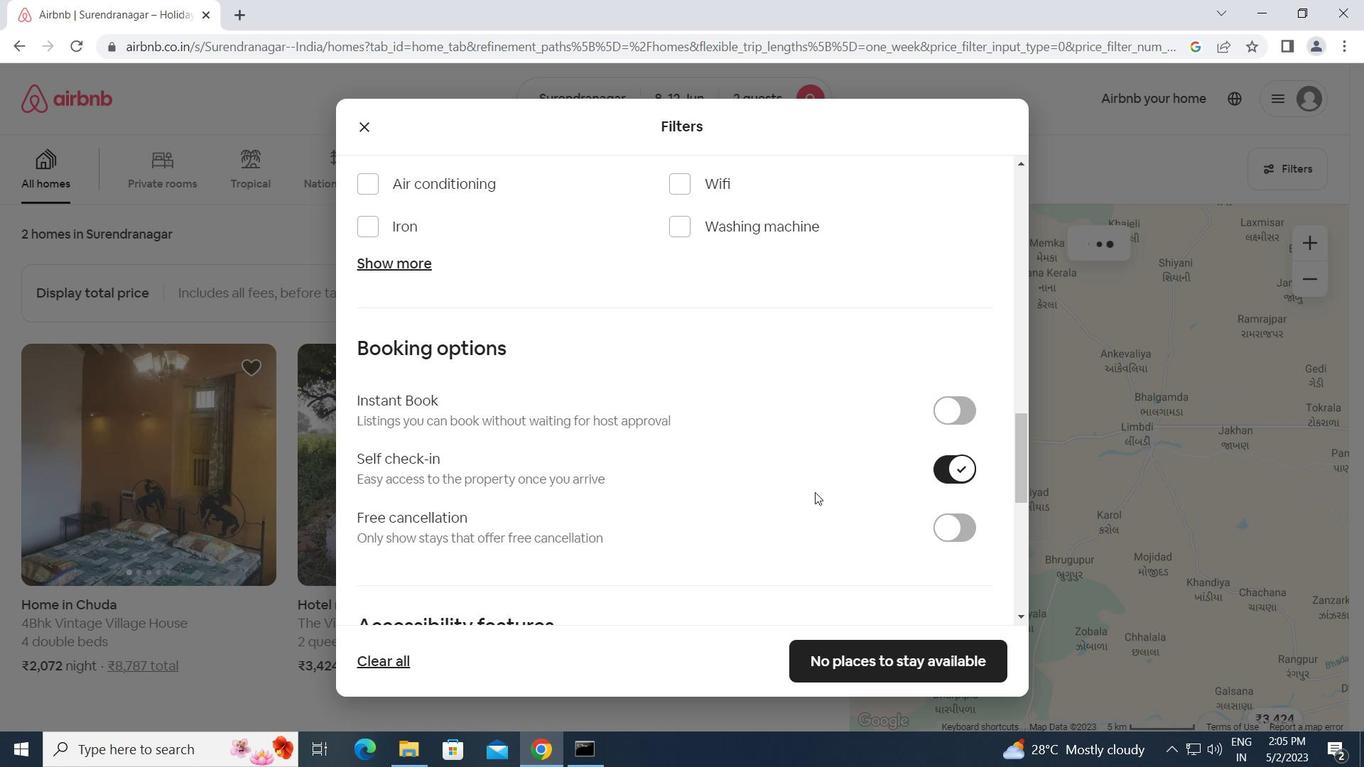 
Action: Mouse scrolled (814, 492) with delta (0, 0)
Screenshot: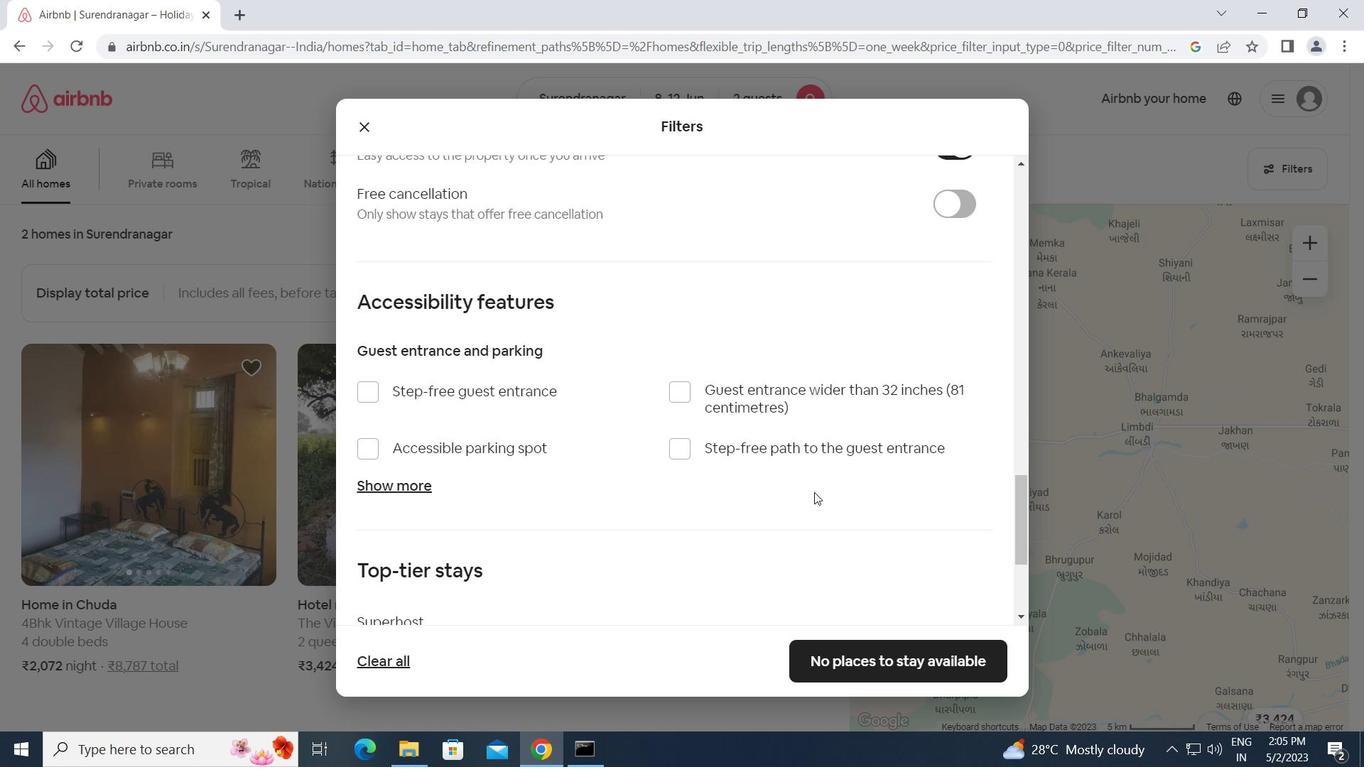 
Action: Mouse scrolled (814, 492) with delta (0, 0)
Screenshot: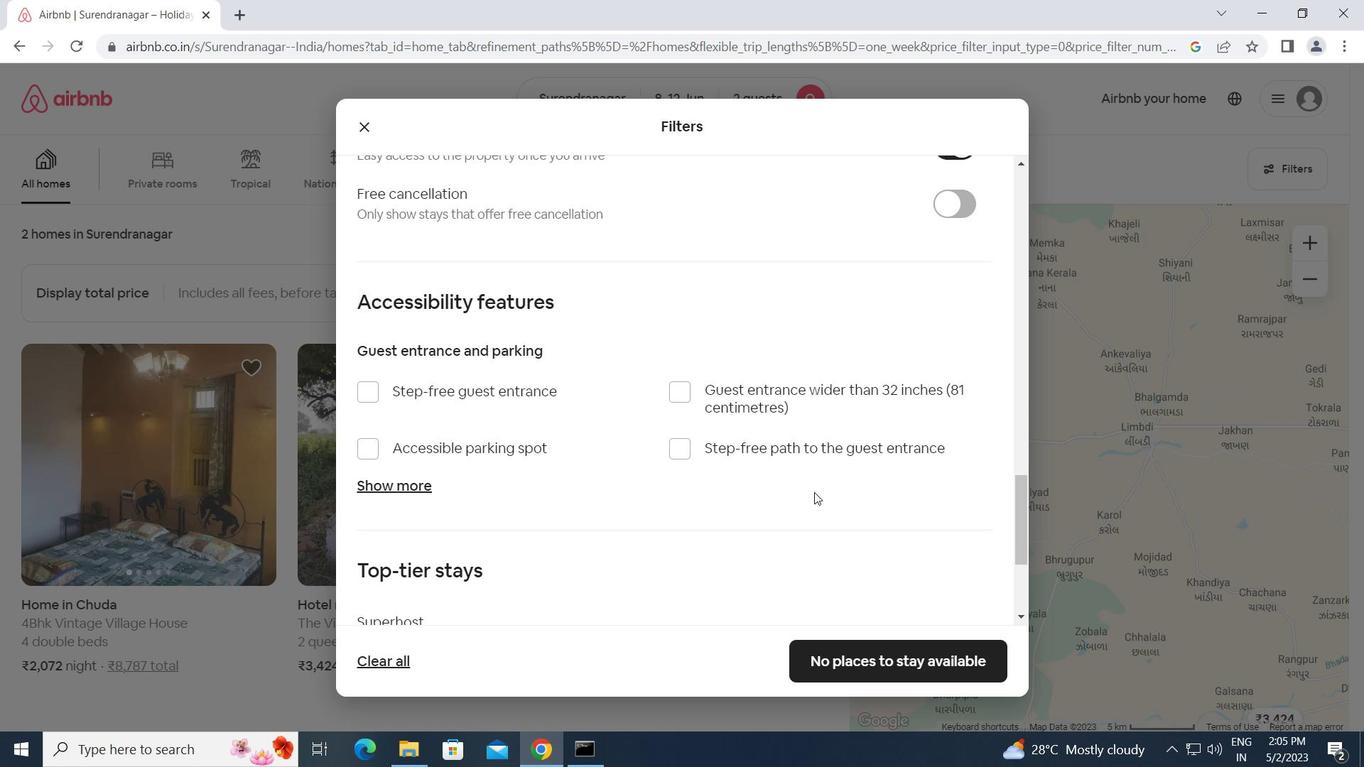 
Action: Mouse moved to (810, 493)
Screenshot: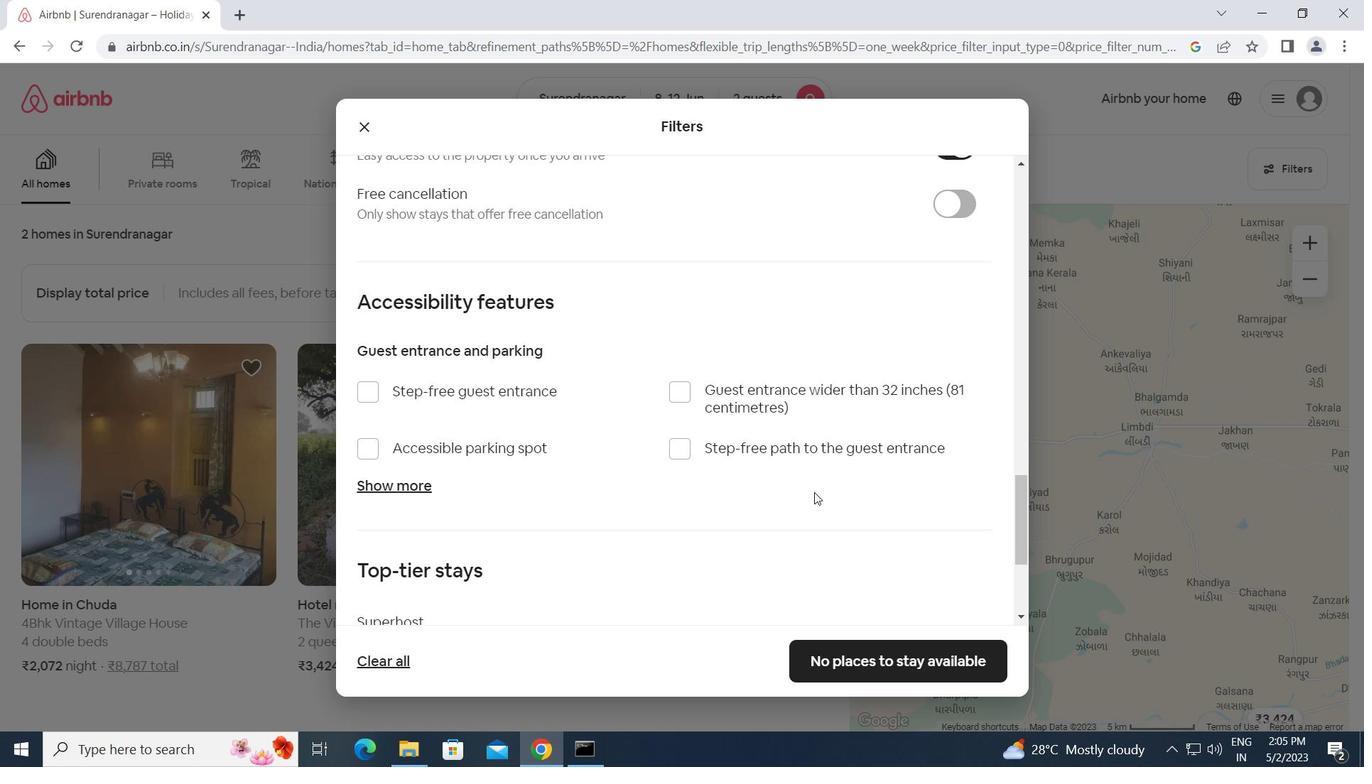 
Action: Mouse scrolled (810, 492) with delta (0, 0)
Screenshot: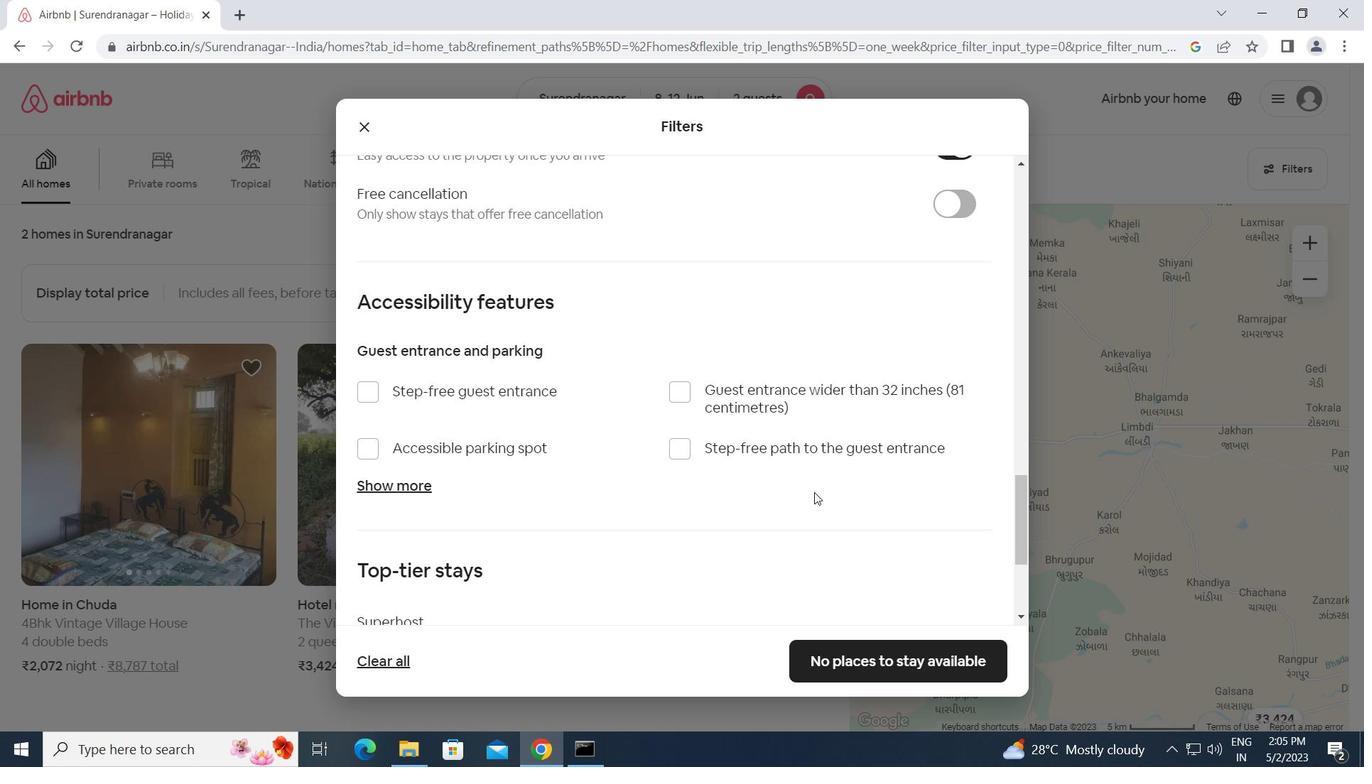 
Action: Mouse moved to (375, 573)
Screenshot: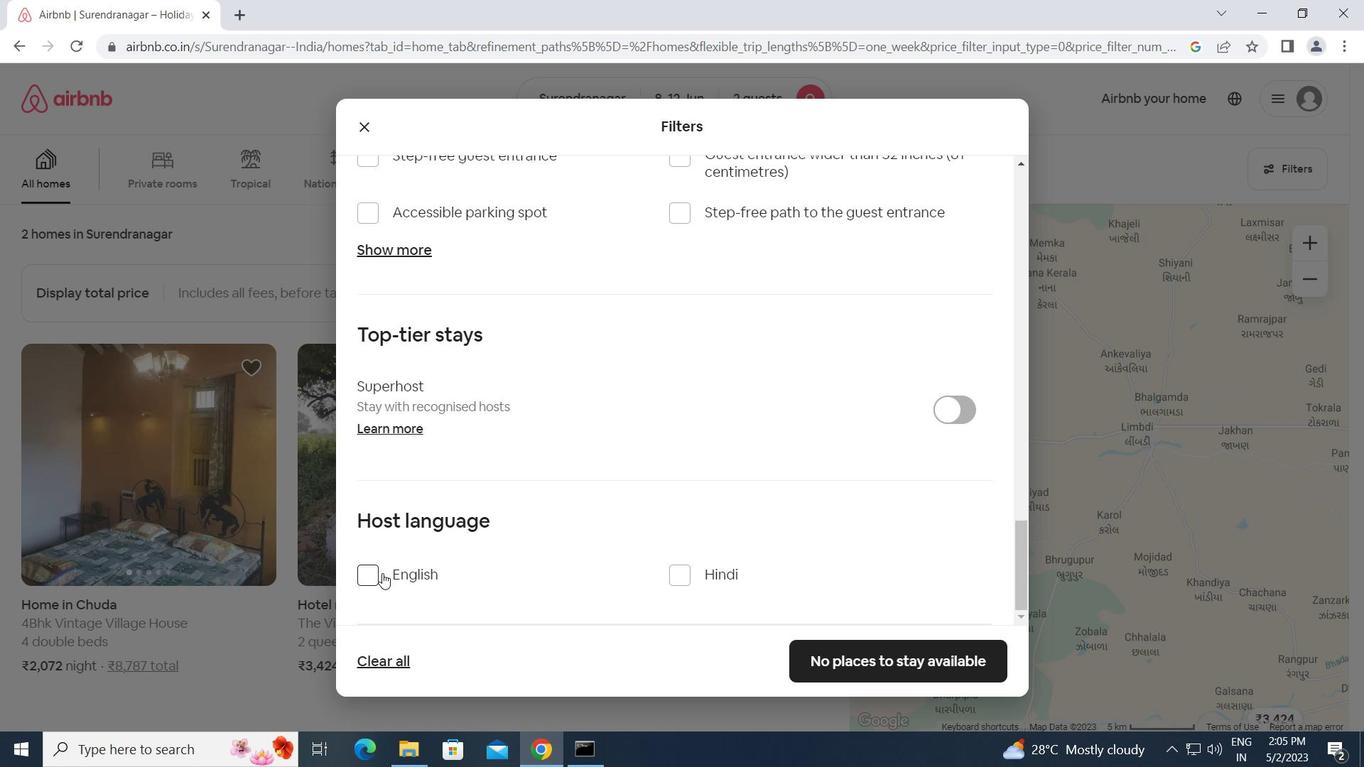 
Action: Mouse pressed left at (375, 573)
Screenshot: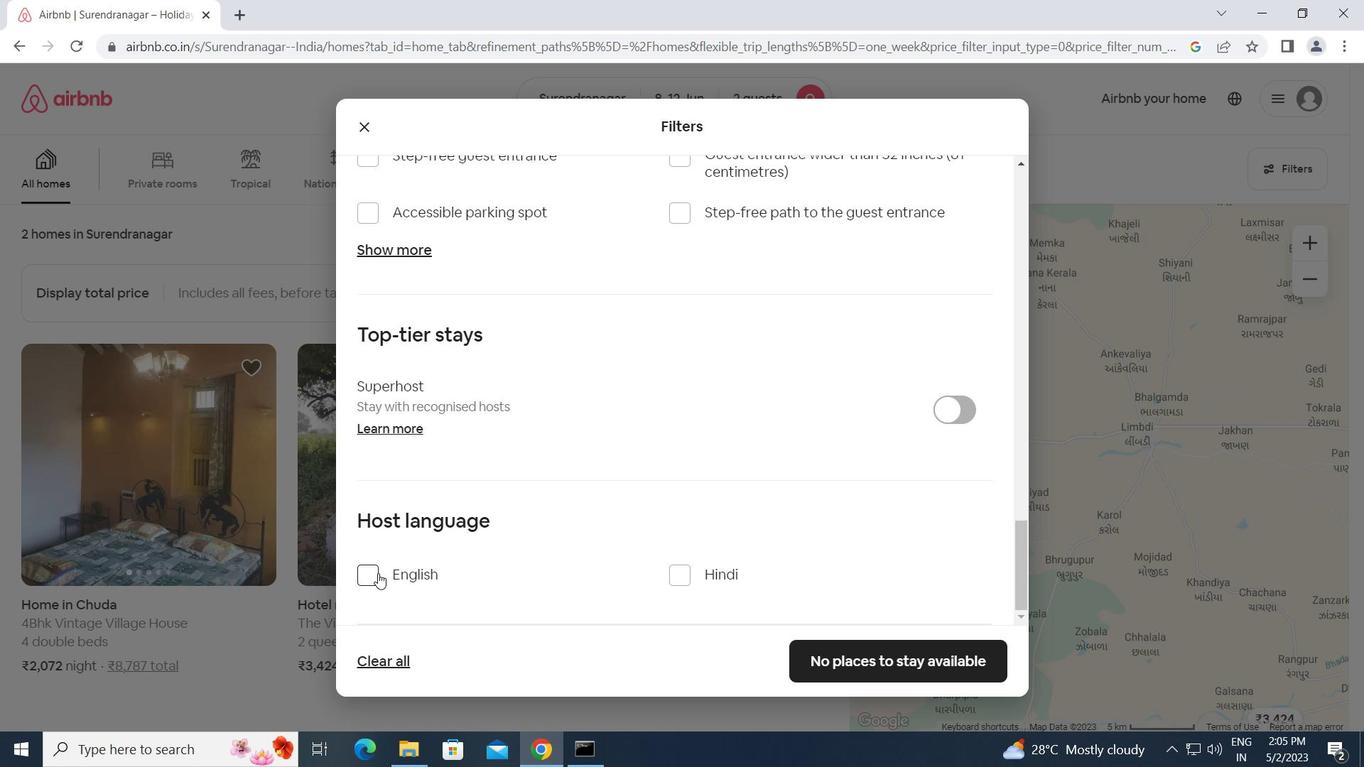 
Action: Mouse moved to (856, 655)
Screenshot: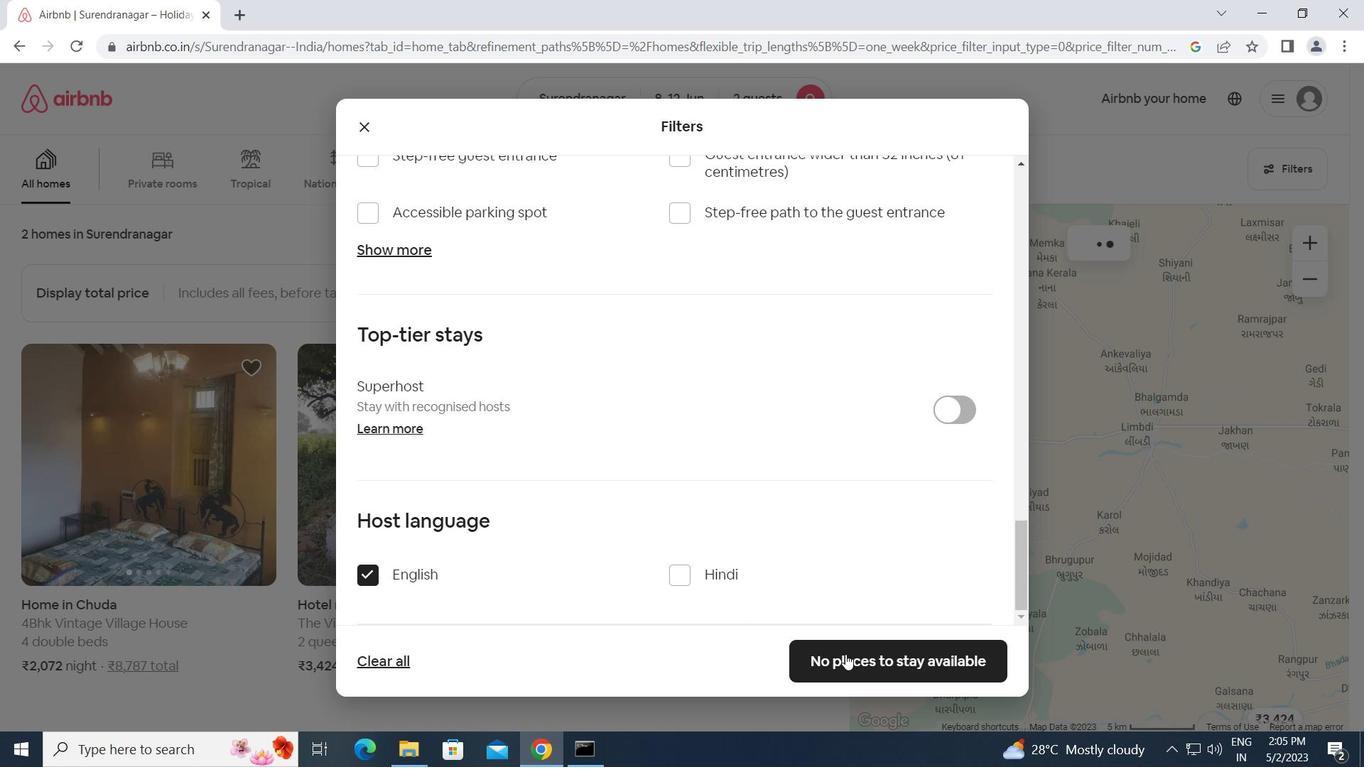 
Action: Mouse pressed left at (856, 655)
Screenshot: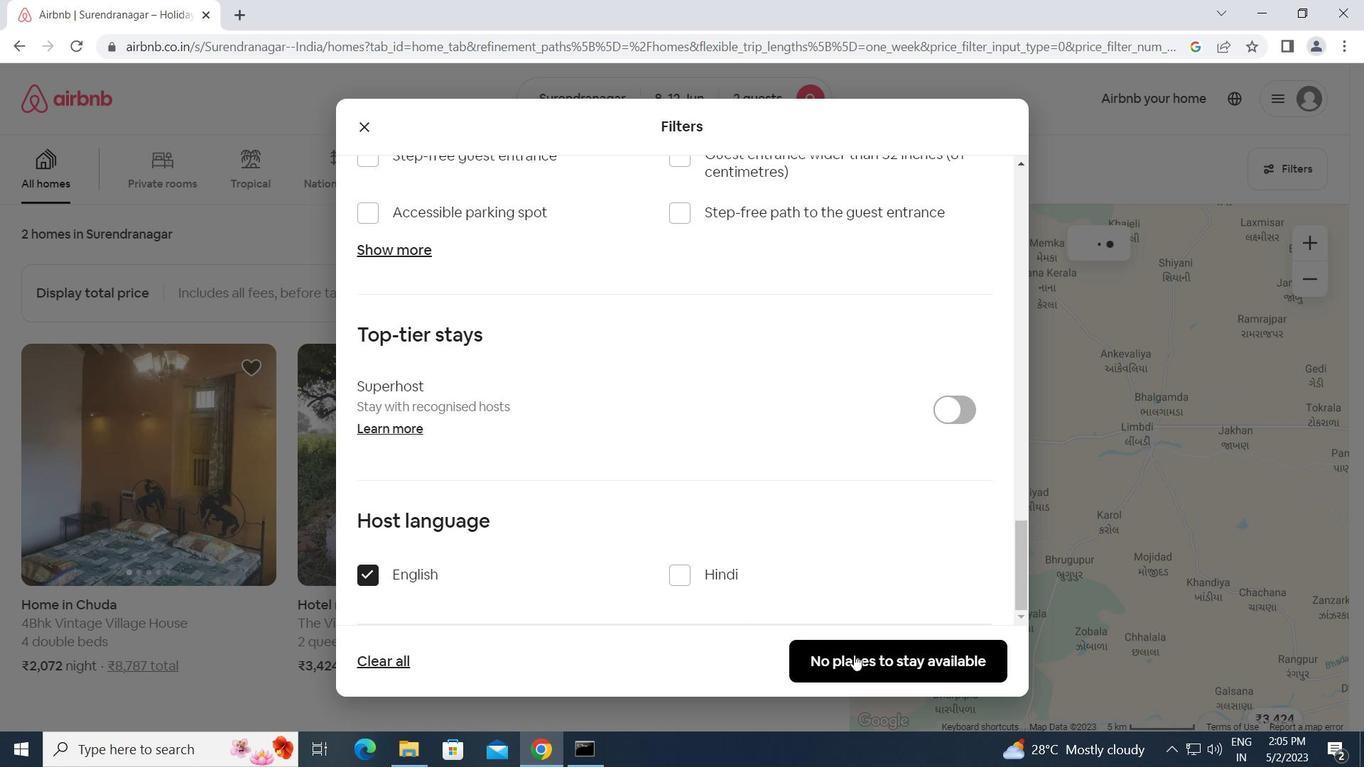 
Action: Mouse moved to (844, 643)
Screenshot: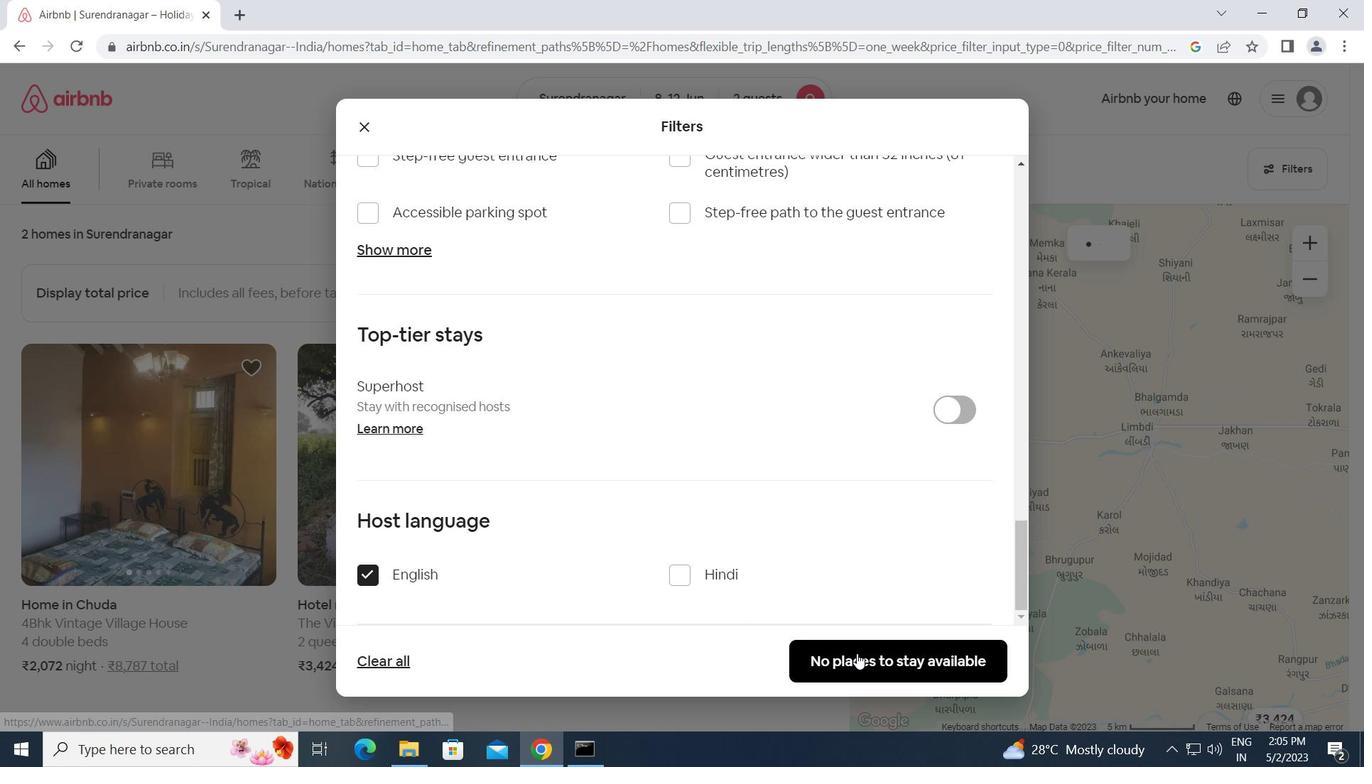 
